 Task: Find connections with filter location Kortenberg with filter topic #indiawith filter profile language Potuguese with filter current company Teladoc Health with filter school St. Joseph's Boys' Higher Secondary School with filter industry Wholesale Metals and Minerals with filter service category Homeowners Insurance with filter keywords title Courier
Action: Mouse moved to (736, 156)
Screenshot: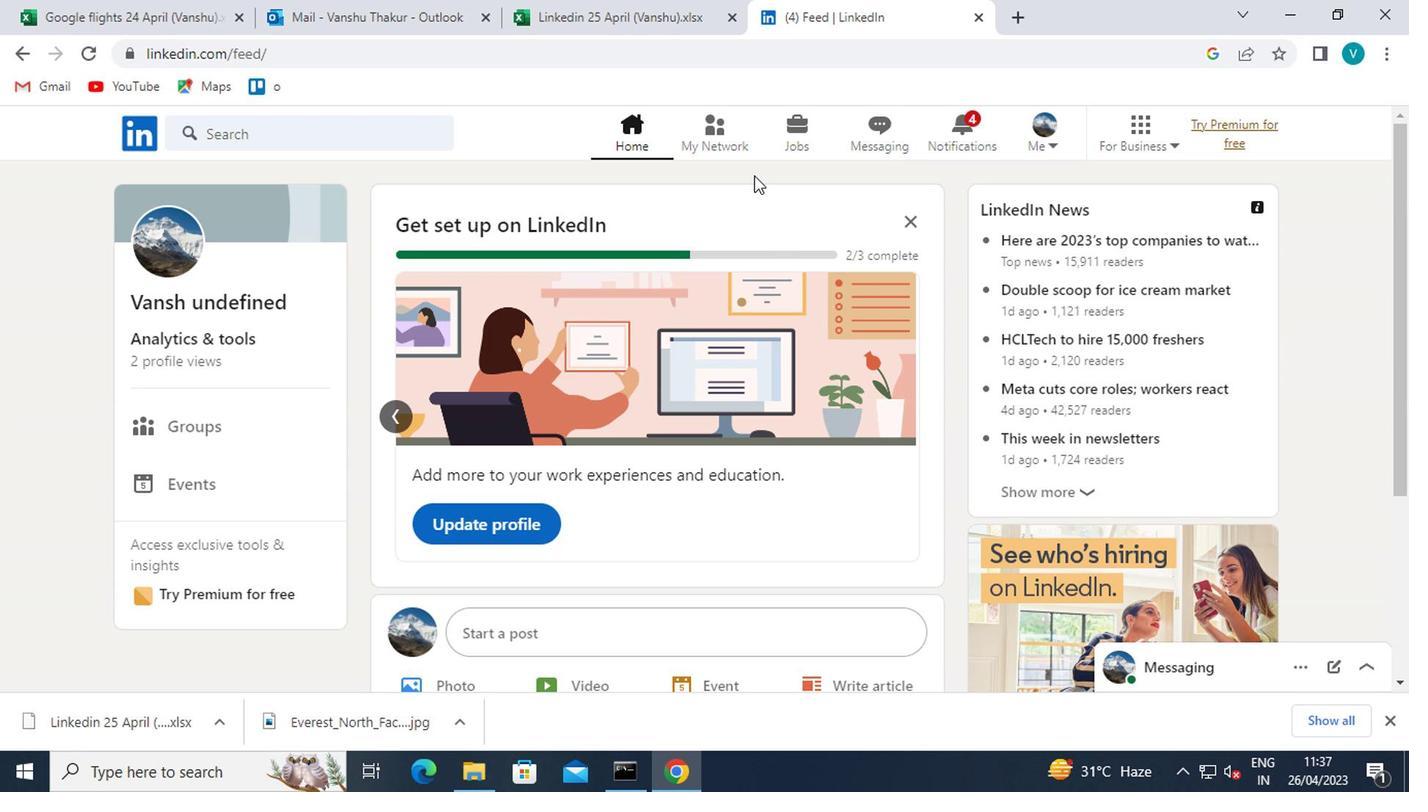 
Action: Mouse pressed left at (736, 156)
Screenshot: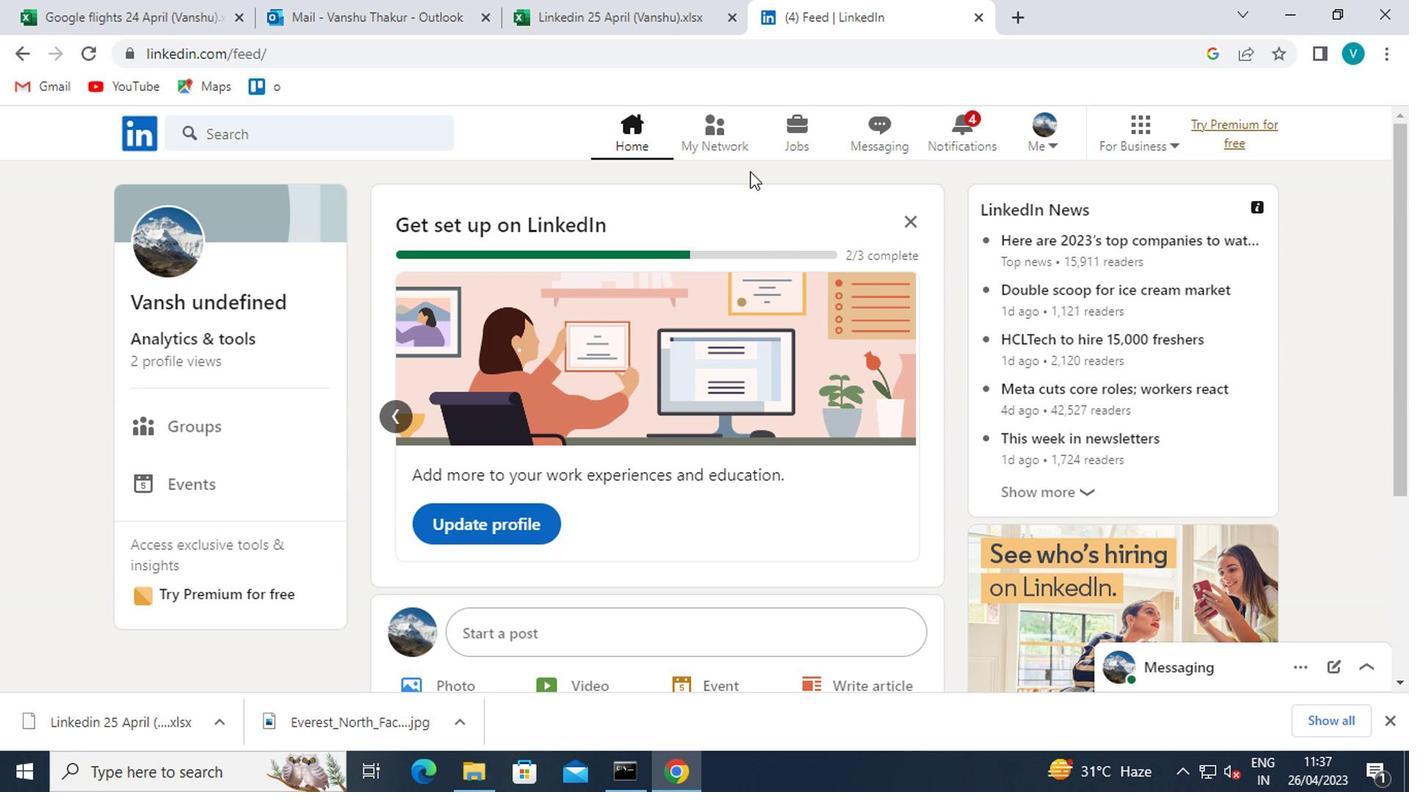 
Action: Mouse moved to (235, 237)
Screenshot: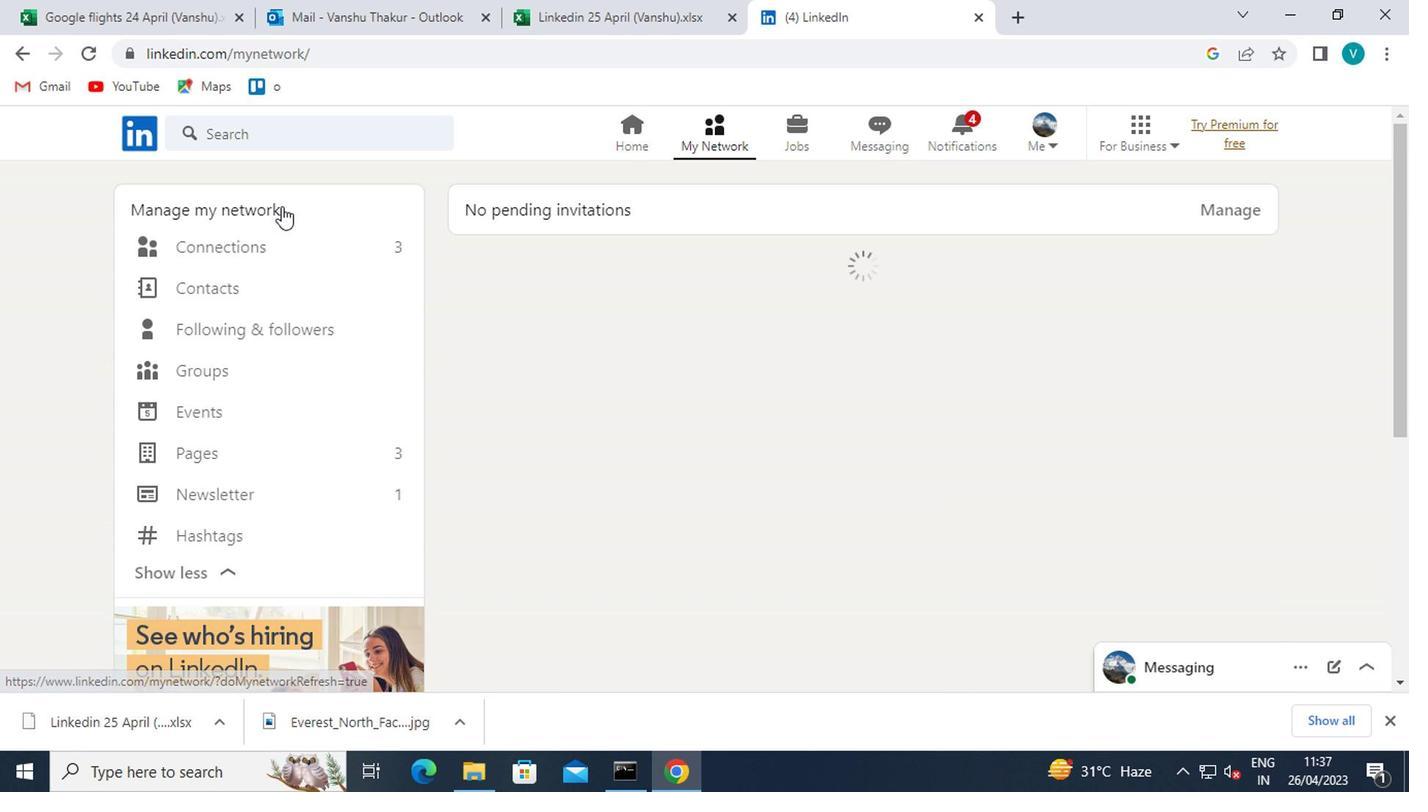
Action: Mouse pressed left at (235, 237)
Screenshot: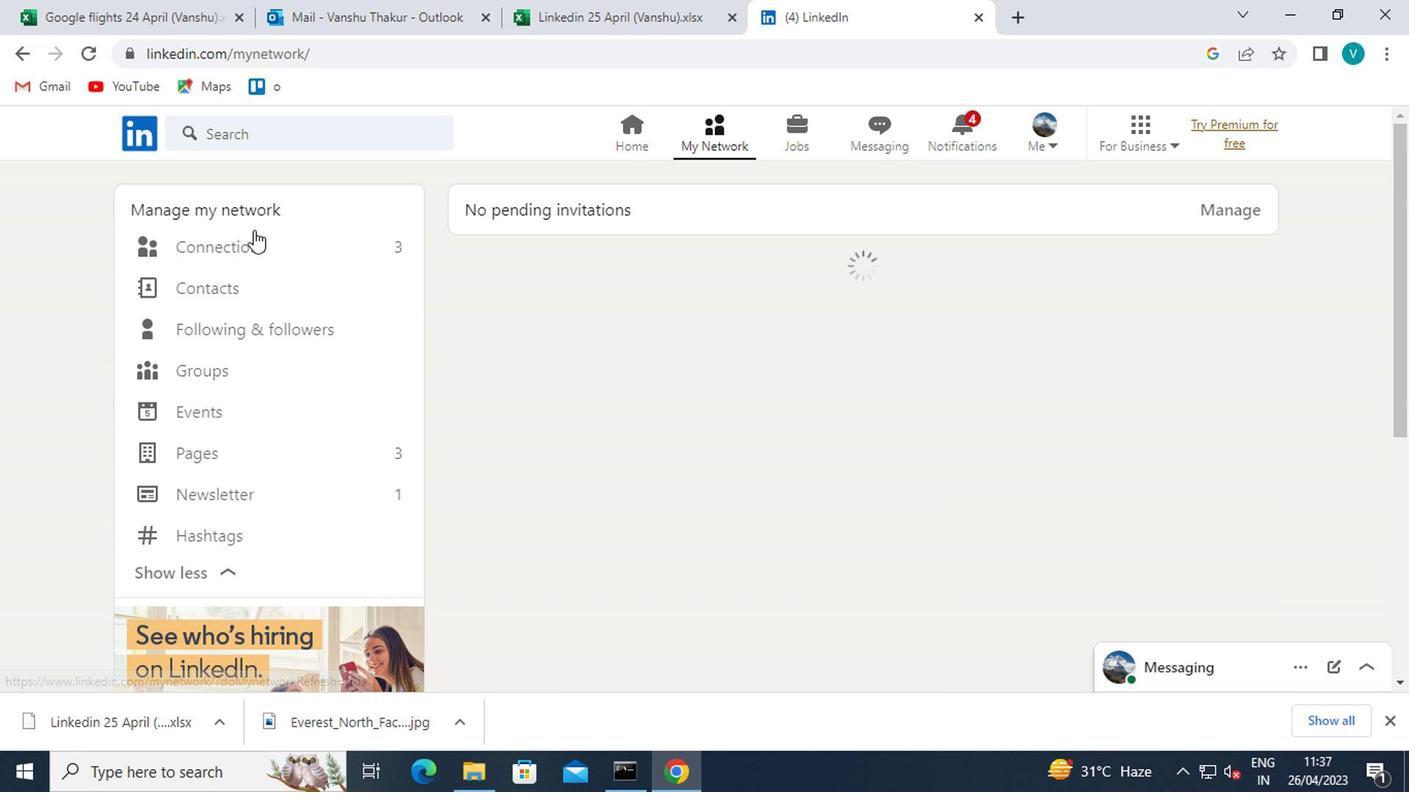 
Action: Mouse scrolled (235, 238) with delta (0, 0)
Screenshot: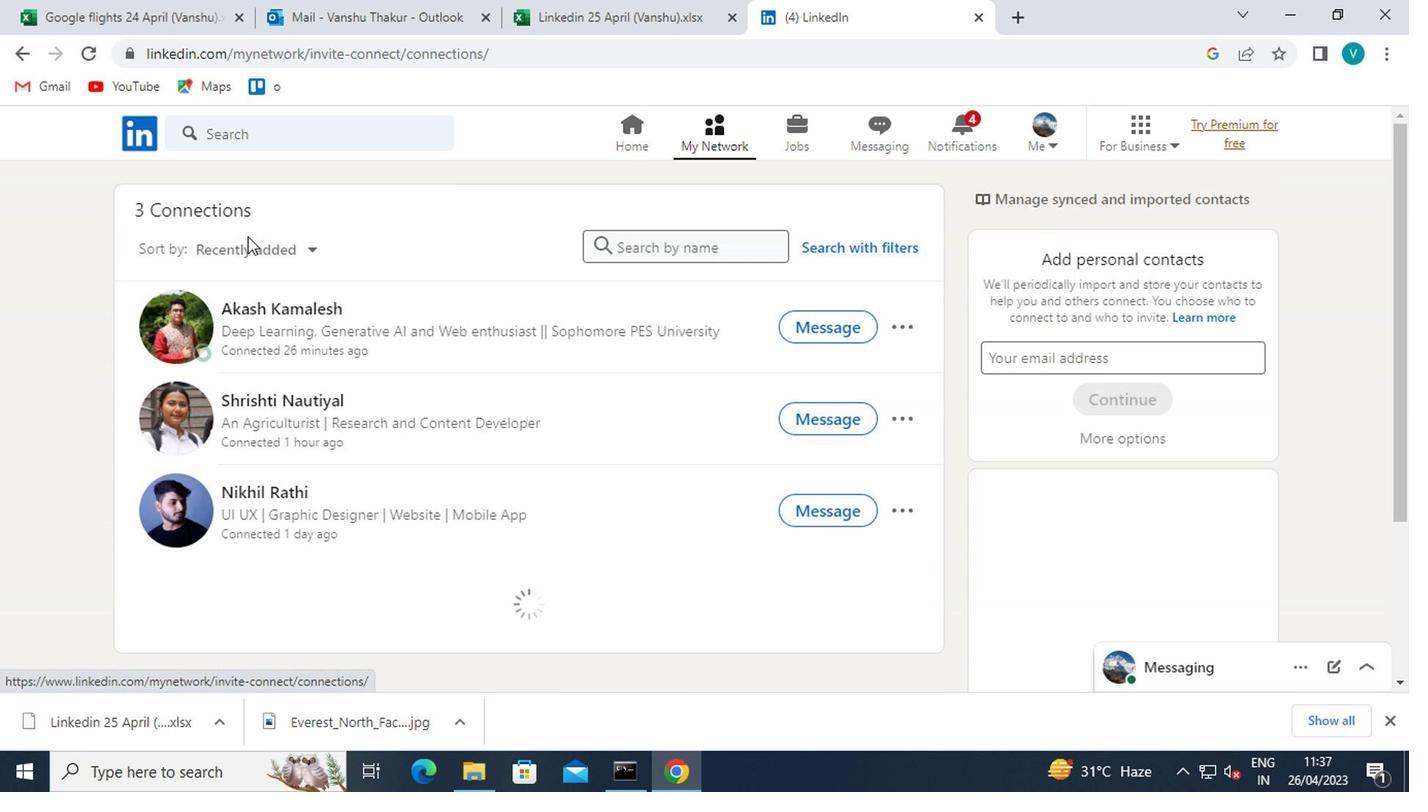 
Action: Mouse moved to (844, 252)
Screenshot: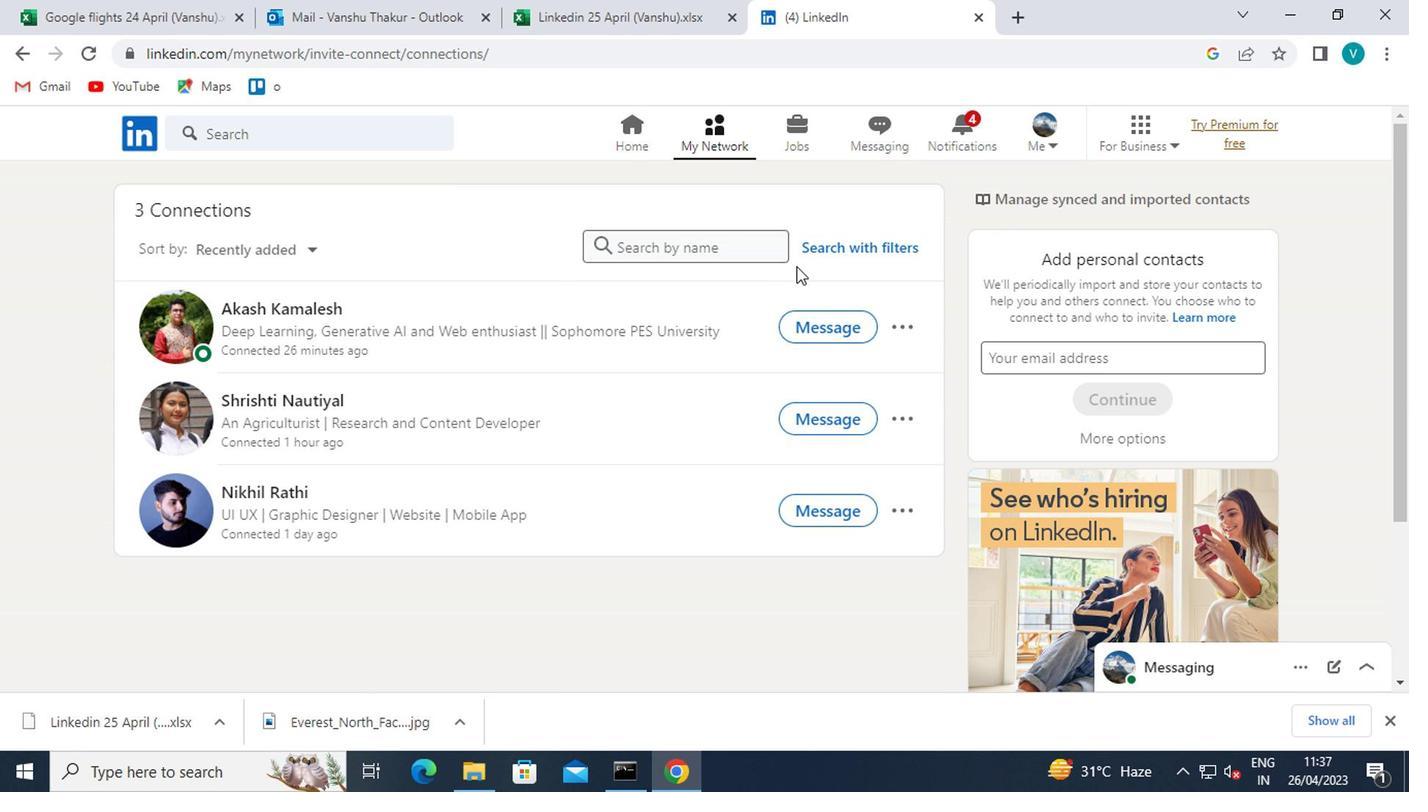 
Action: Mouse pressed left at (844, 252)
Screenshot: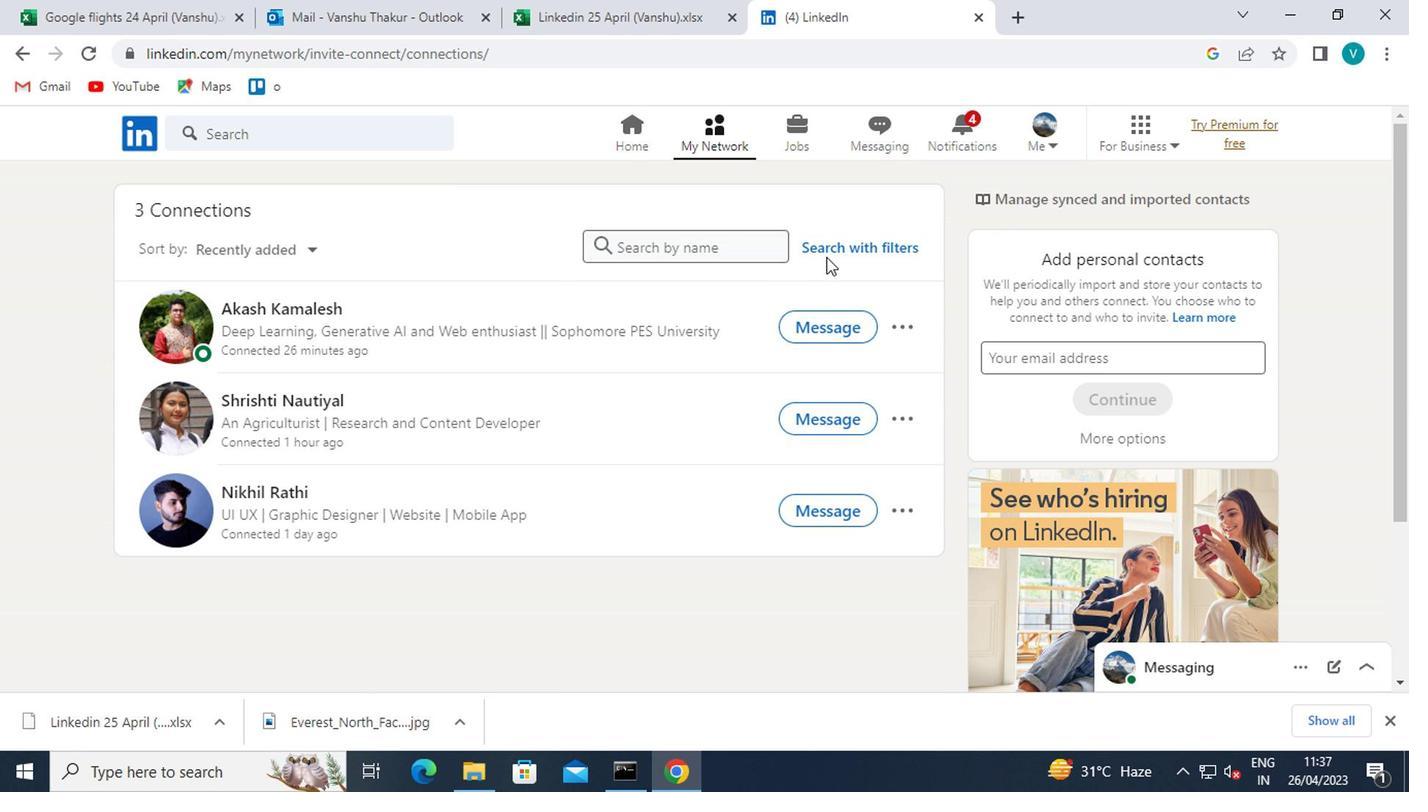 
Action: Mouse moved to (706, 189)
Screenshot: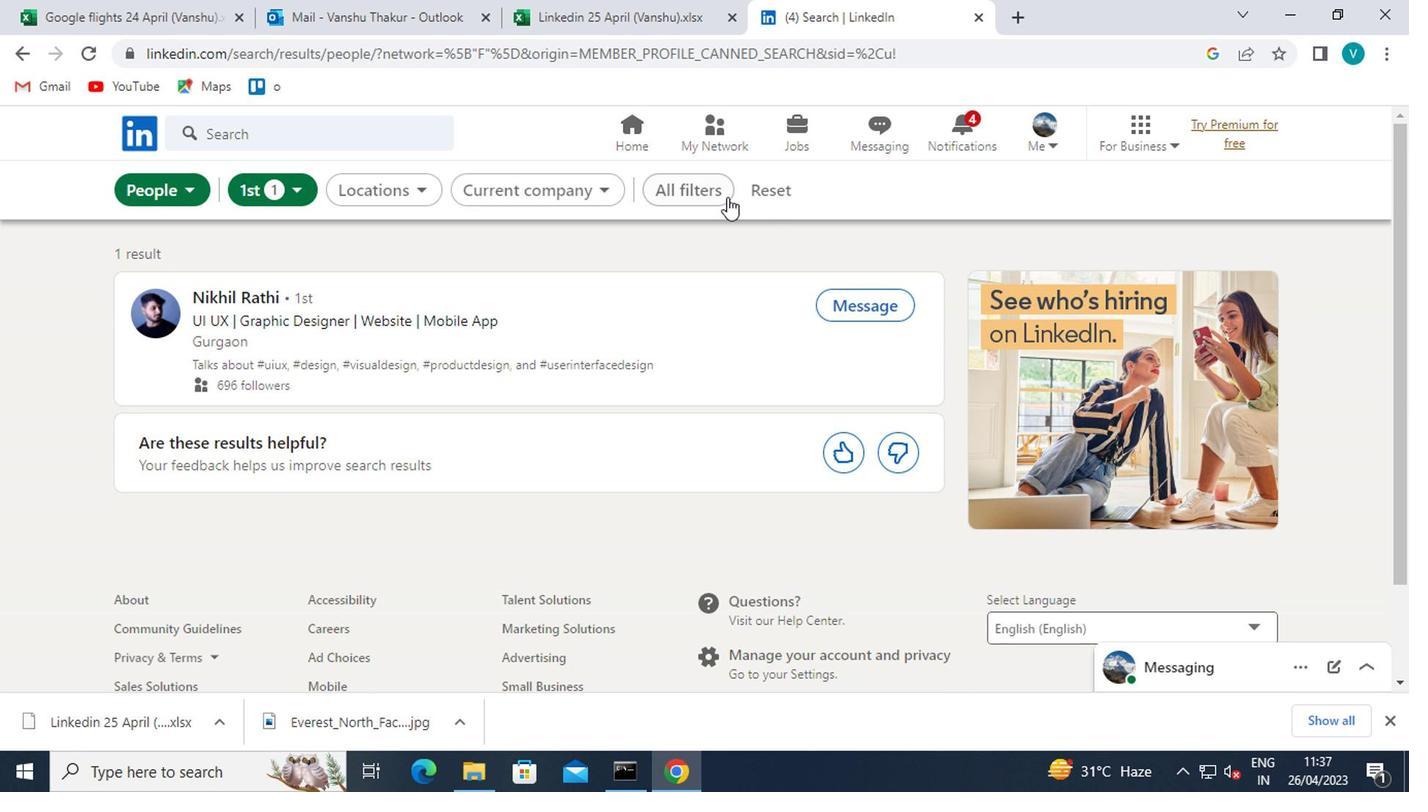 
Action: Mouse pressed left at (706, 189)
Screenshot: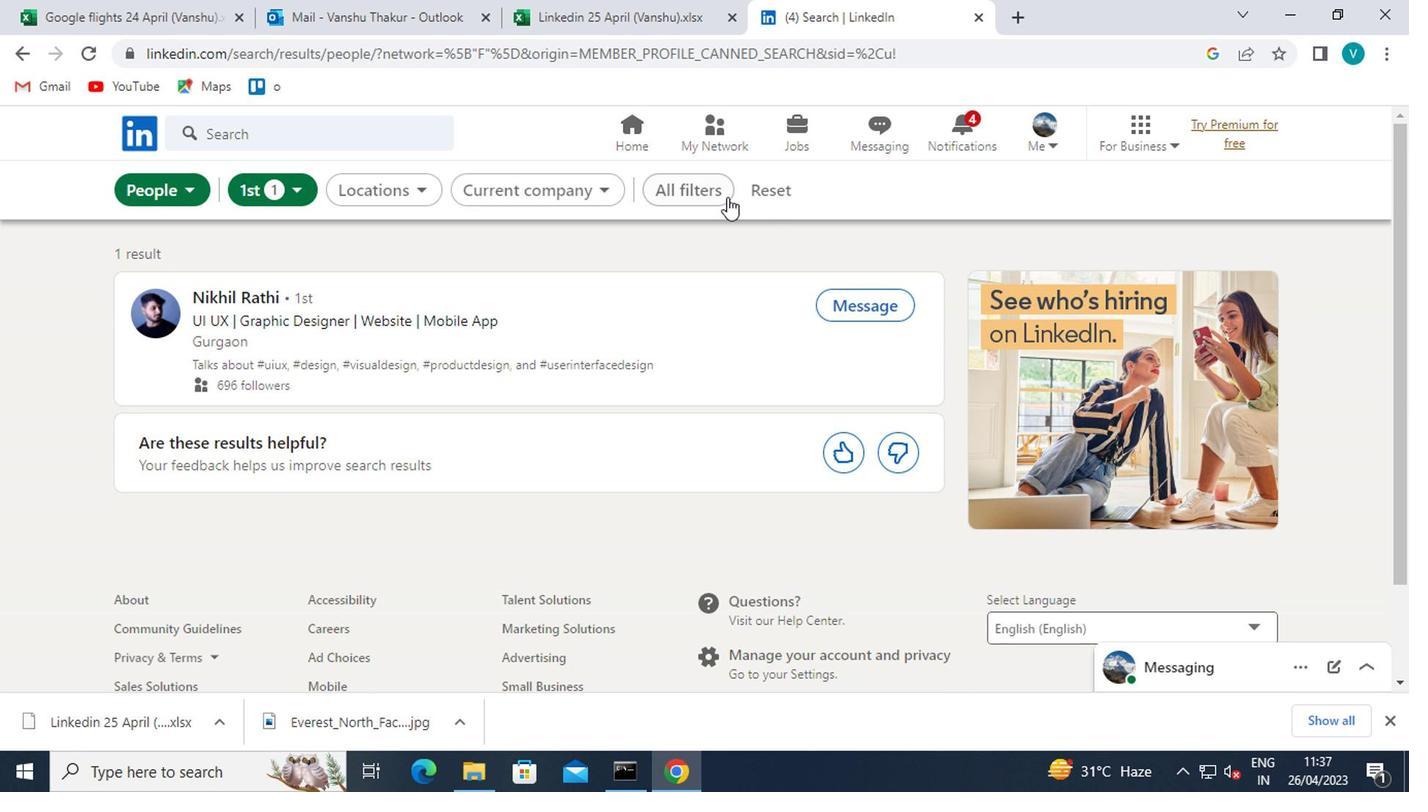 
Action: Mouse moved to (1122, 343)
Screenshot: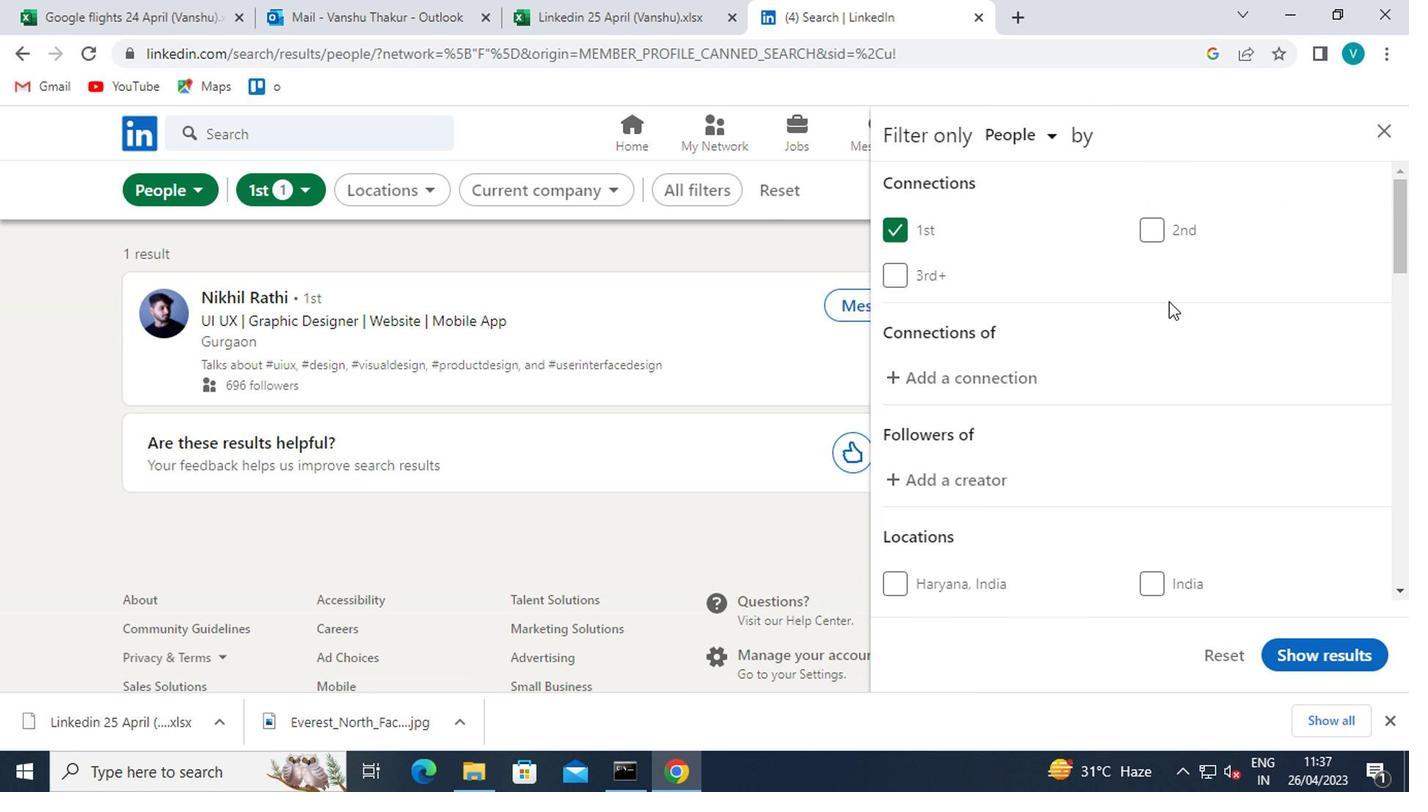 
Action: Mouse scrolled (1122, 342) with delta (0, 0)
Screenshot: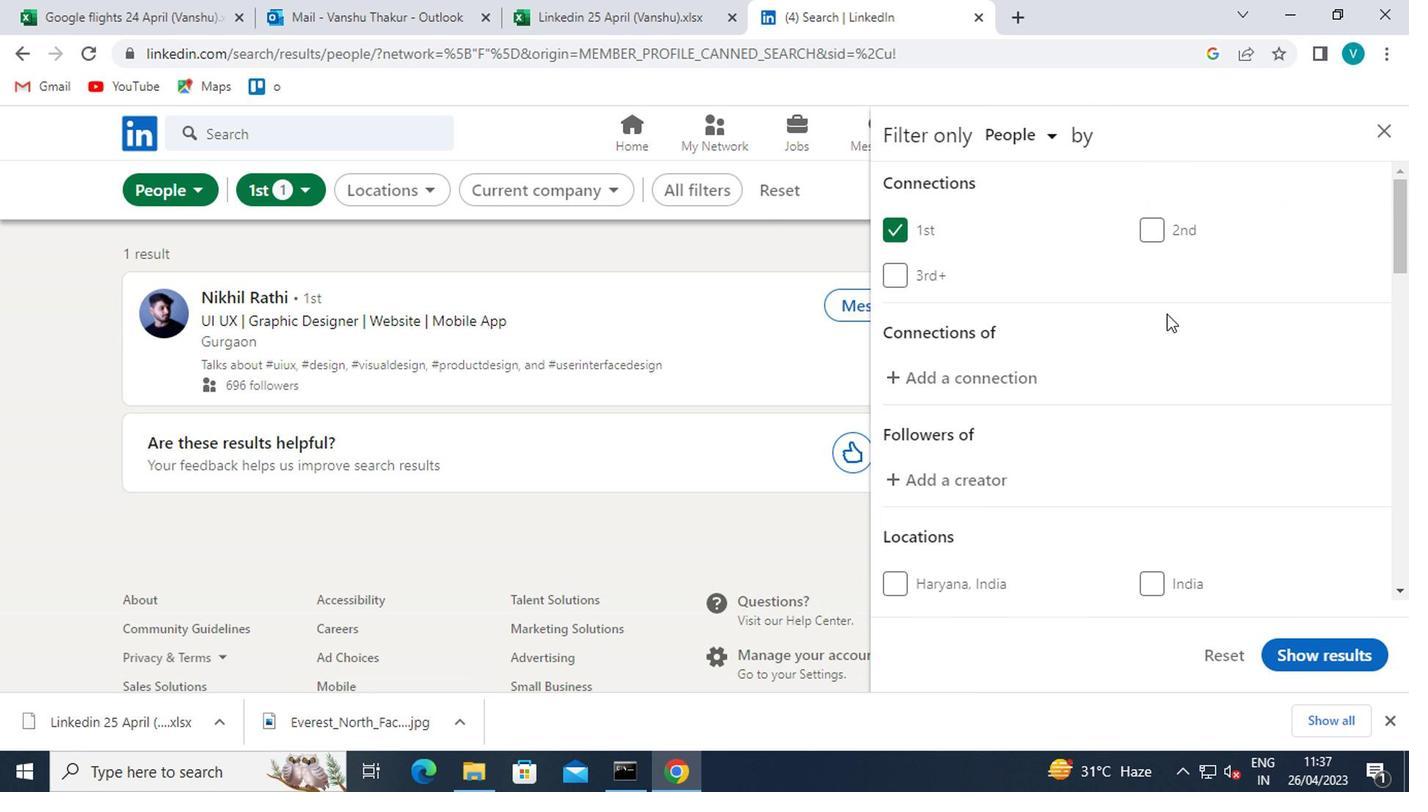 
Action: Mouse scrolled (1122, 342) with delta (0, 0)
Screenshot: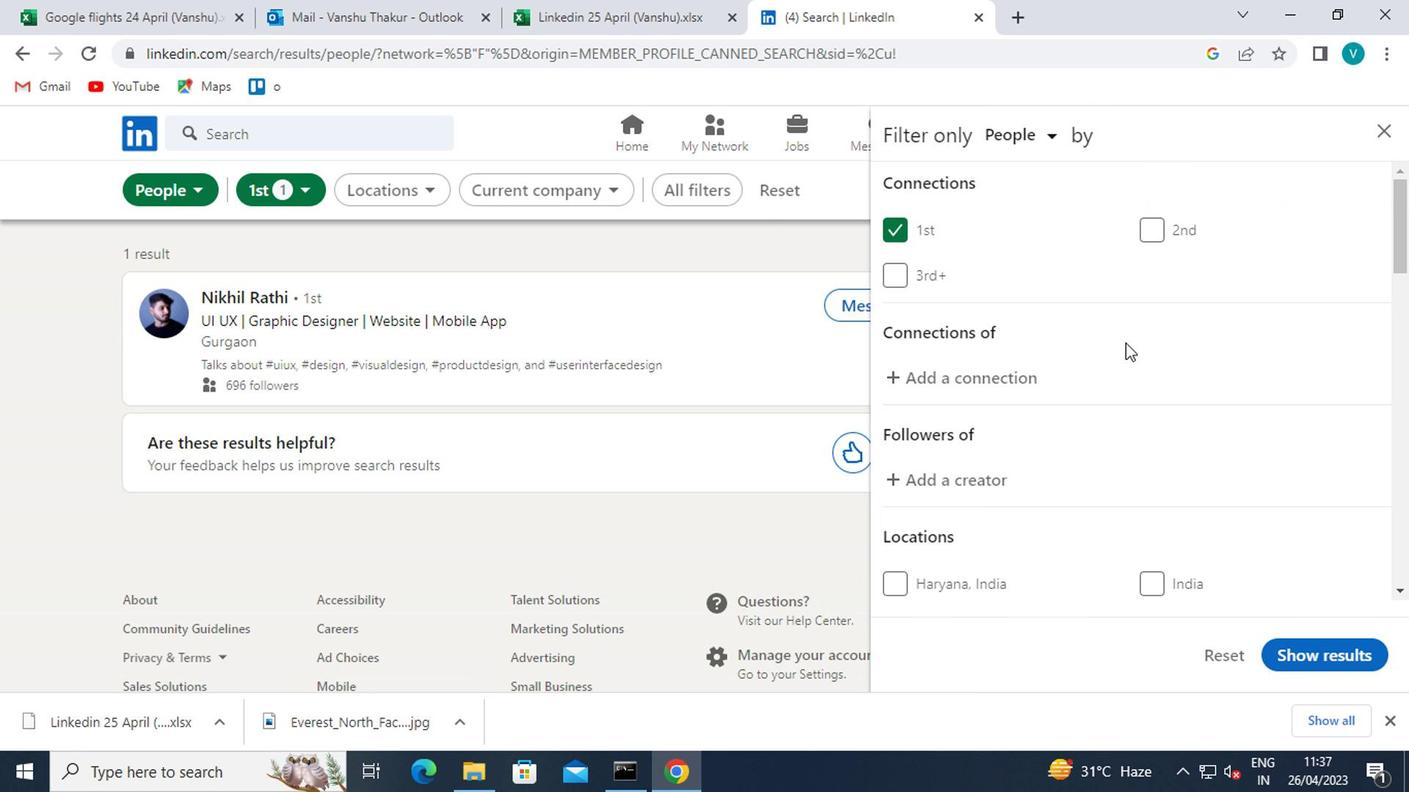 
Action: Mouse moved to (996, 472)
Screenshot: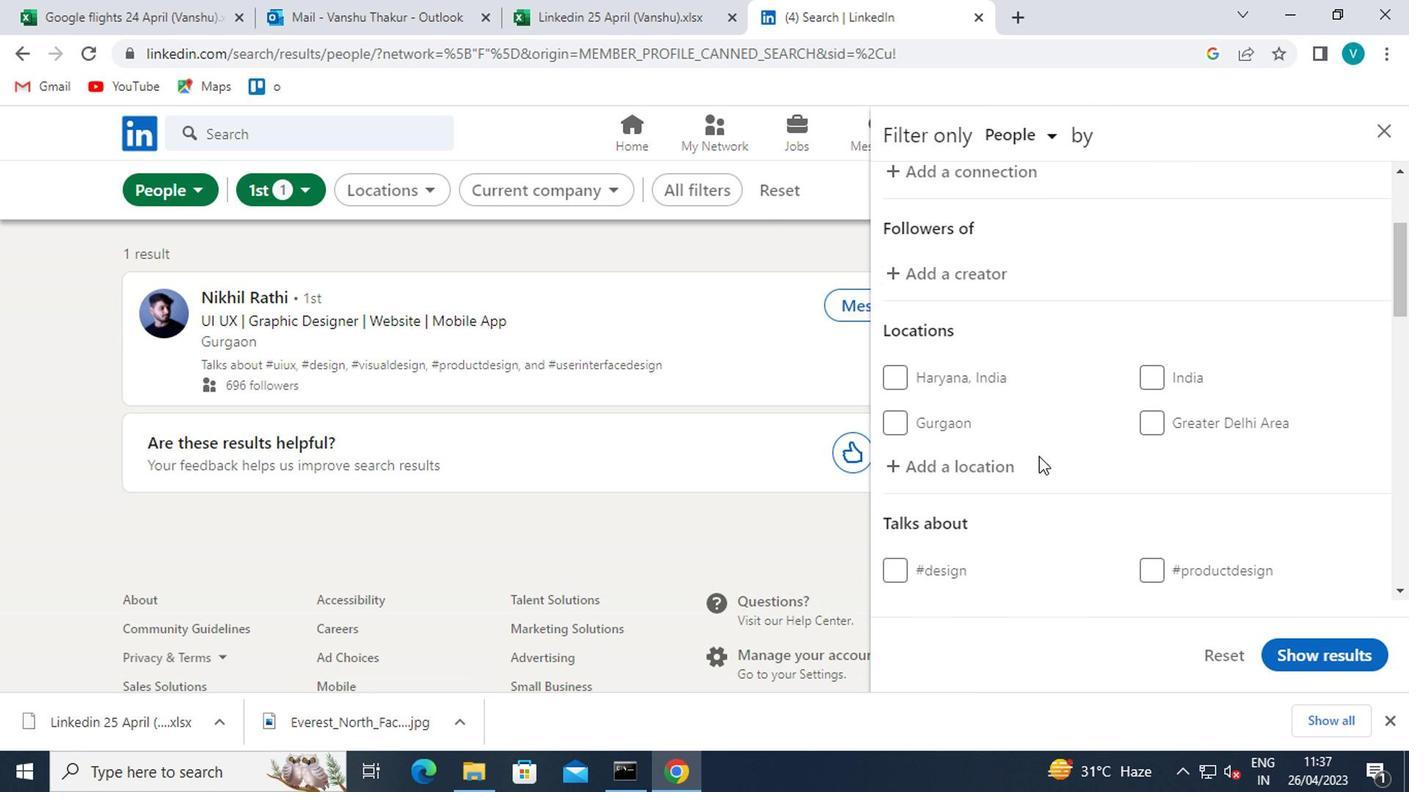
Action: Mouse pressed left at (996, 472)
Screenshot: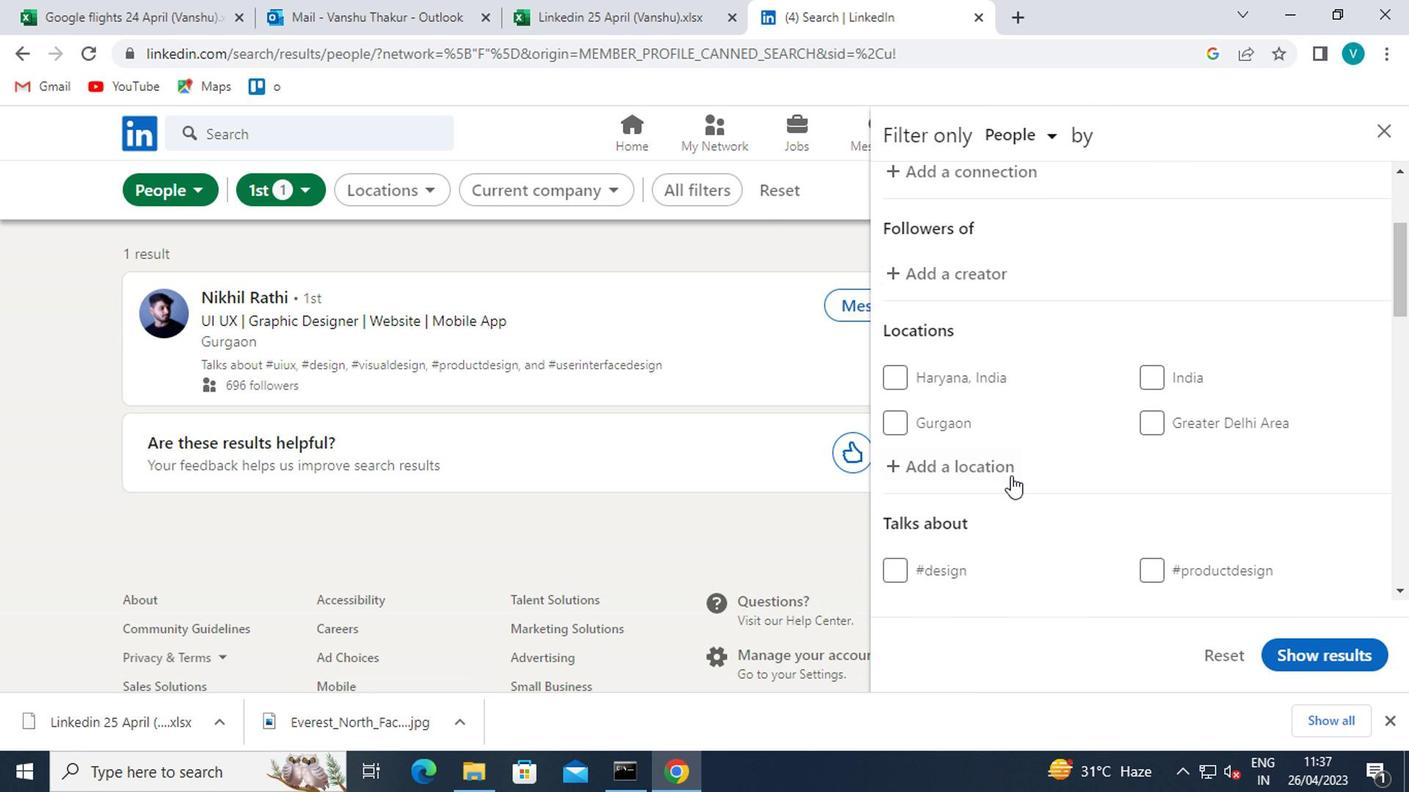 
Action: Mouse moved to (998, 464)
Screenshot: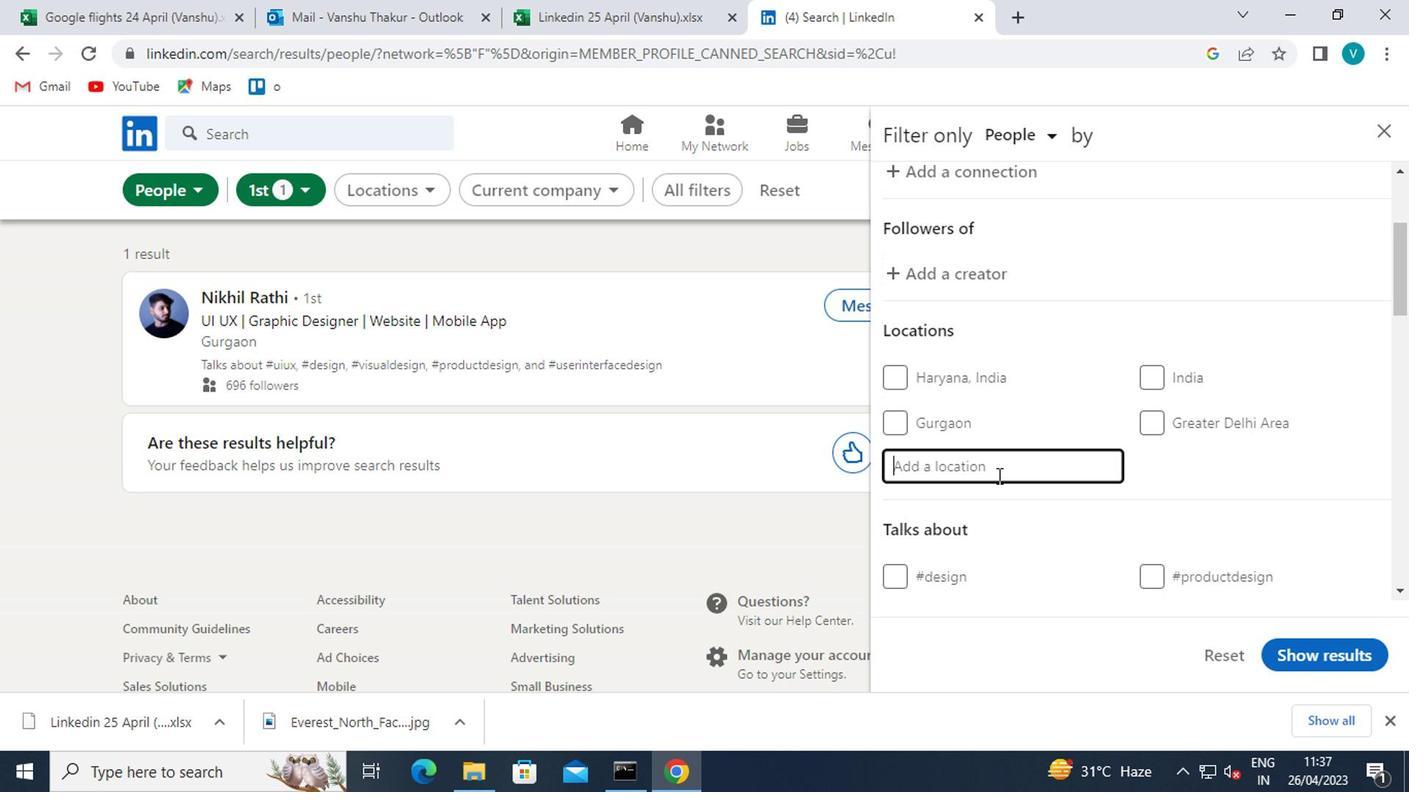 
Action: Key pressed <Key.shift>KORTENBERG<Key.space>
Screenshot: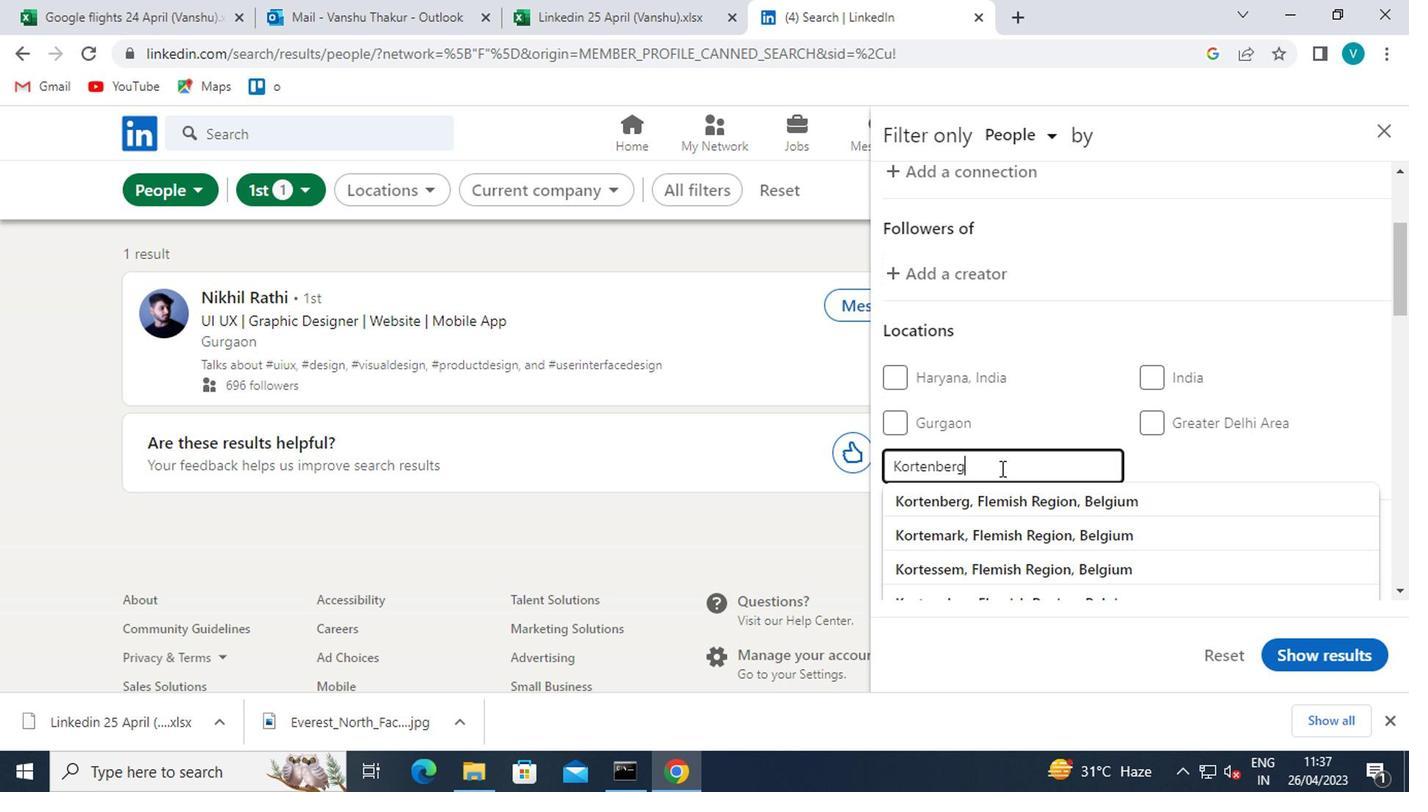 
Action: Mouse moved to (1019, 490)
Screenshot: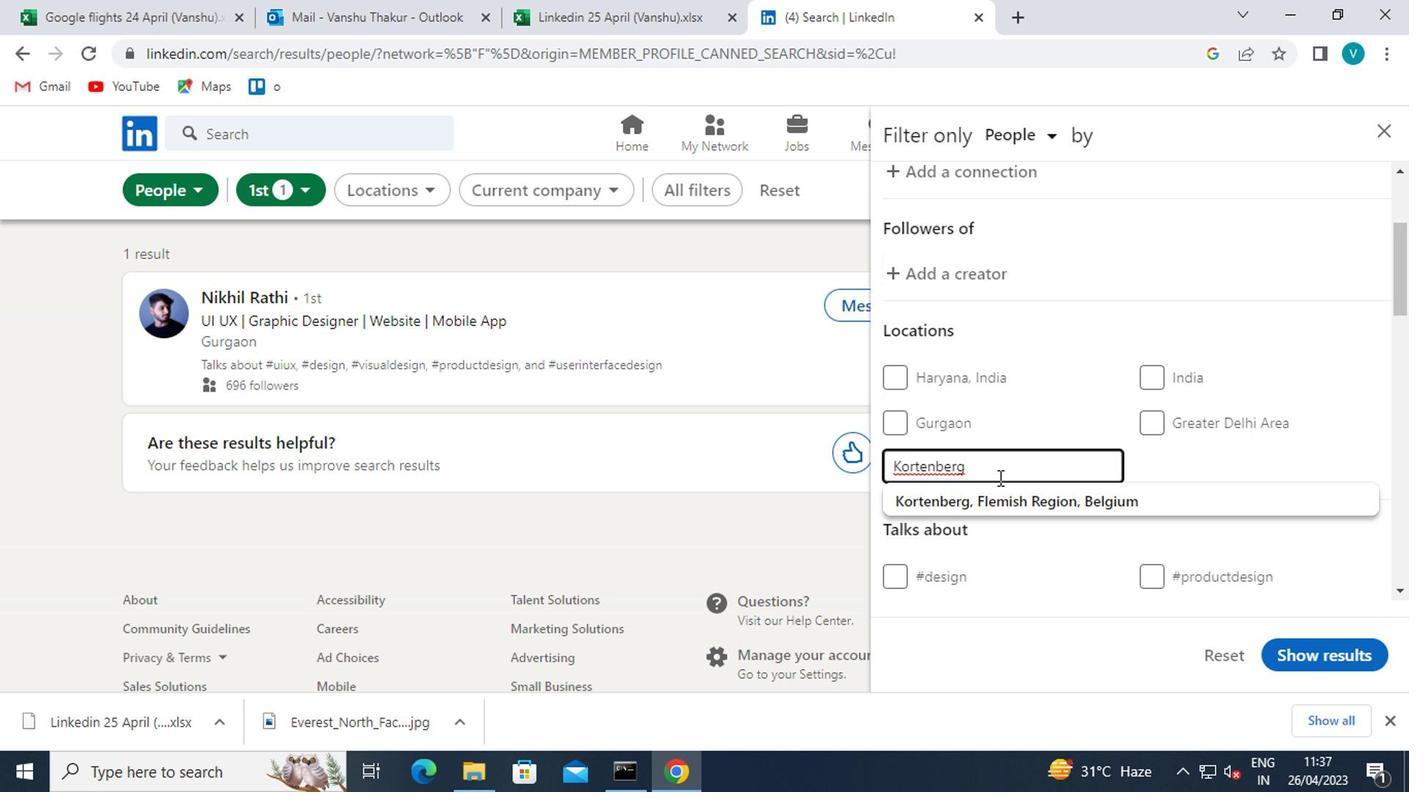 
Action: Mouse pressed left at (1019, 490)
Screenshot: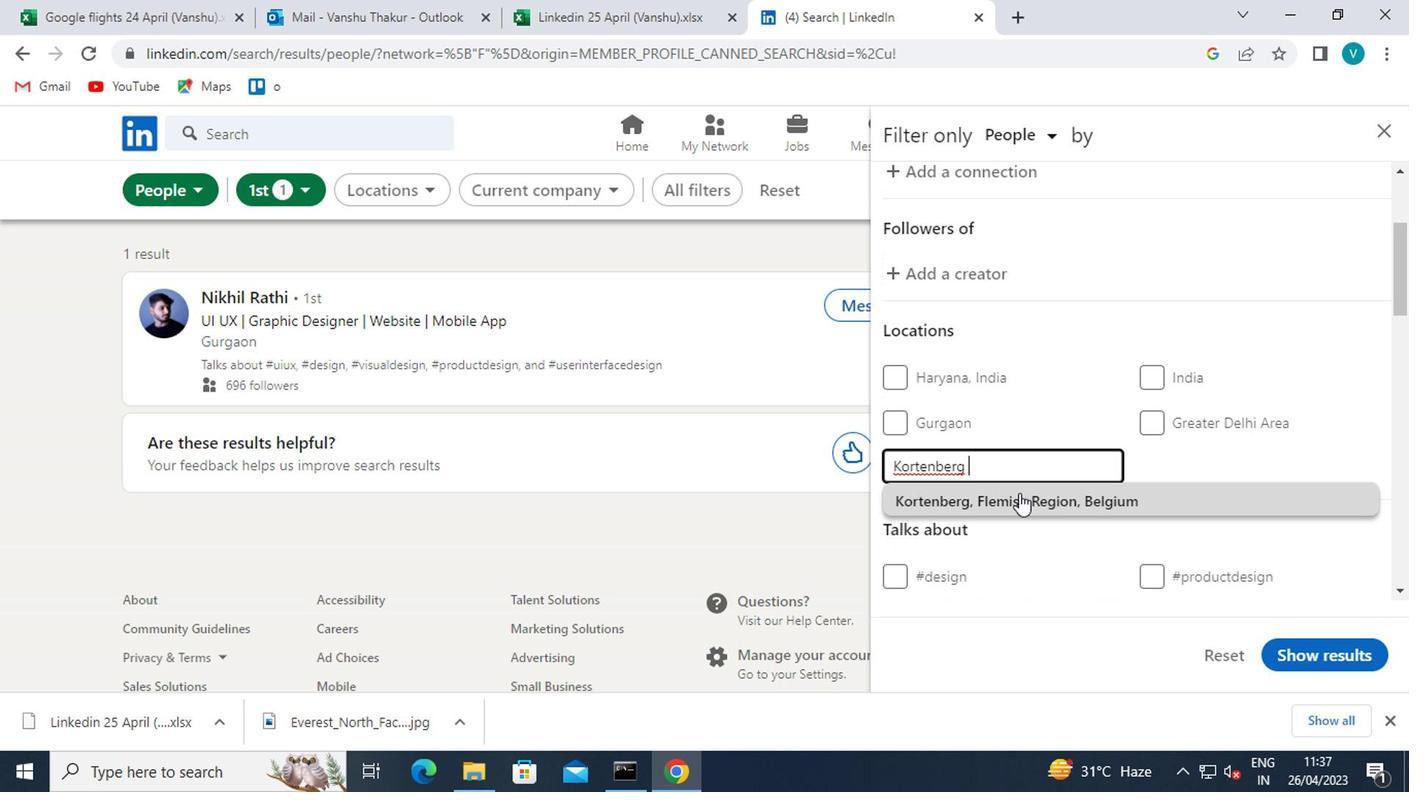 
Action: Mouse scrolled (1019, 489) with delta (0, -1)
Screenshot: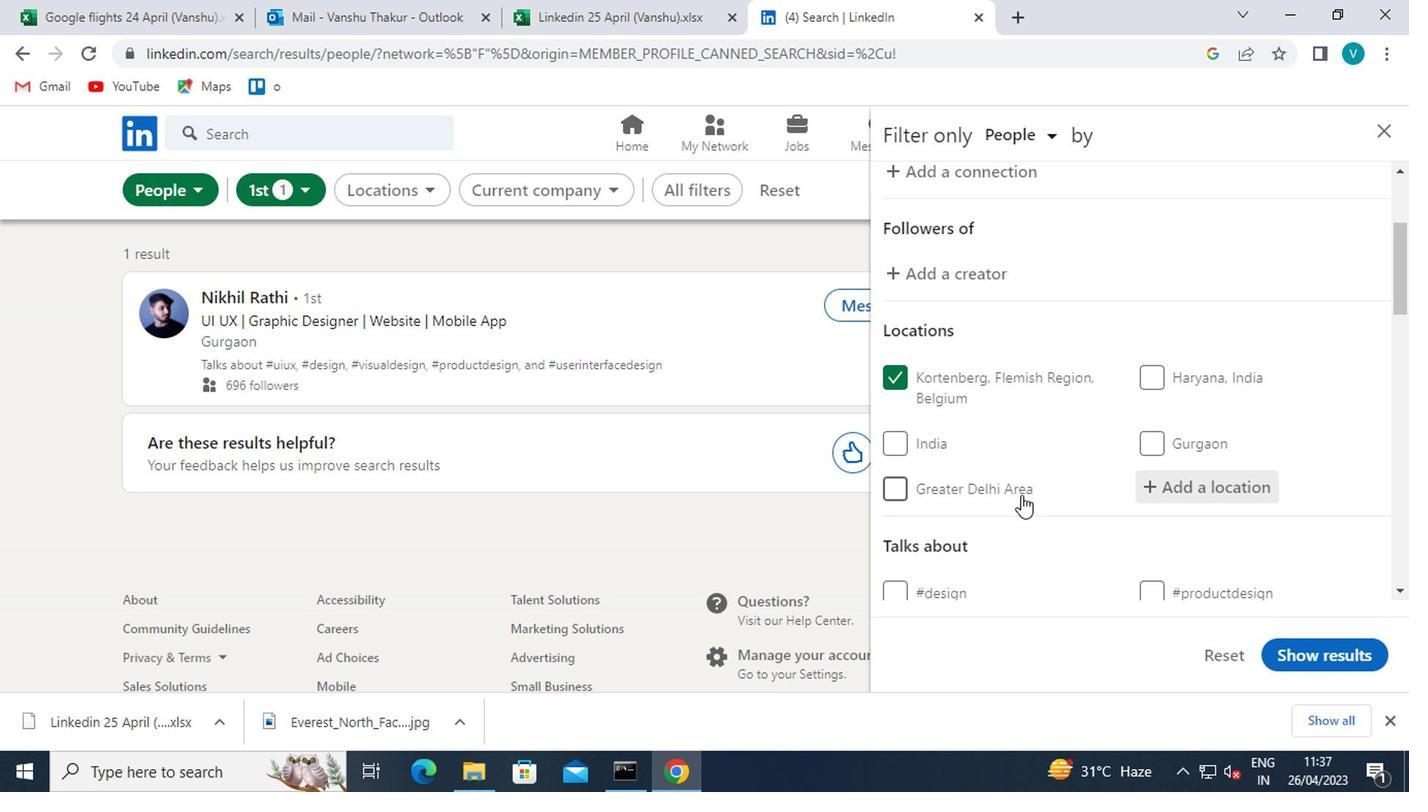
Action: Mouse scrolled (1019, 489) with delta (0, -1)
Screenshot: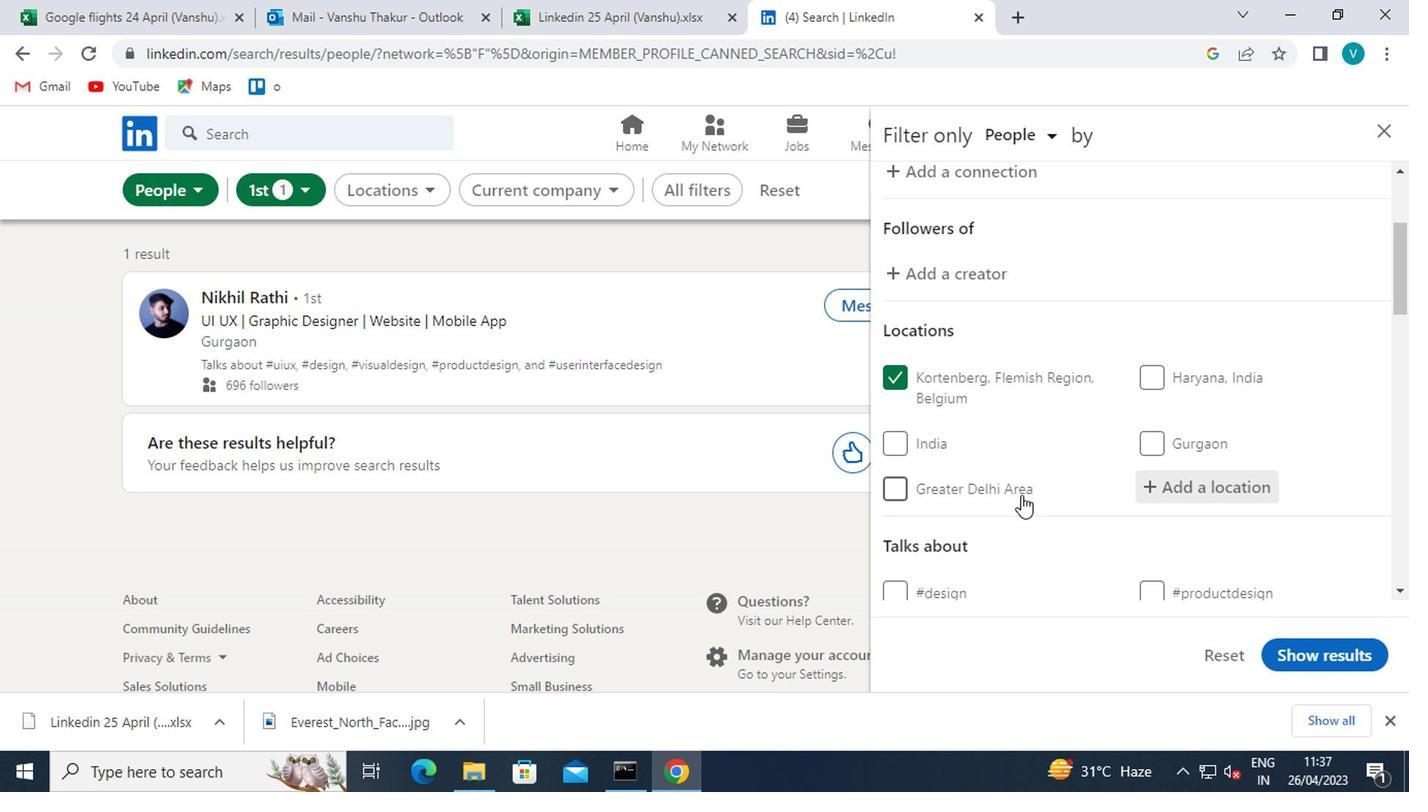 
Action: Mouse moved to (1166, 469)
Screenshot: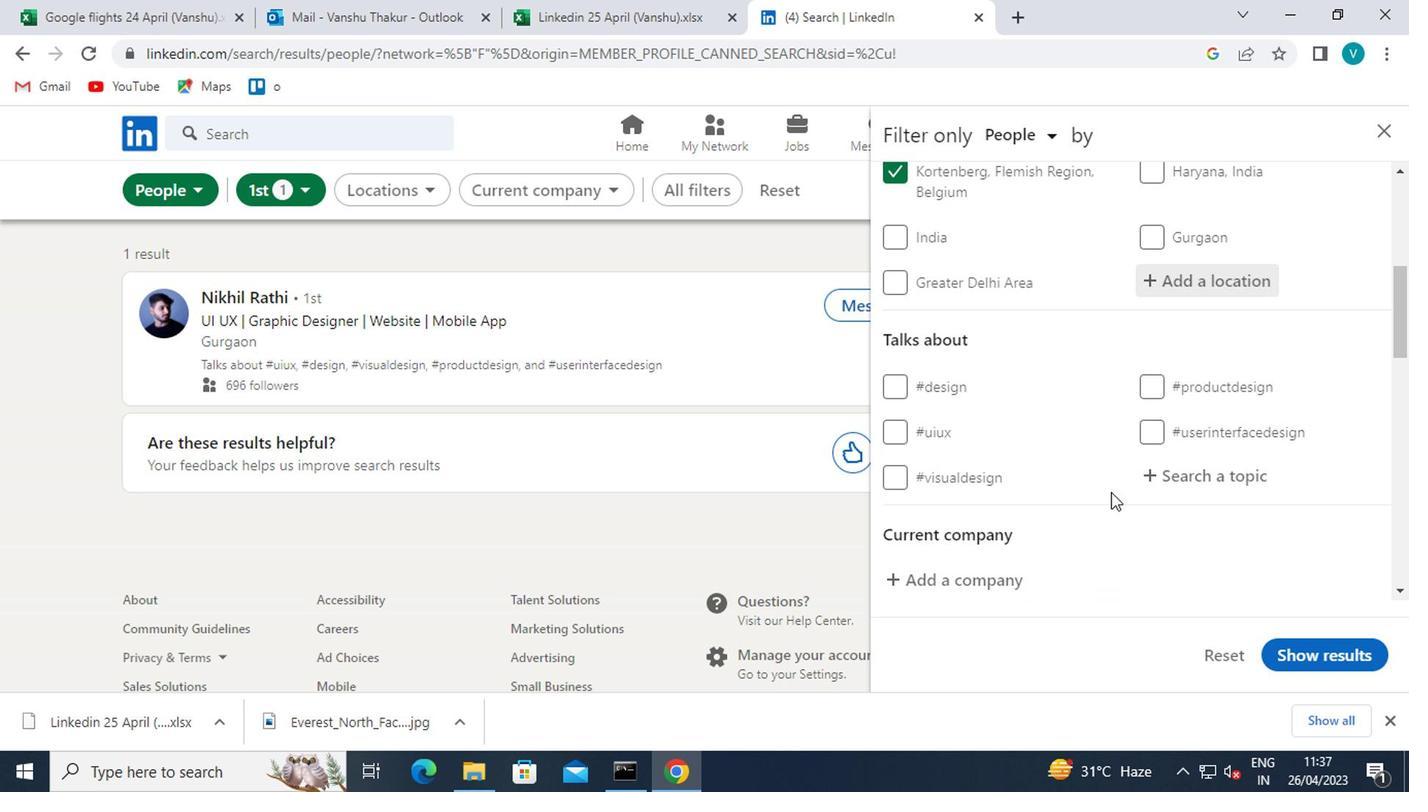 
Action: Mouse pressed left at (1166, 469)
Screenshot: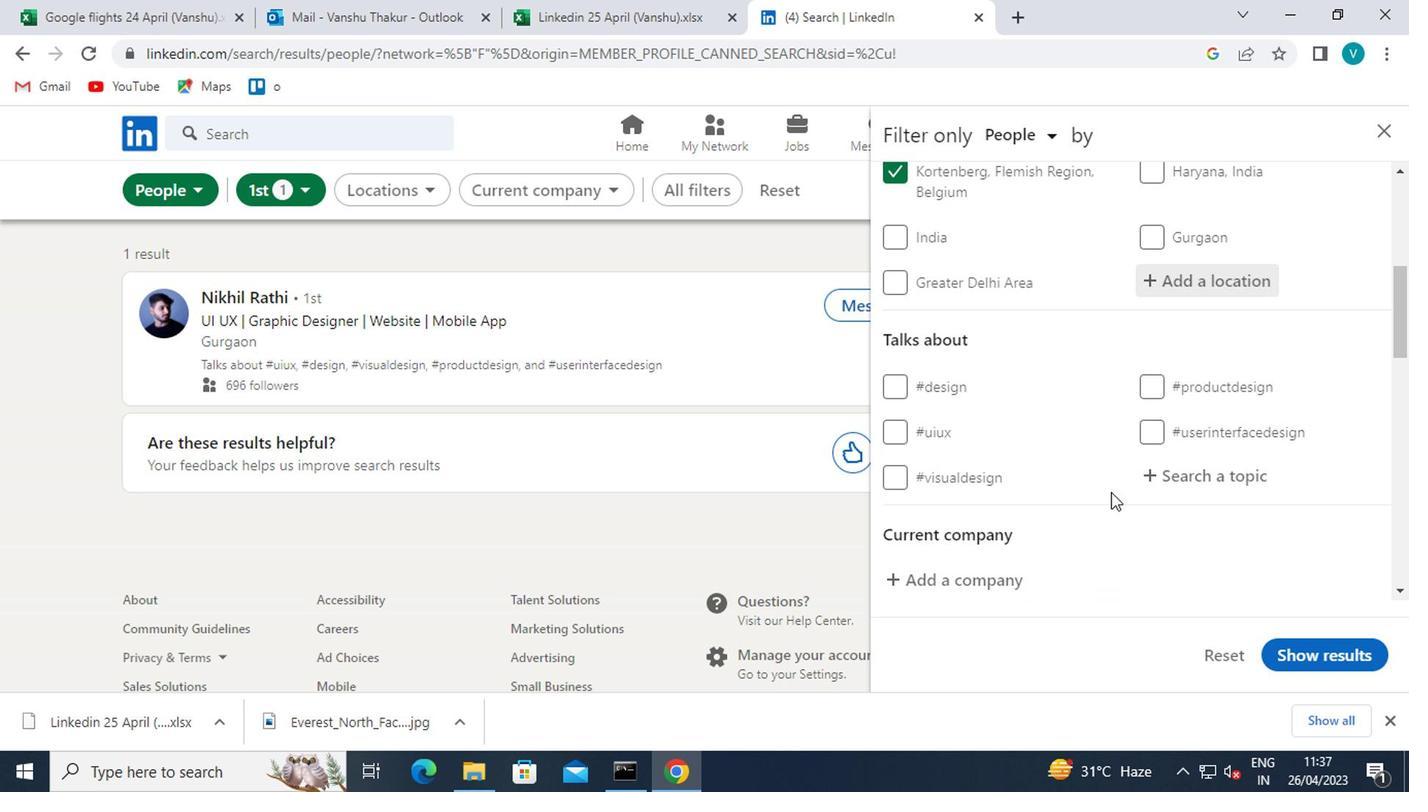 
Action: Key pressed <Key.shift>#INDIA
Screenshot: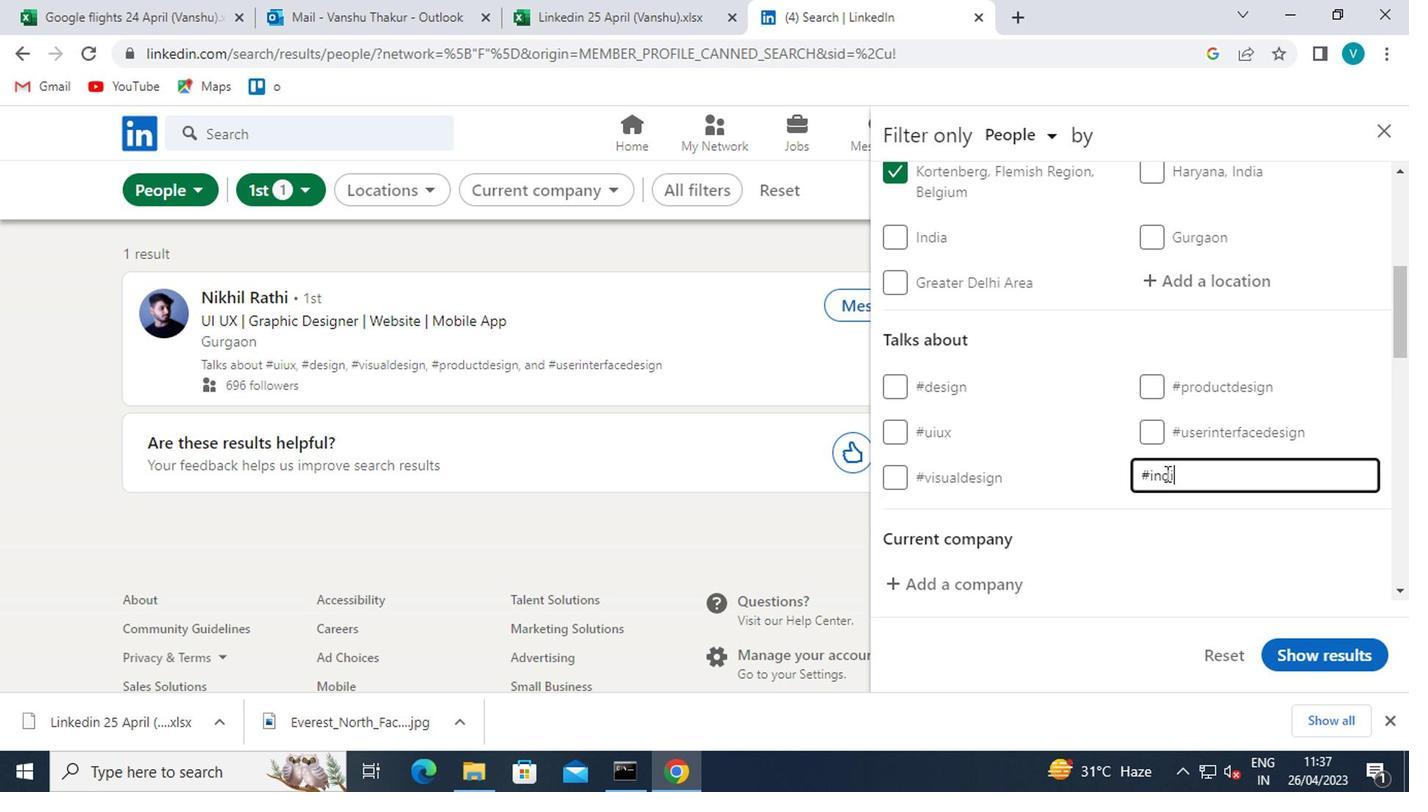
Action: Mouse scrolled (1166, 470) with delta (0, 0)
Screenshot: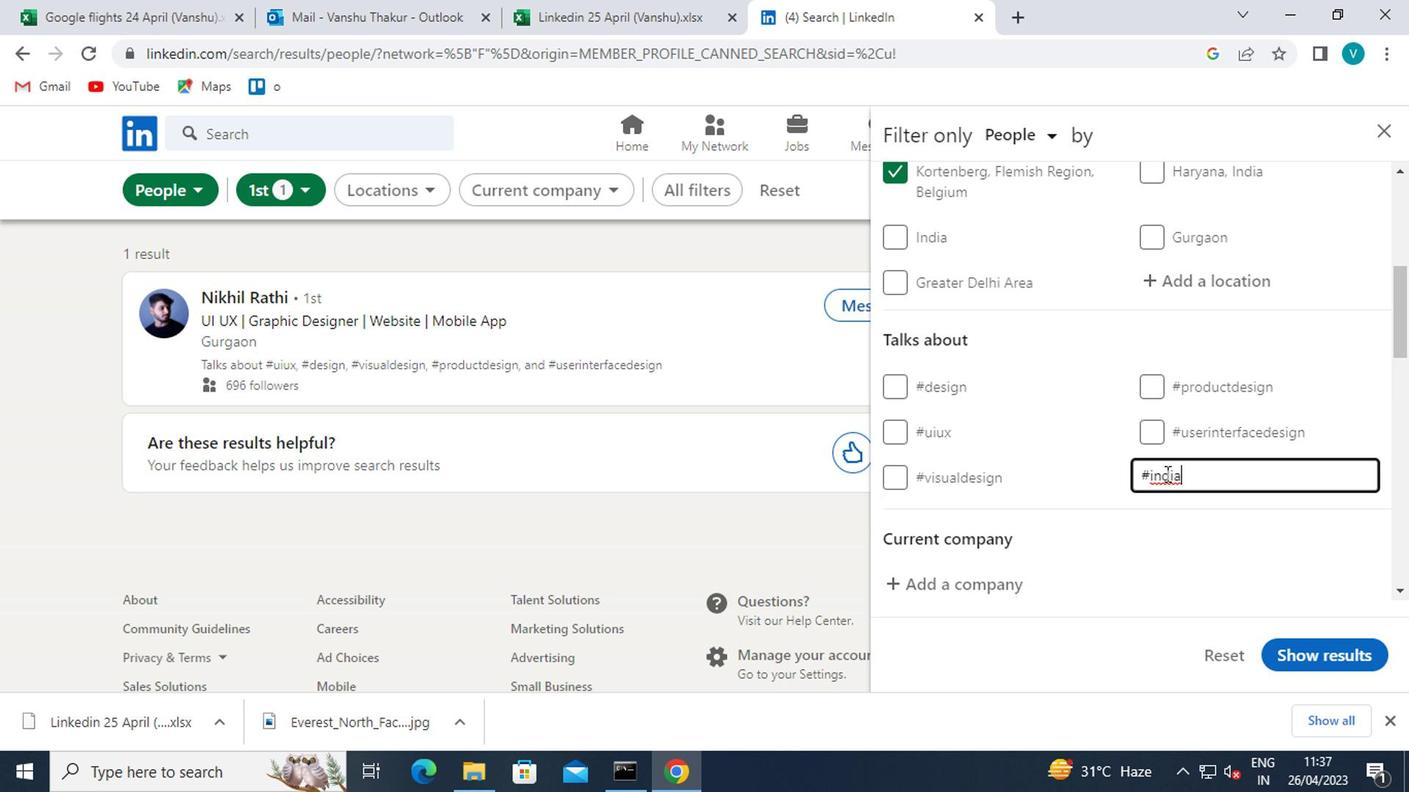 
Action: Mouse moved to (1206, 511)
Screenshot: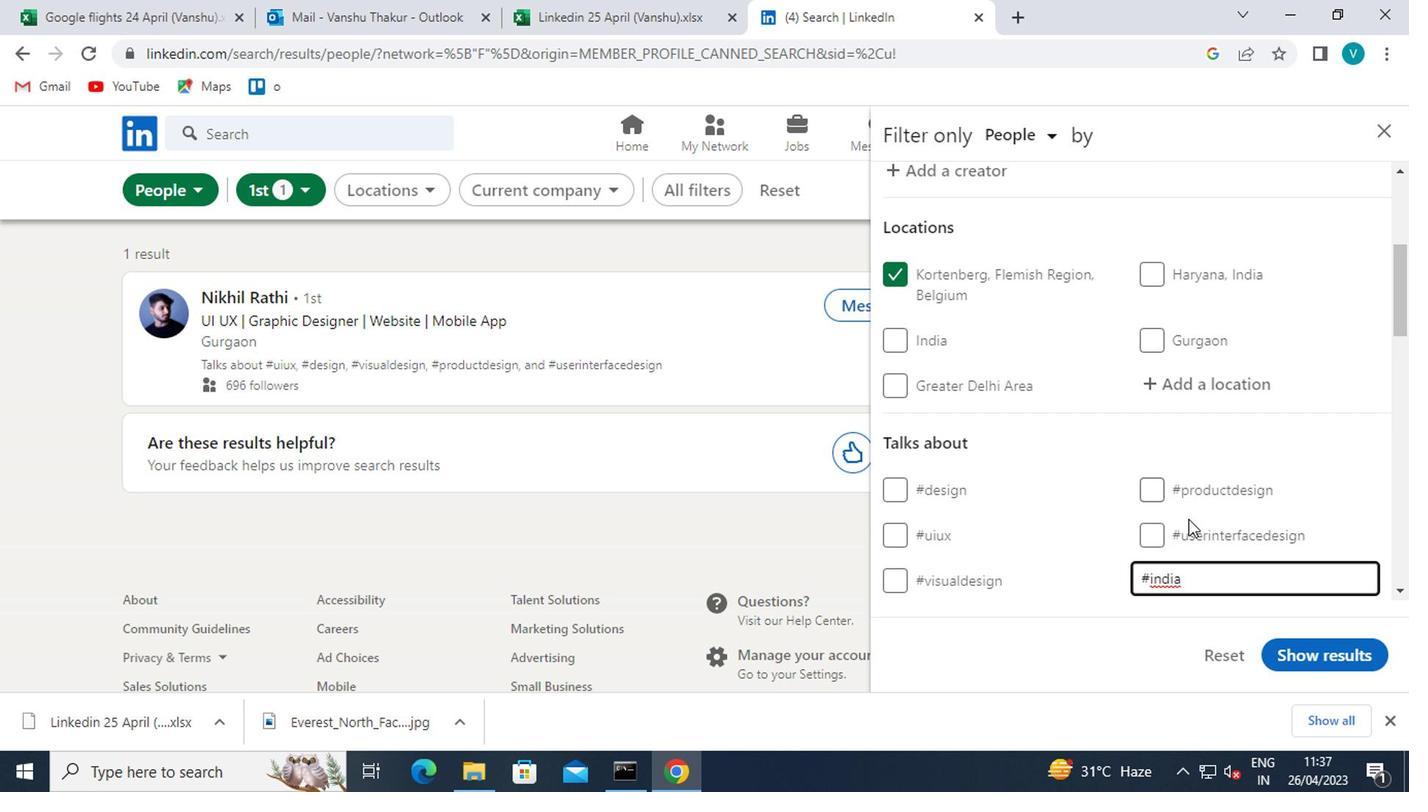 
Action: Mouse scrolled (1206, 510) with delta (0, 0)
Screenshot: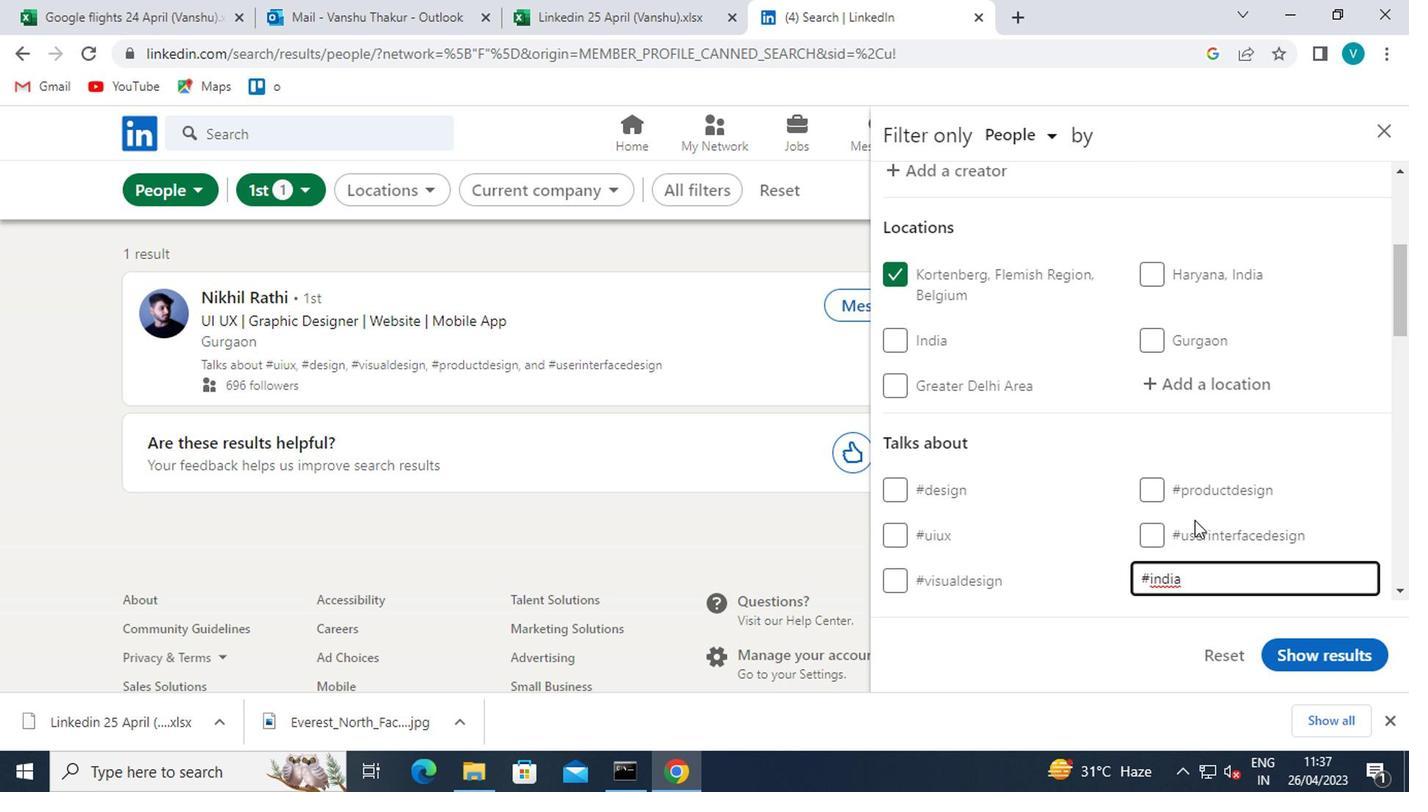 
Action: Mouse scrolled (1206, 510) with delta (0, 0)
Screenshot: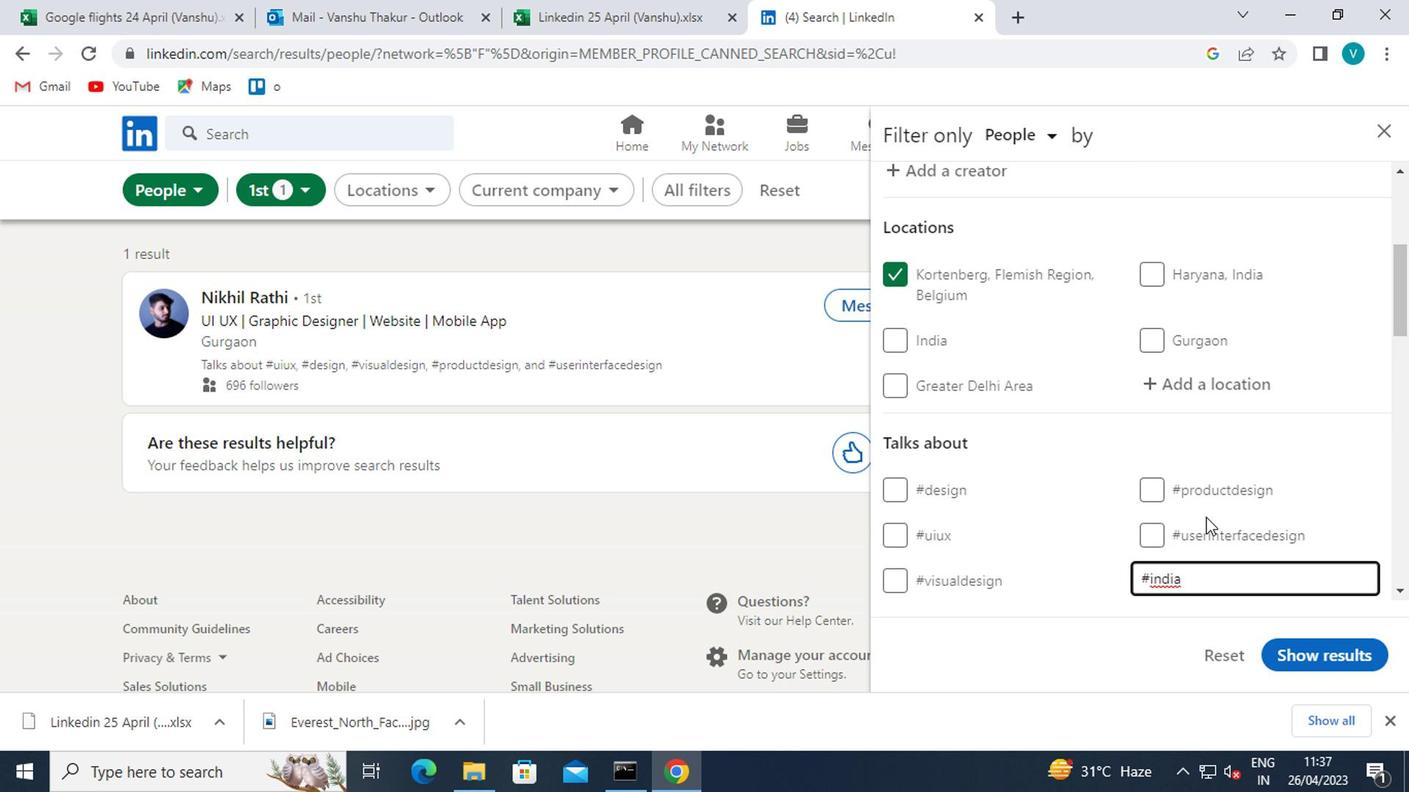 
Action: Mouse moved to (1188, 462)
Screenshot: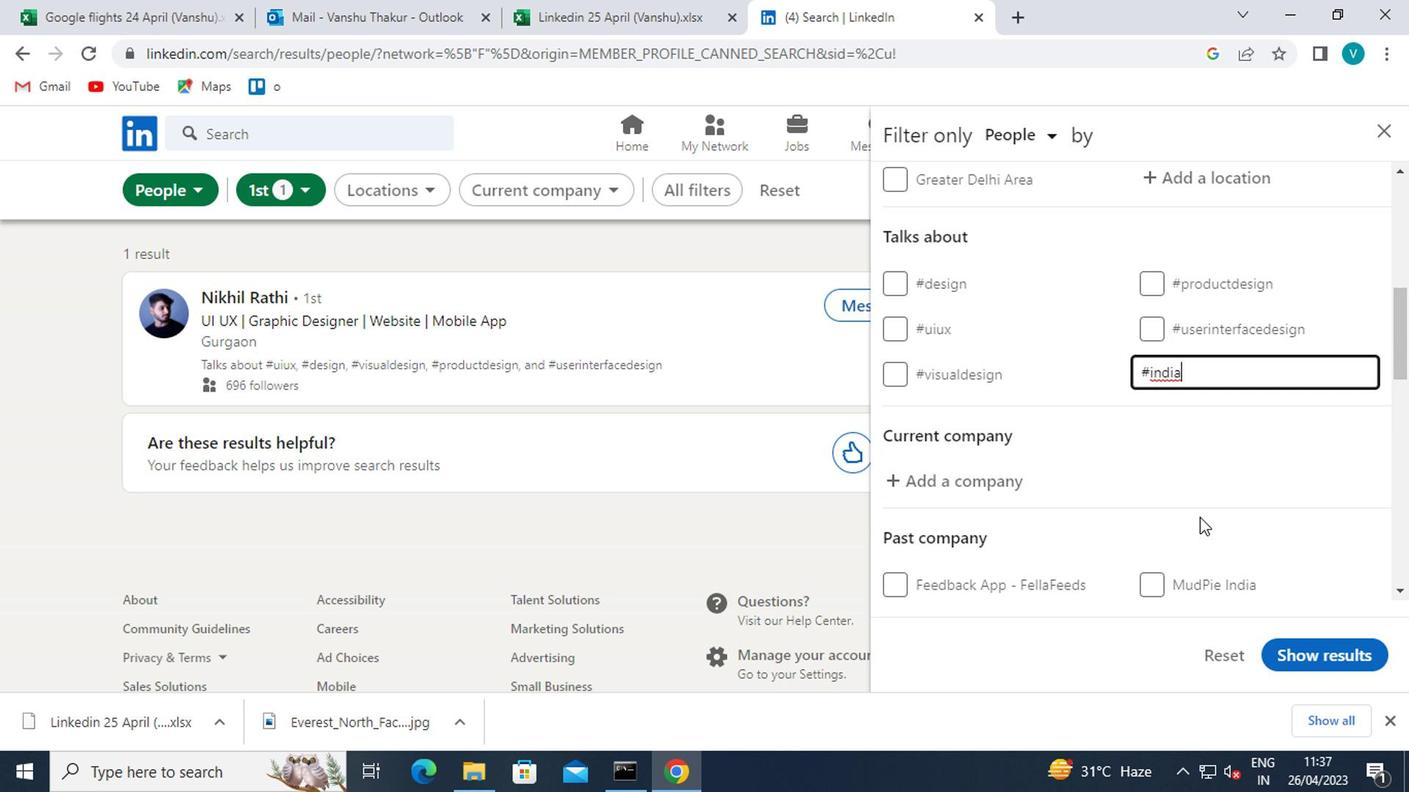
Action: Mouse pressed left at (1188, 462)
Screenshot: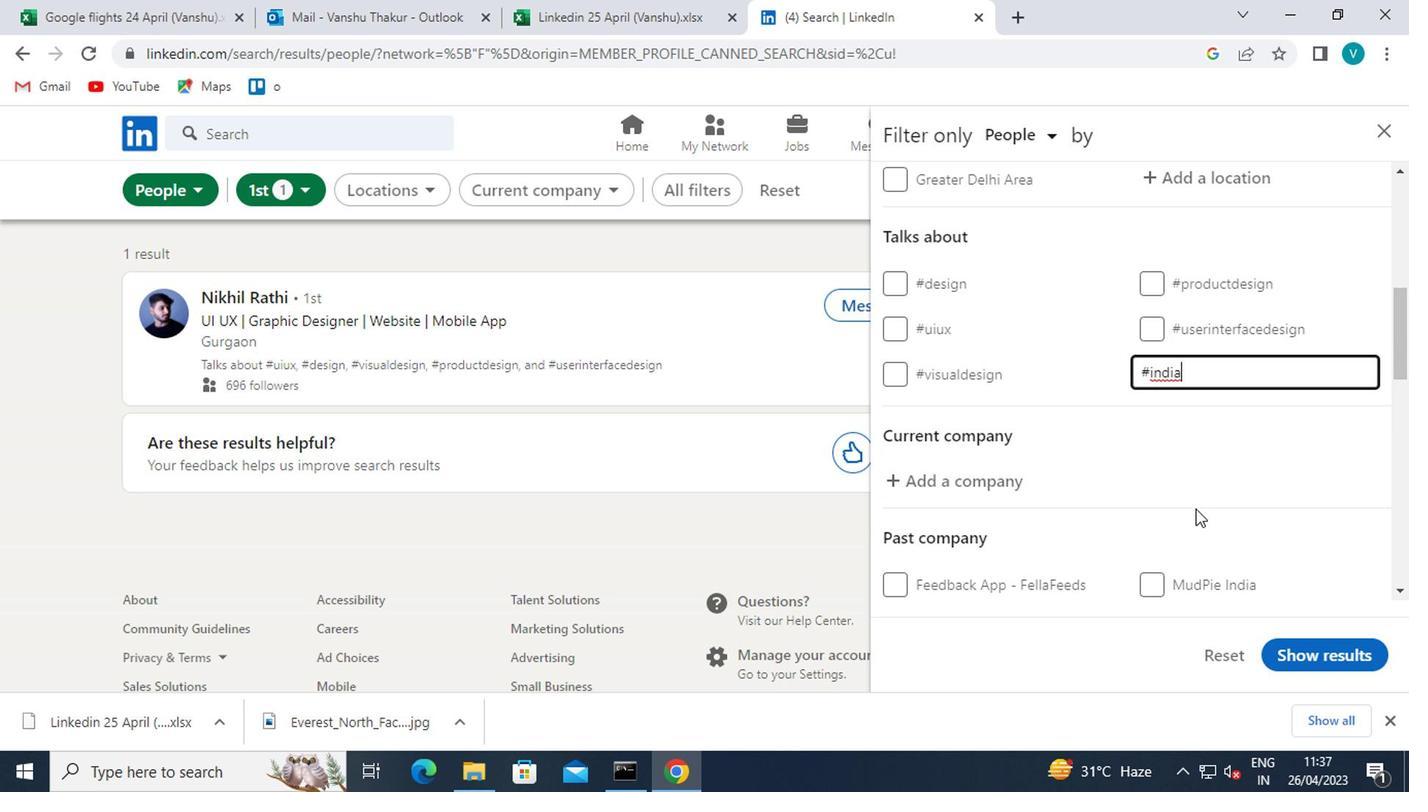
Action: Mouse scrolled (1188, 461) with delta (0, 0)
Screenshot: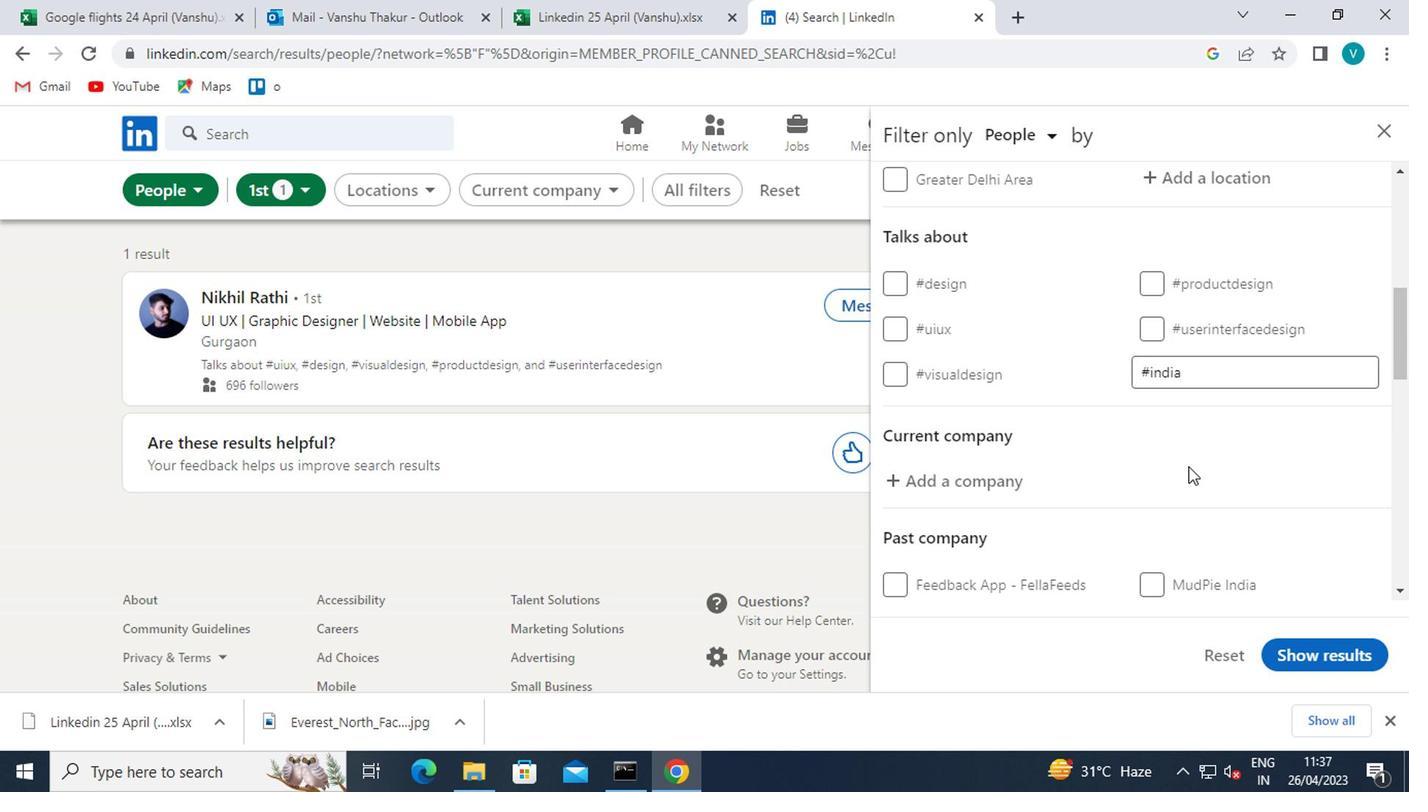 
Action: Mouse moved to (975, 384)
Screenshot: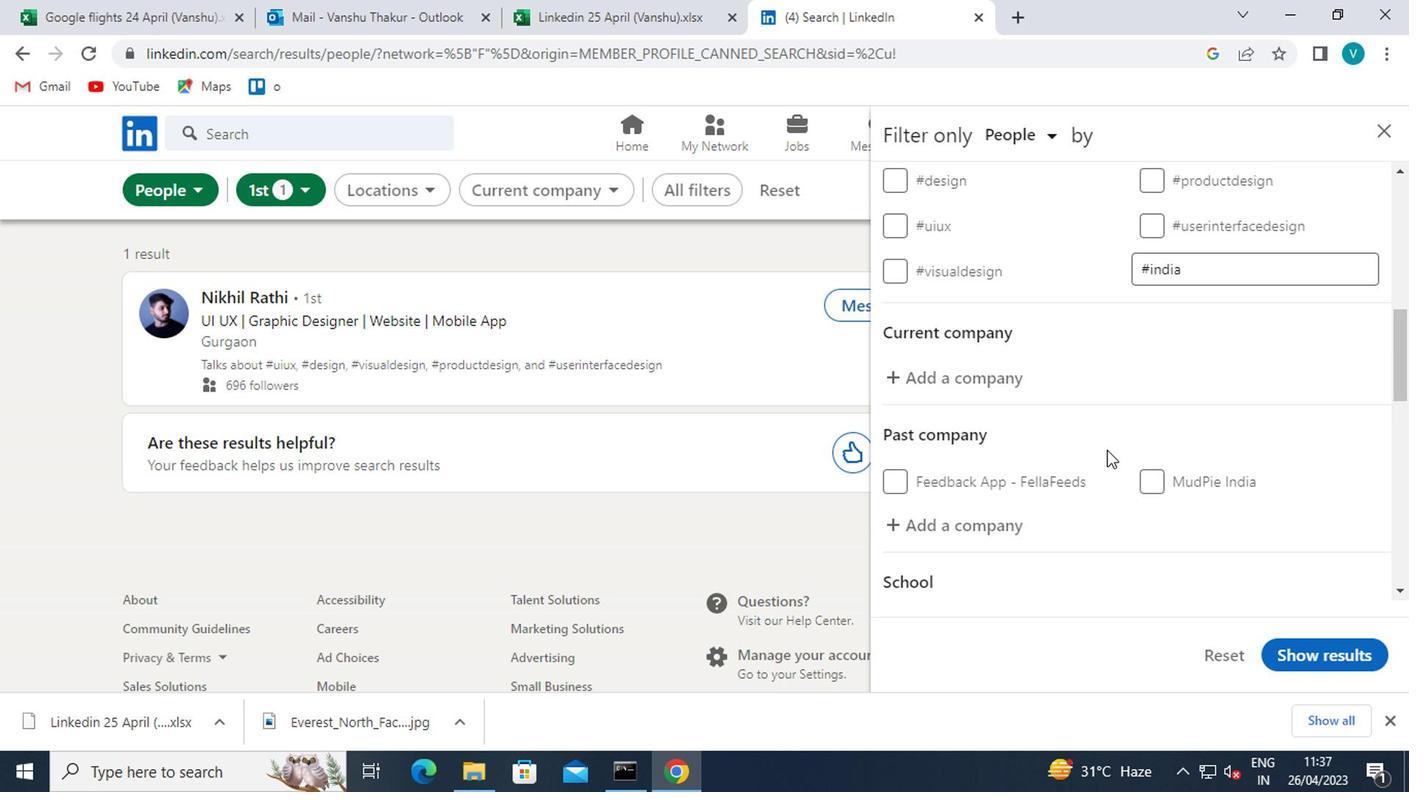 
Action: Mouse pressed left at (975, 384)
Screenshot: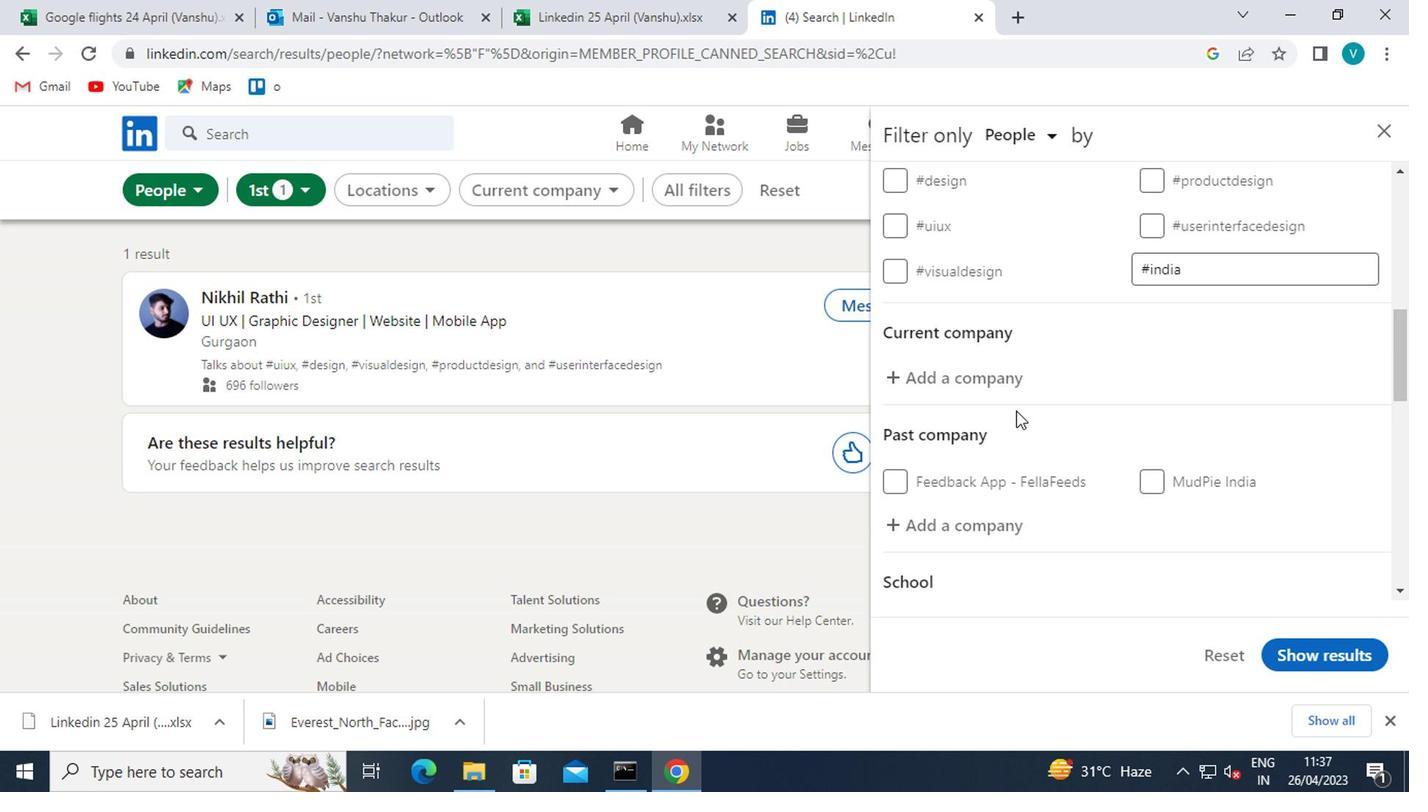 
Action: Key pressed <Key.shift>TELADOC<Key.space><Key.shift>HEALTH<Key.space>
Screenshot: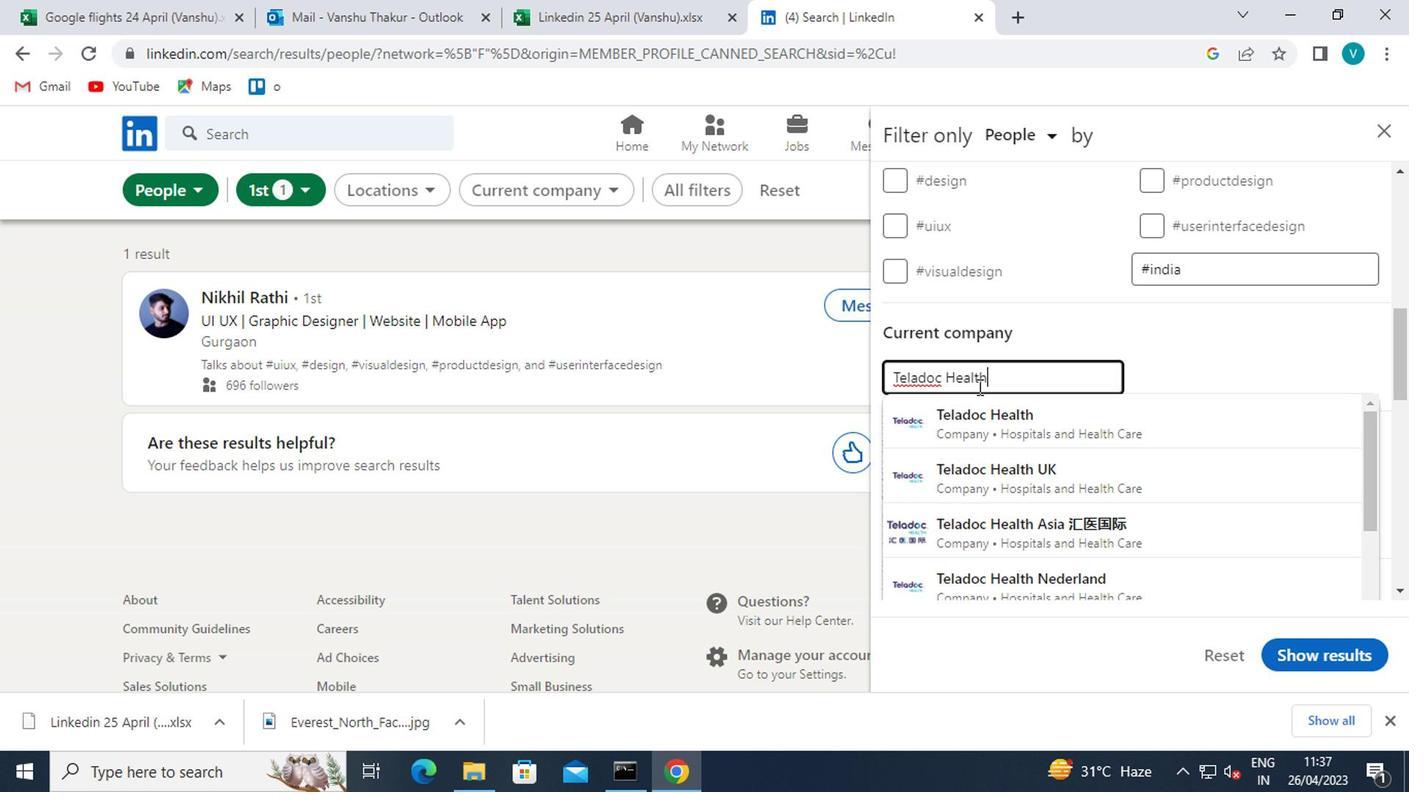 
Action: Mouse moved to (1018, 424)
Screenshot: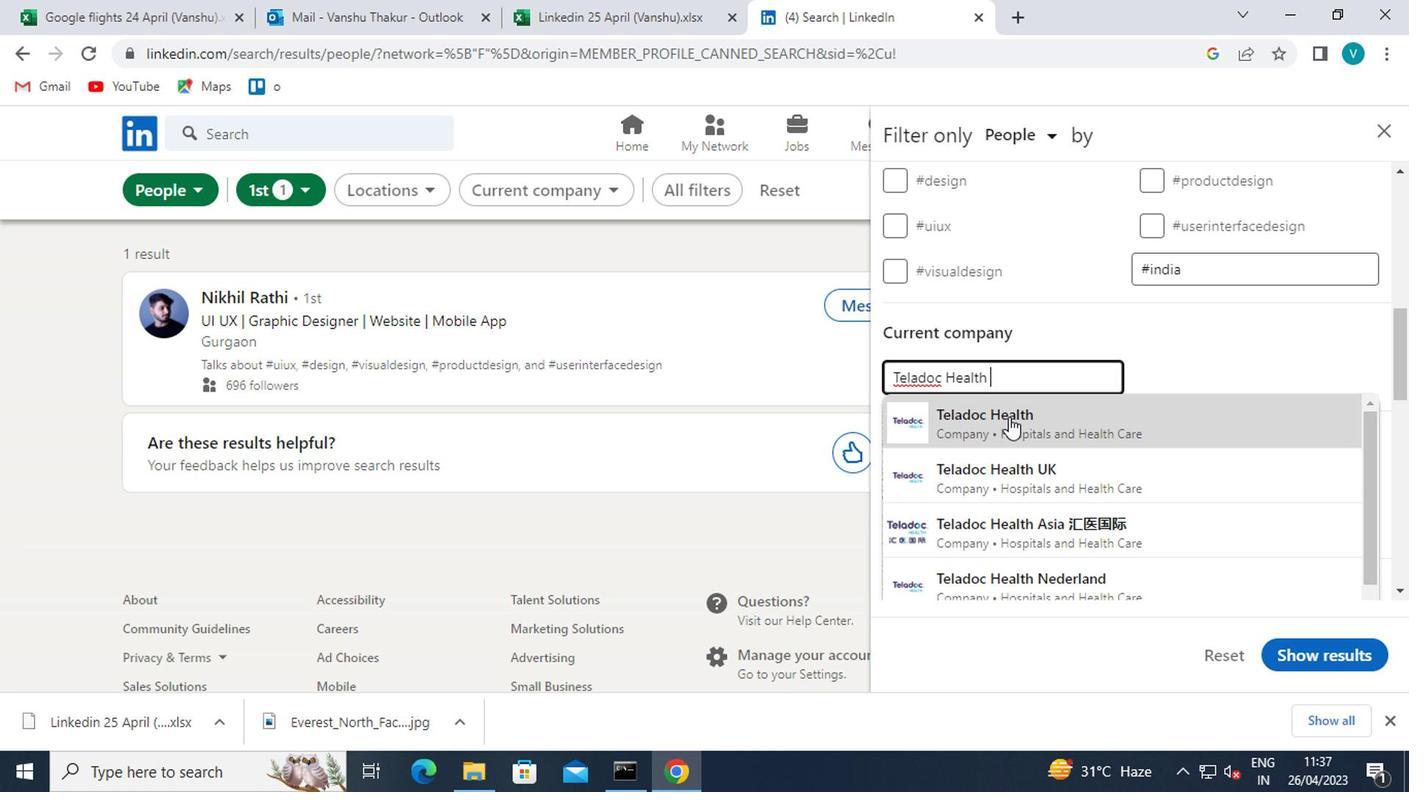 
Action: Mouse pressed left at (1018, 424)
Screenshot: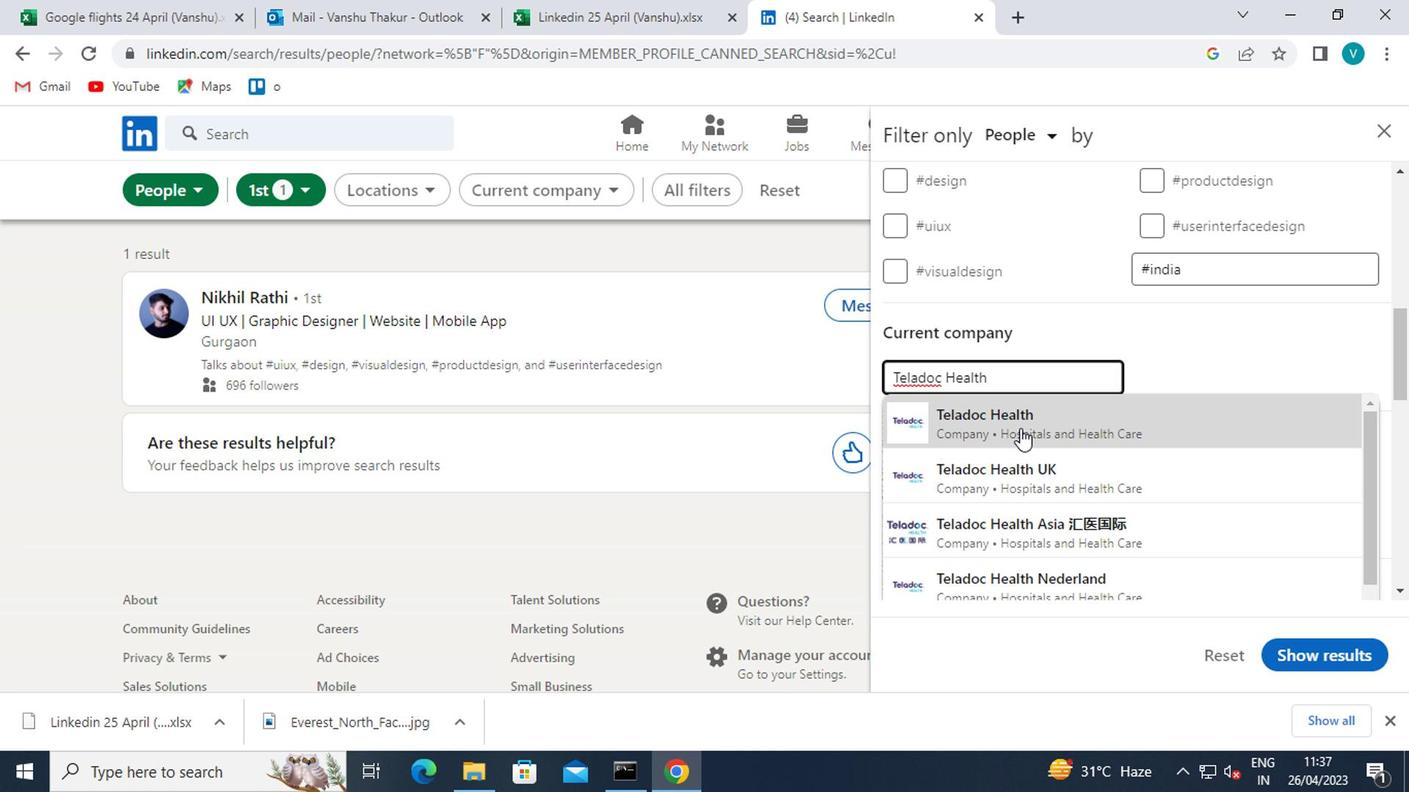 
Action: Mouse scrolled (1018, 424) with delta (0, 0)
Screenshot: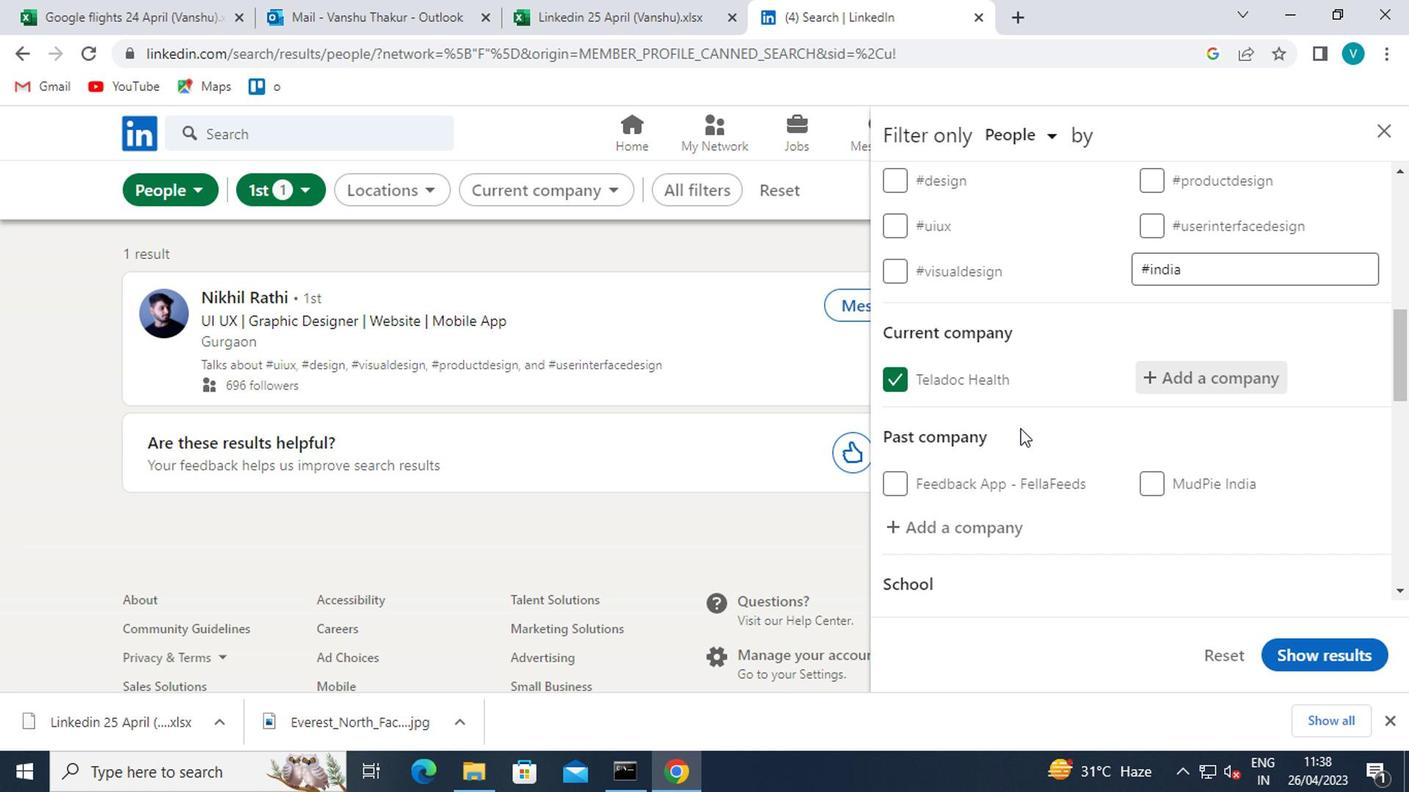 
Action: Mouse scrolled (1018, 424) with delta (0, 0)
Screenshot: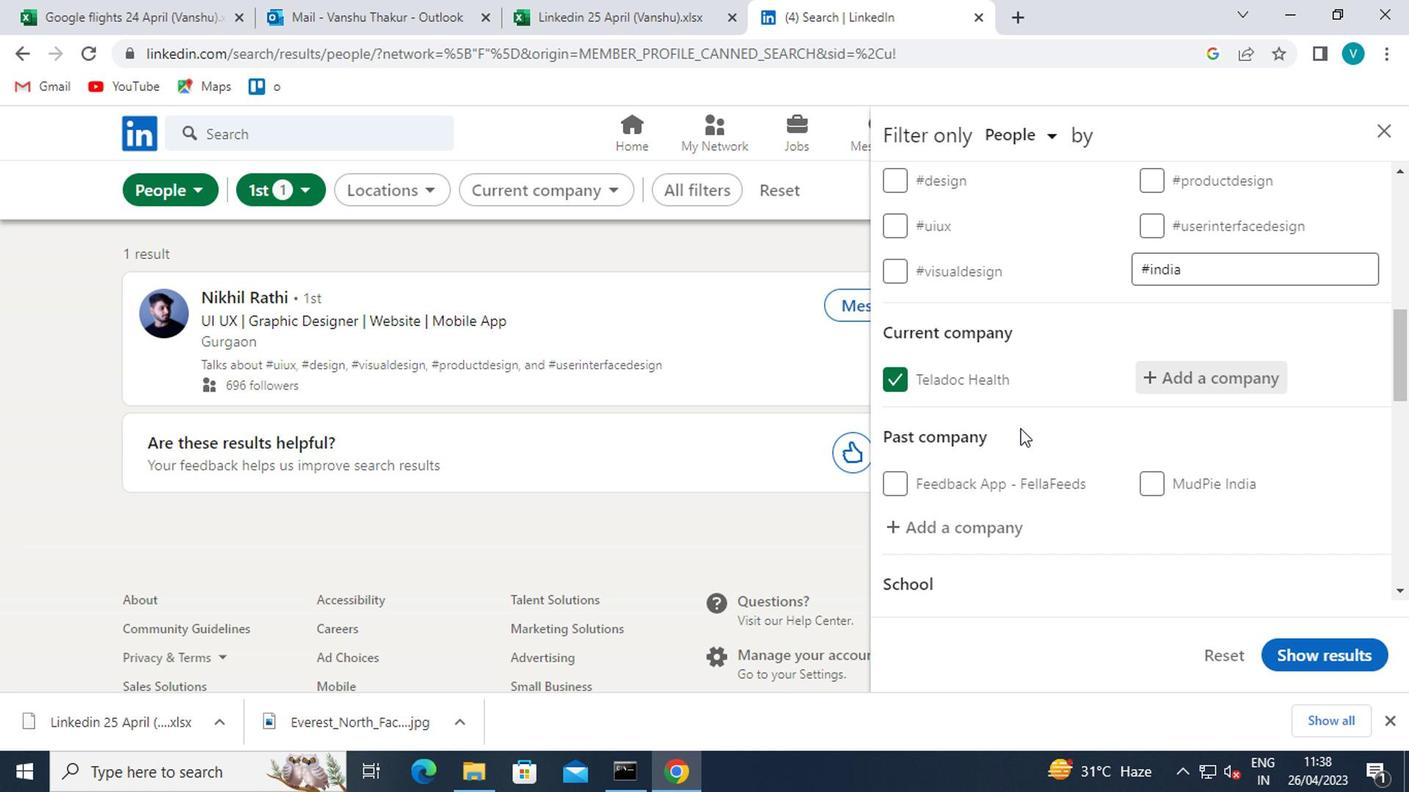 
Action: Mouse moved to (967, 481)
Screenshot: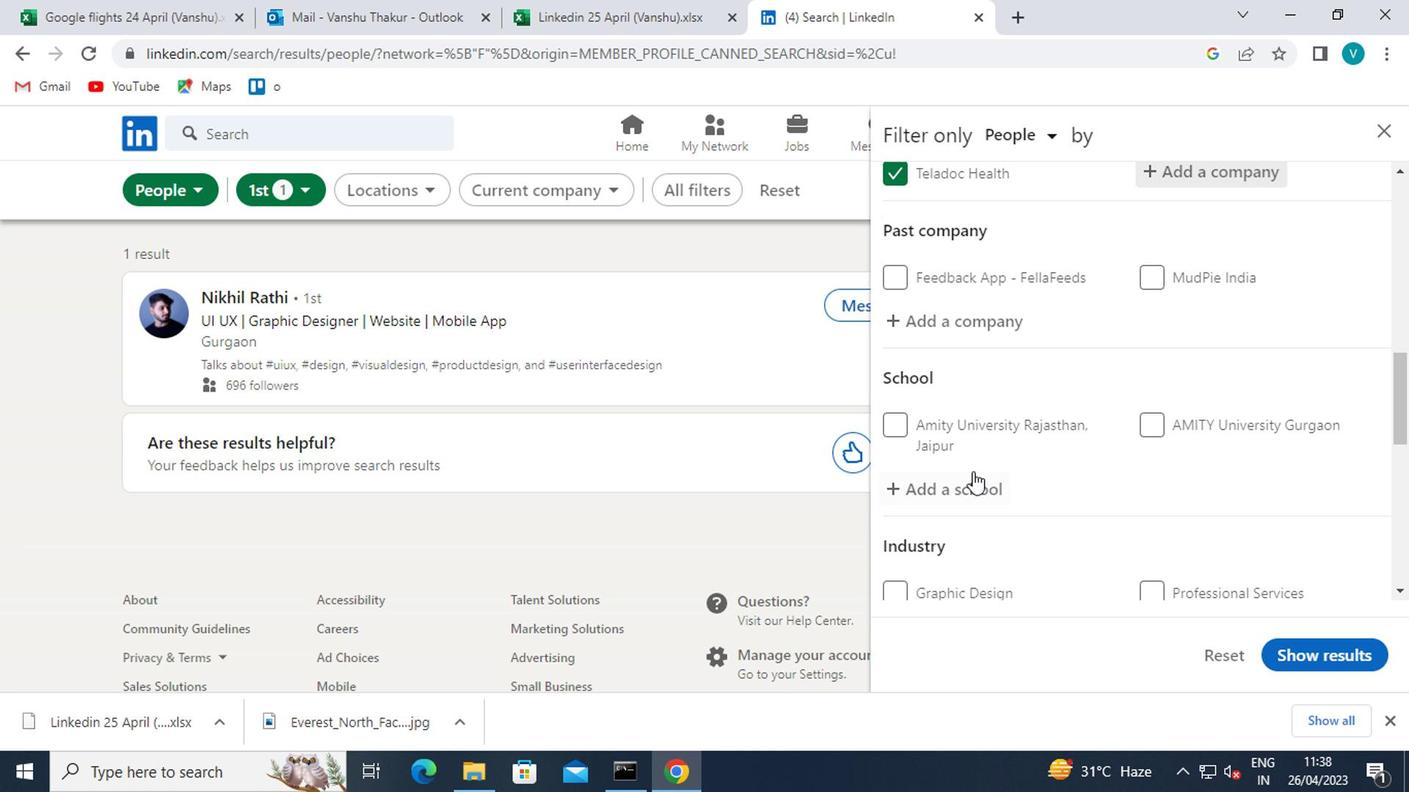
Action: Mouse pressed left at (967, 481)
Screenshot: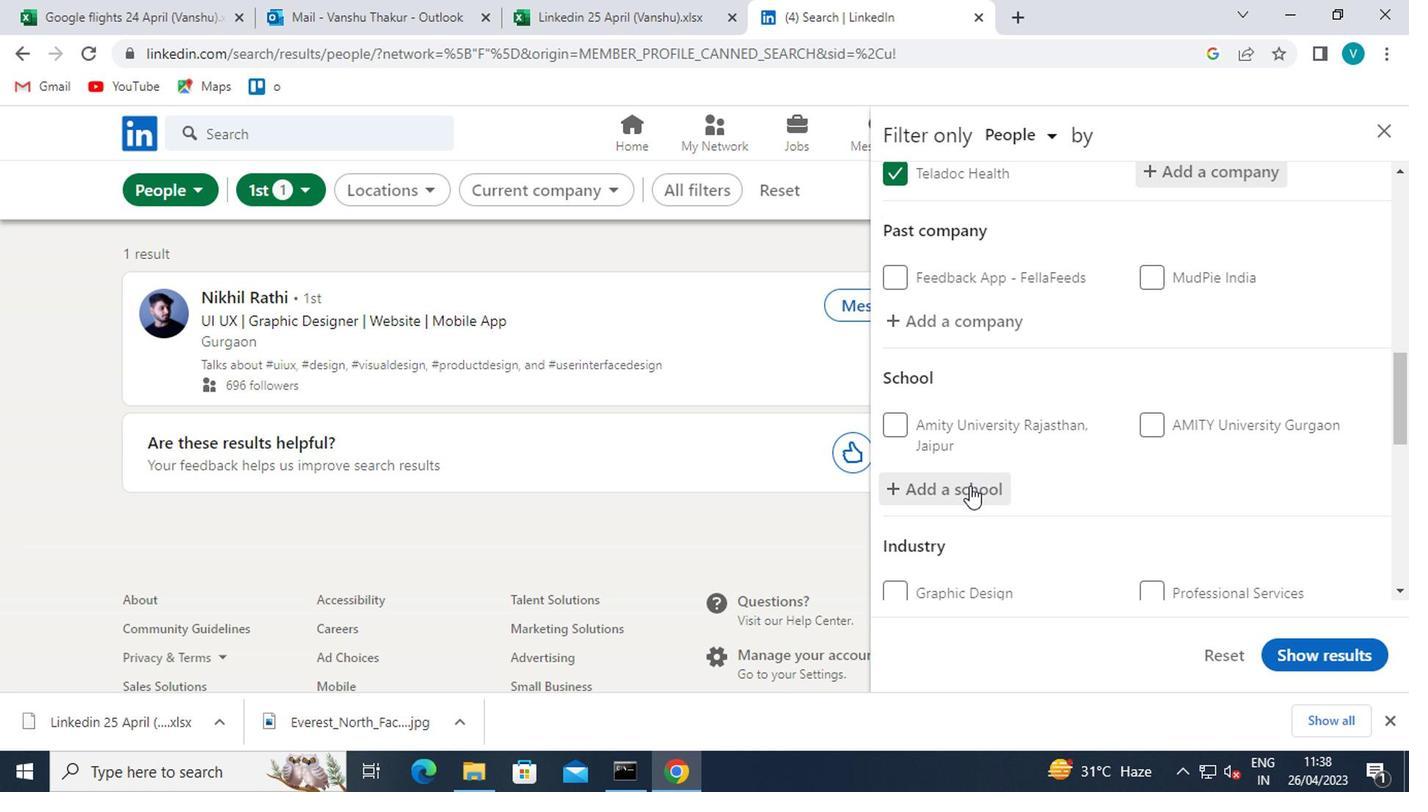 
Action: Key pressed <Key.shift>ST.<Key.space><Key.shift>JOSEPH
Screenshot: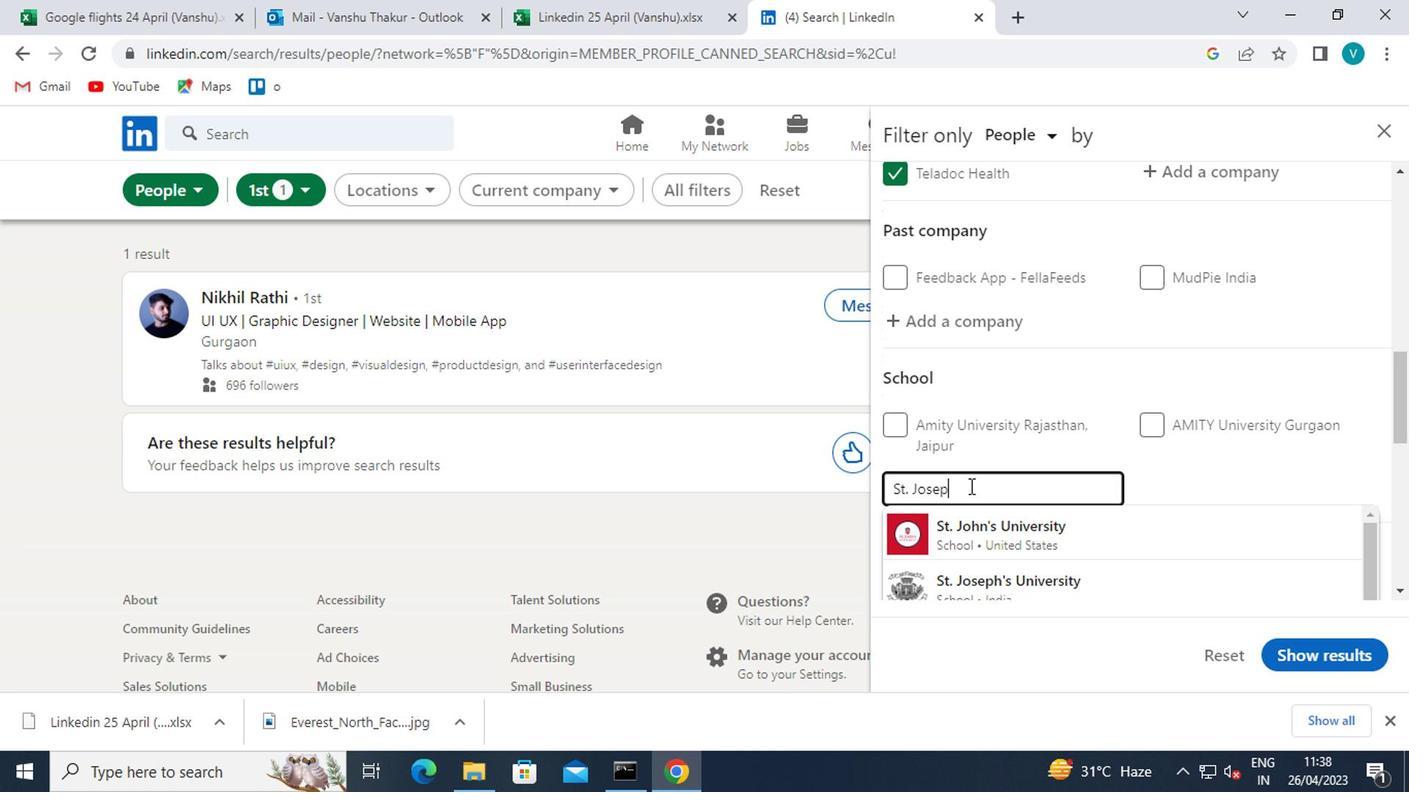 
Action: Mouse moved to (1070, 540)
Screenshot: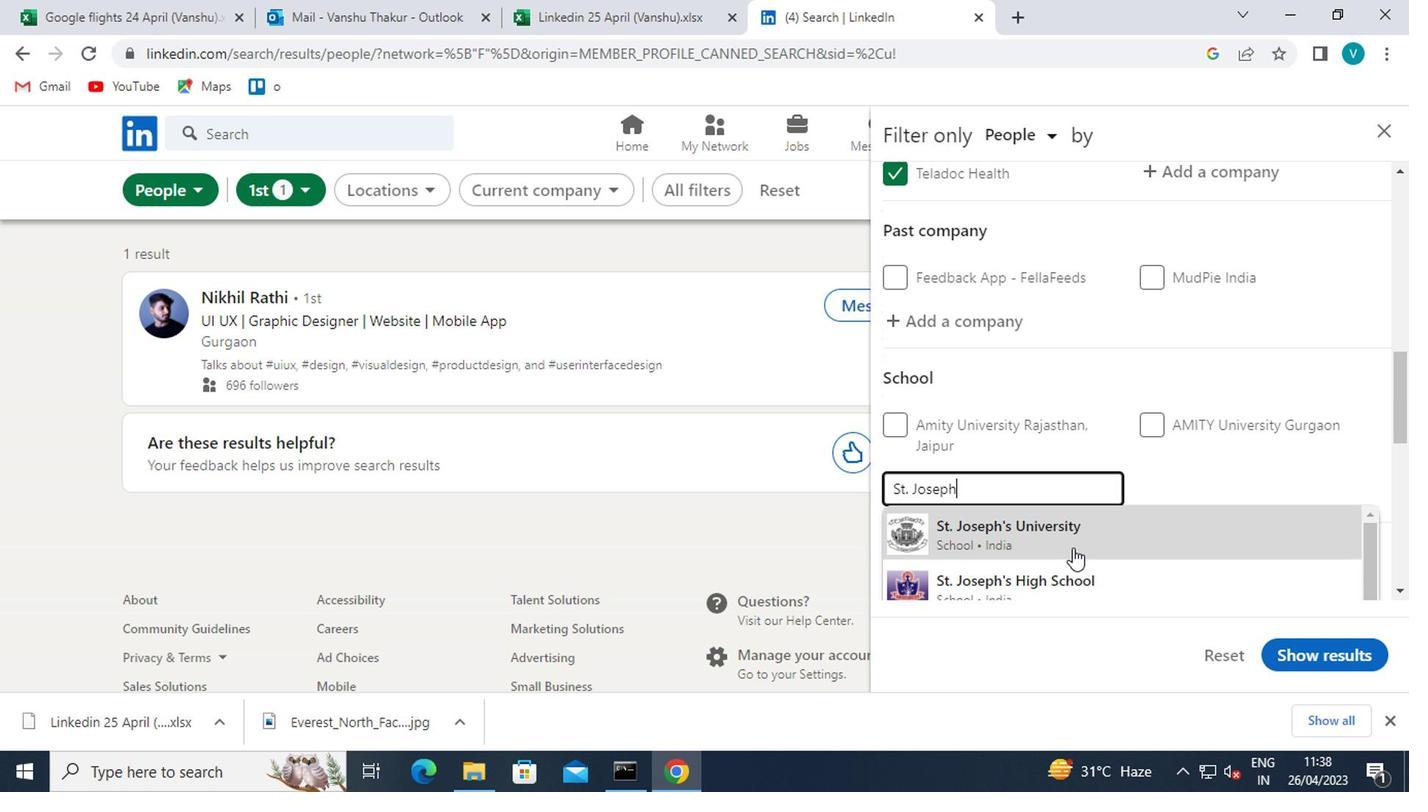 
Action: Key pressed S<Key.space><Key.shift>HIGH<Key.space><Key.shift>SECON
Screenshot: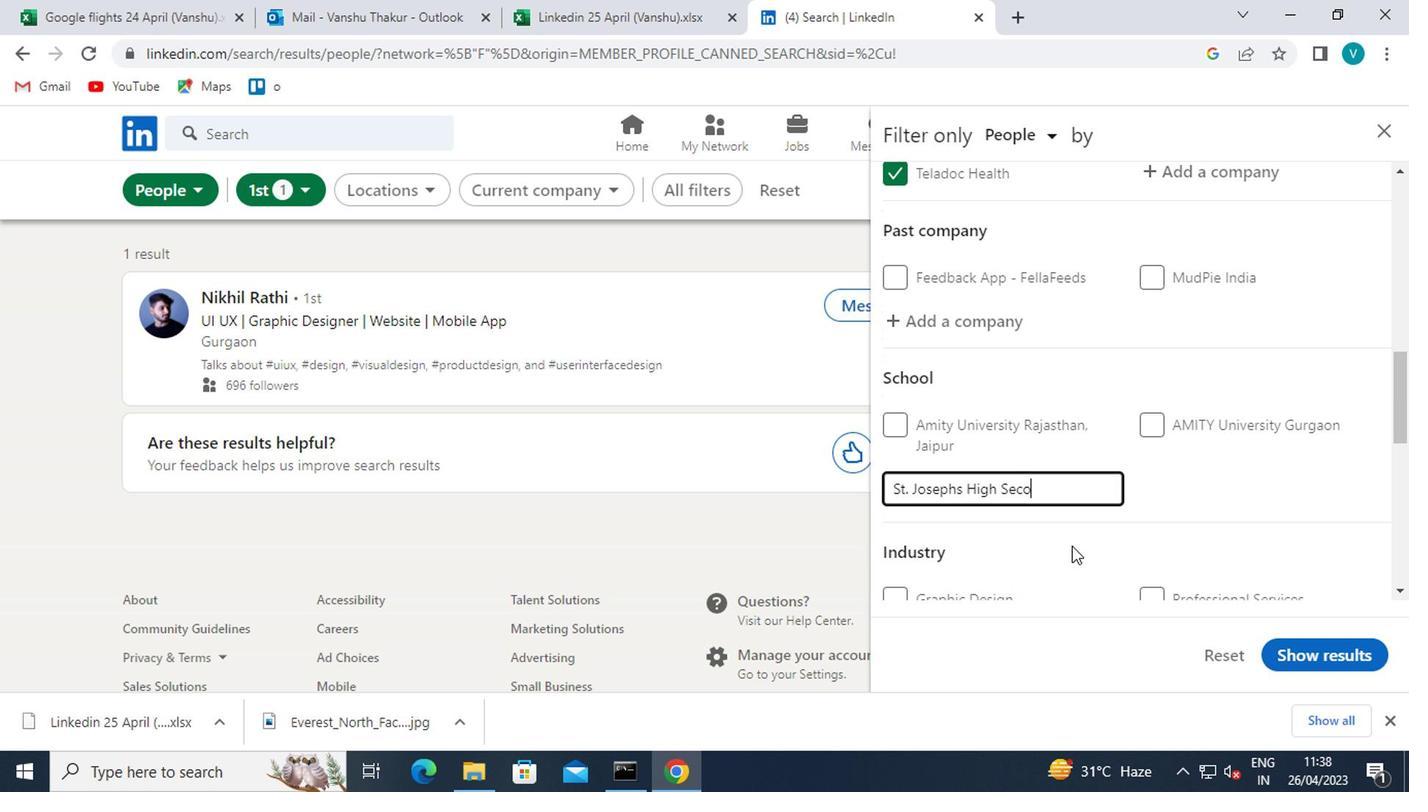 
Action: Mouse moved to (1070, 540)
Screenshot: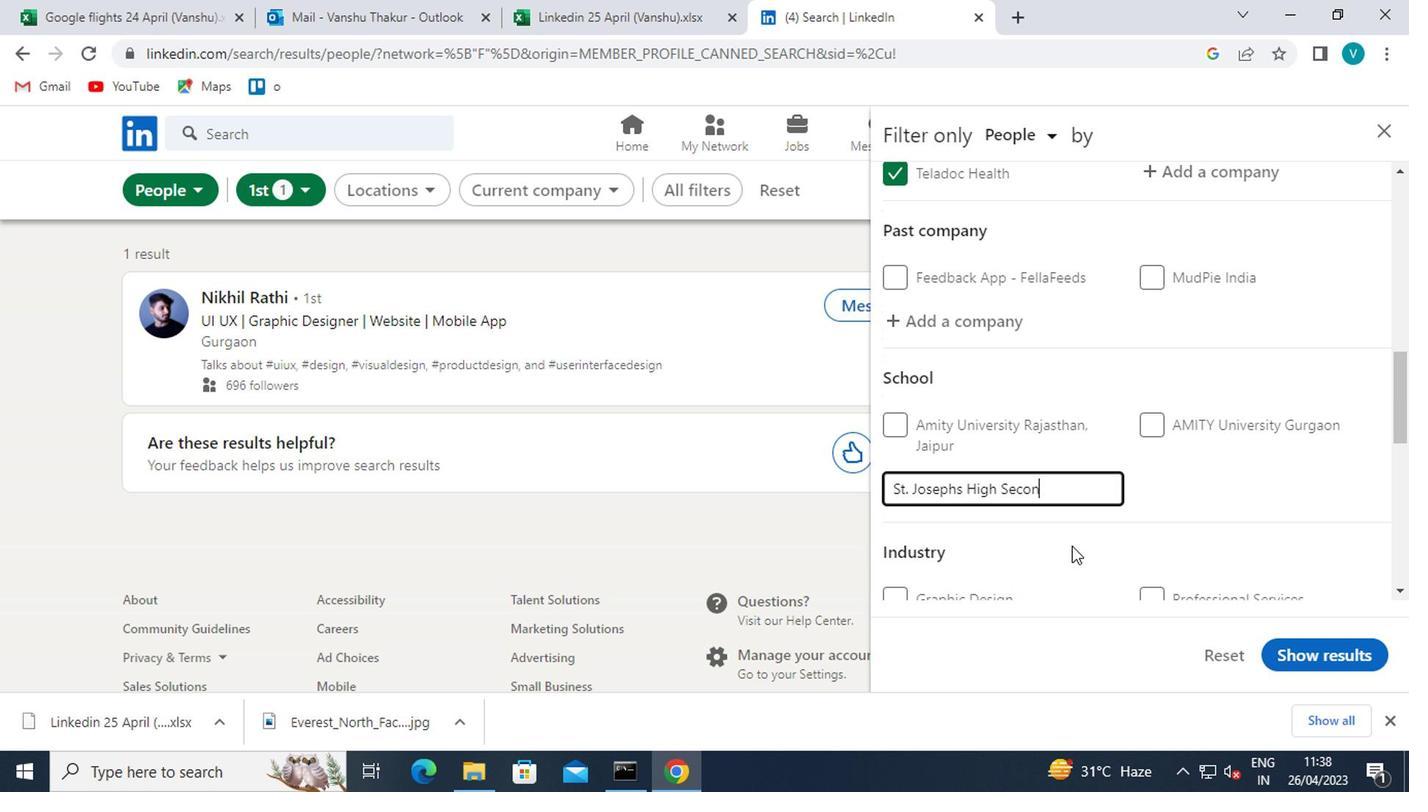 
Action: Key pressed DARY<Key.space><Key.shift>SCHOOL
Screenshot: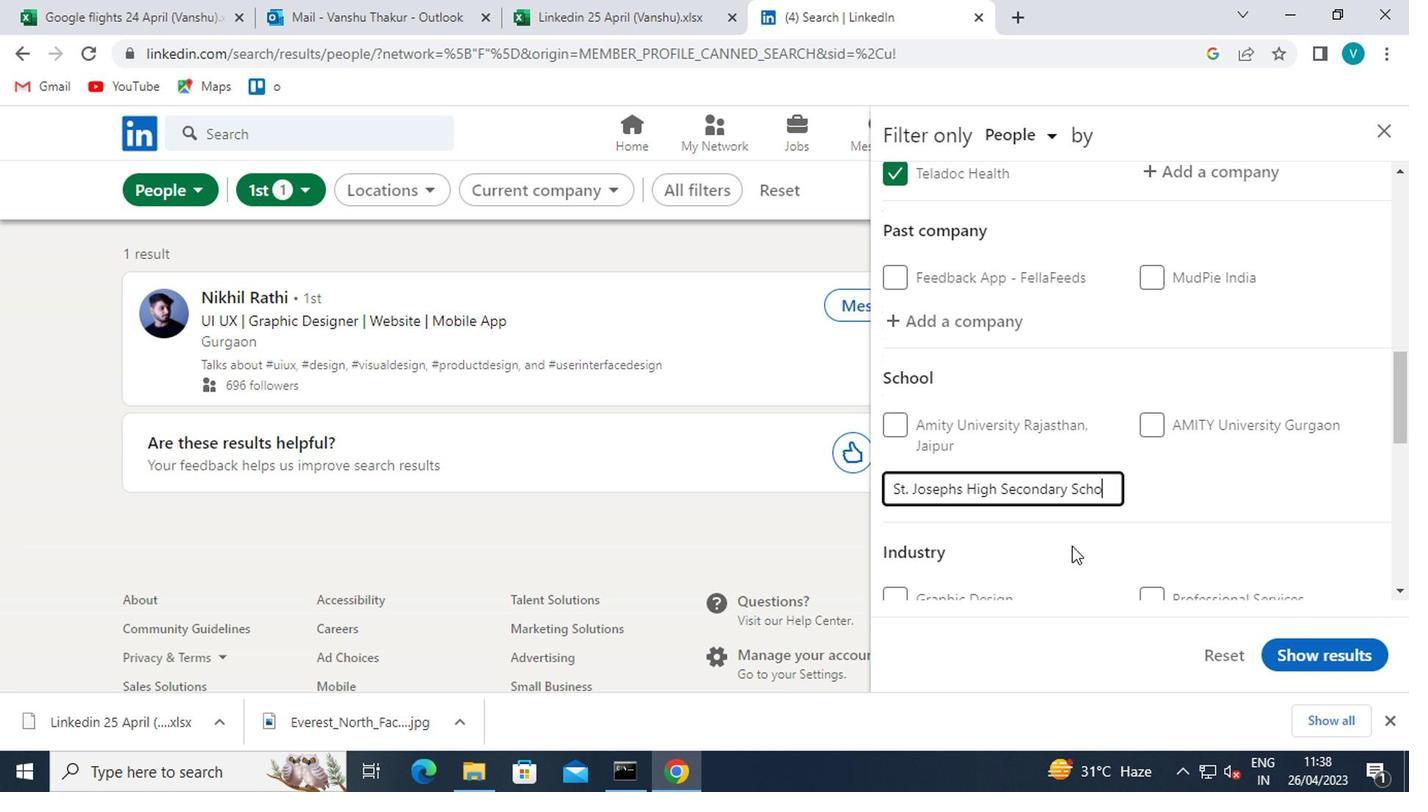 
Action: Mouse scrolled (1070, 538) with delta (0, -1)
Screenshot: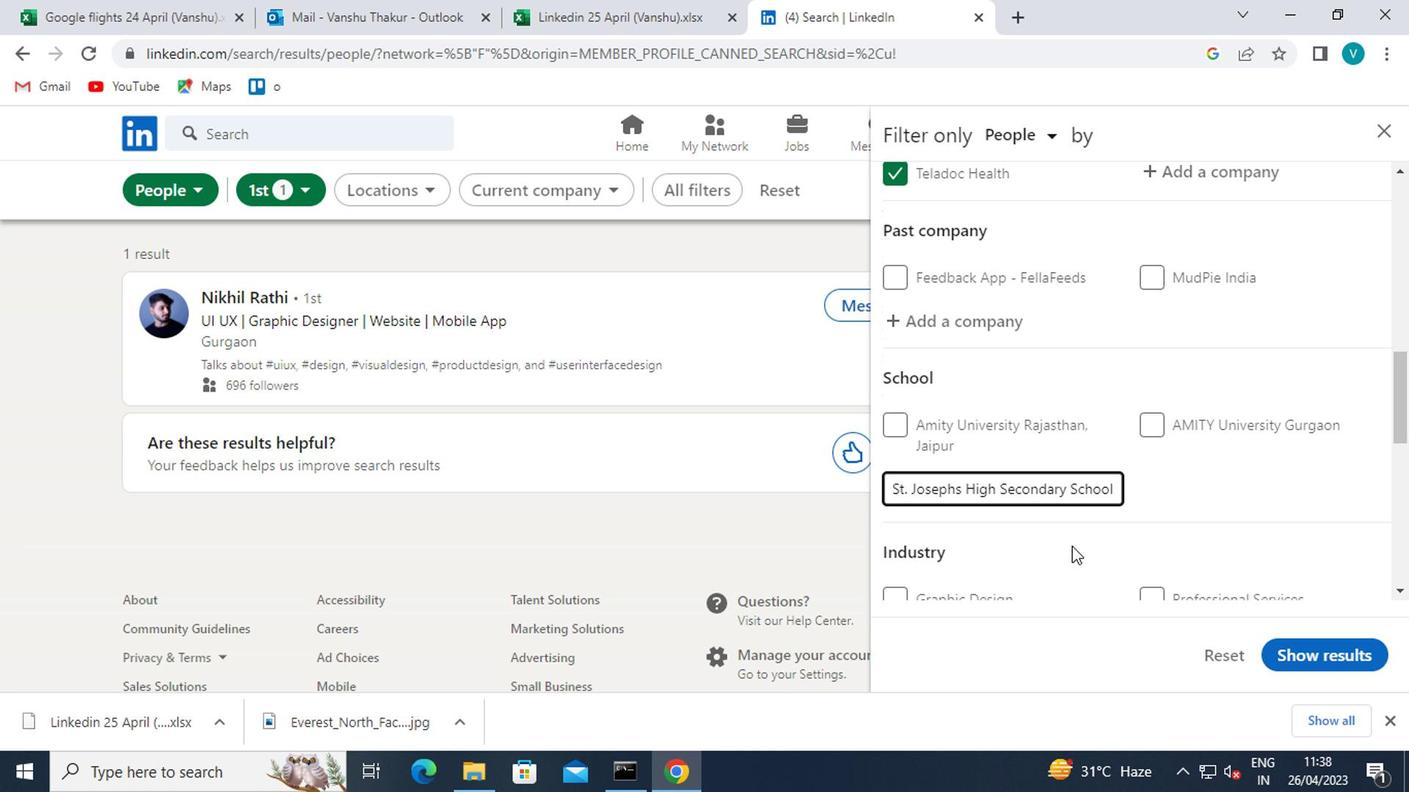 
Action: Mouse scrolled (1070, 538) with delta (0, -1)
Screenshot: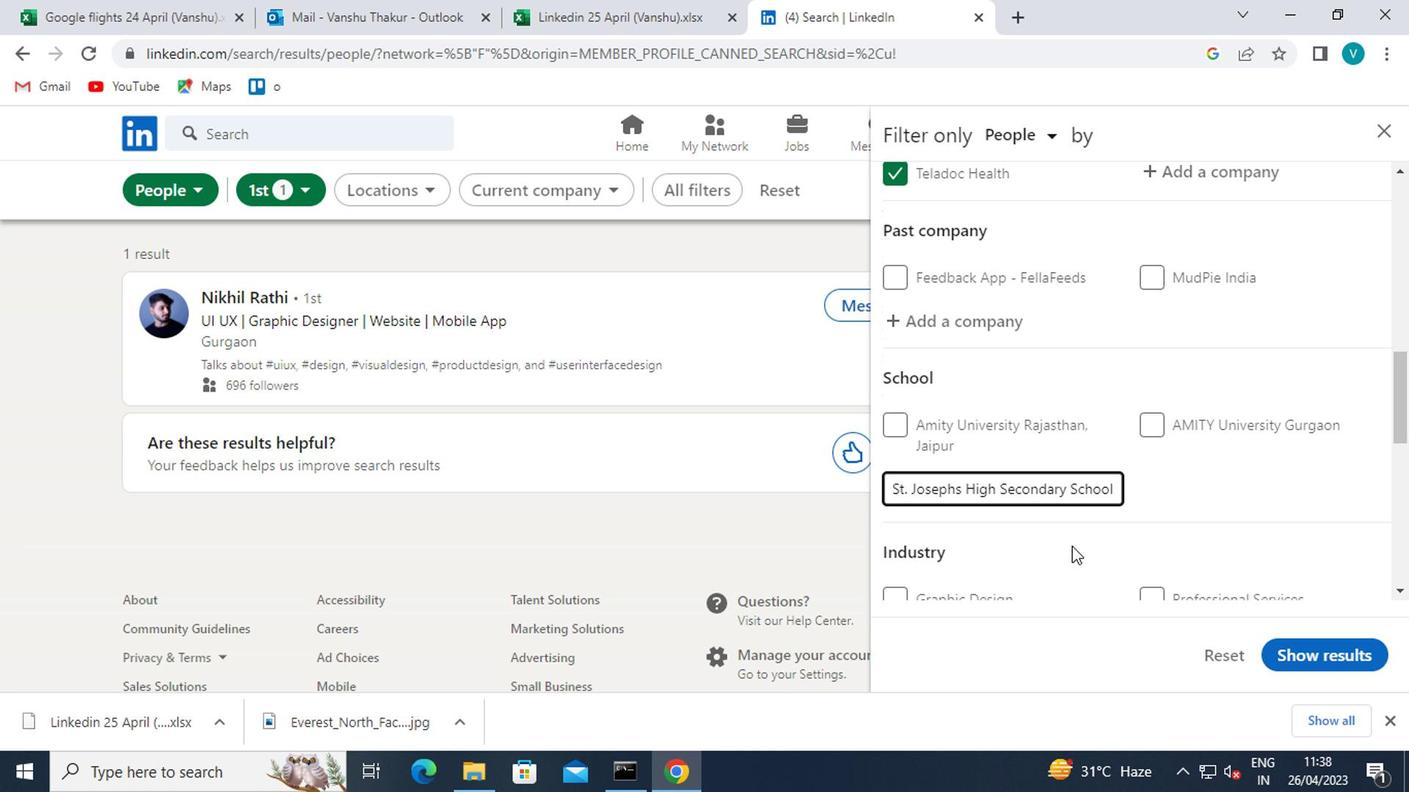 
Action: Mouse moved to (1210, 430)
Screenshot: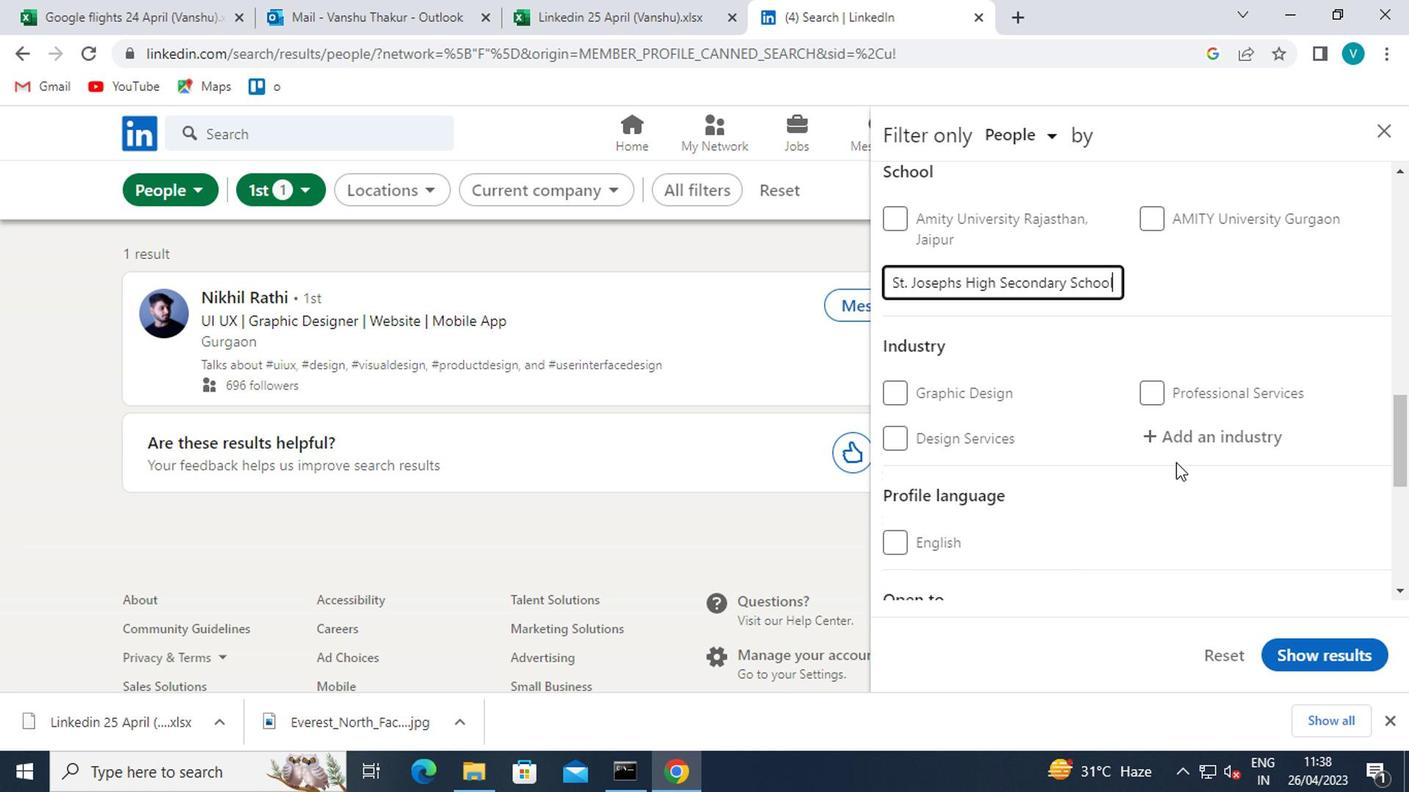 
Action: Mouse pressed left at (1210, 430)
Screenshot: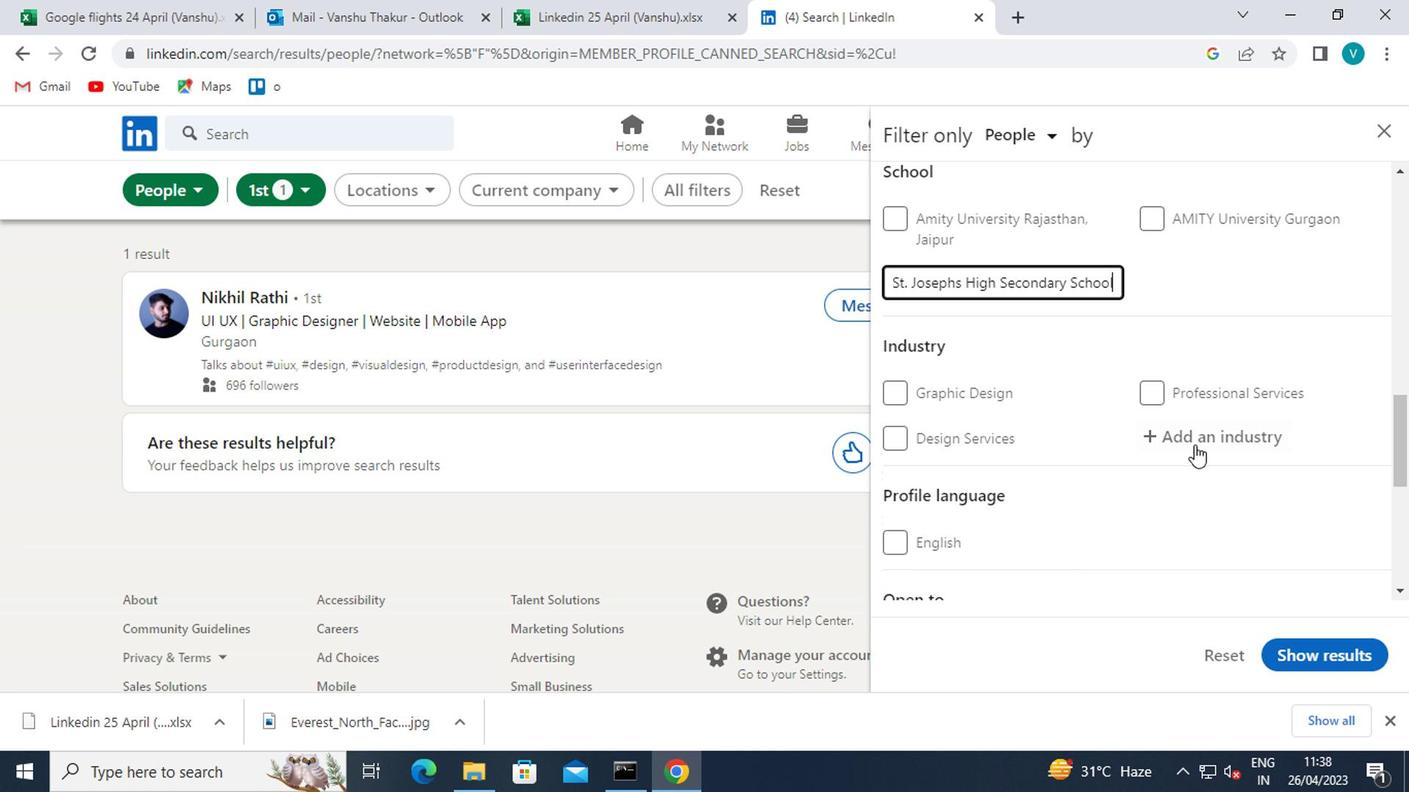 
Action: Key pressed <Key.shift>WHOLESALE<Key.space>
Screenshot: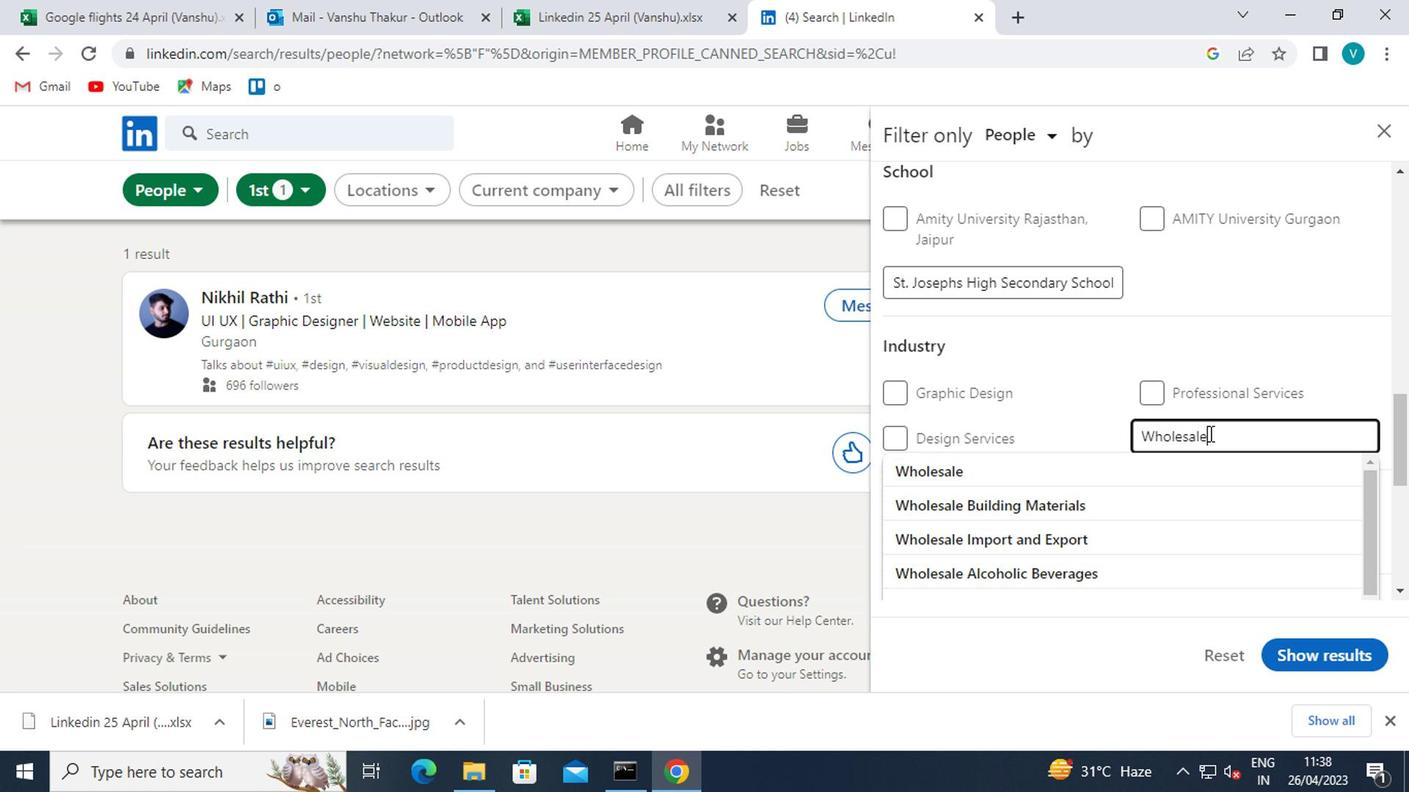 
Action: Mouse moved to (1191, 472)
Screenshot: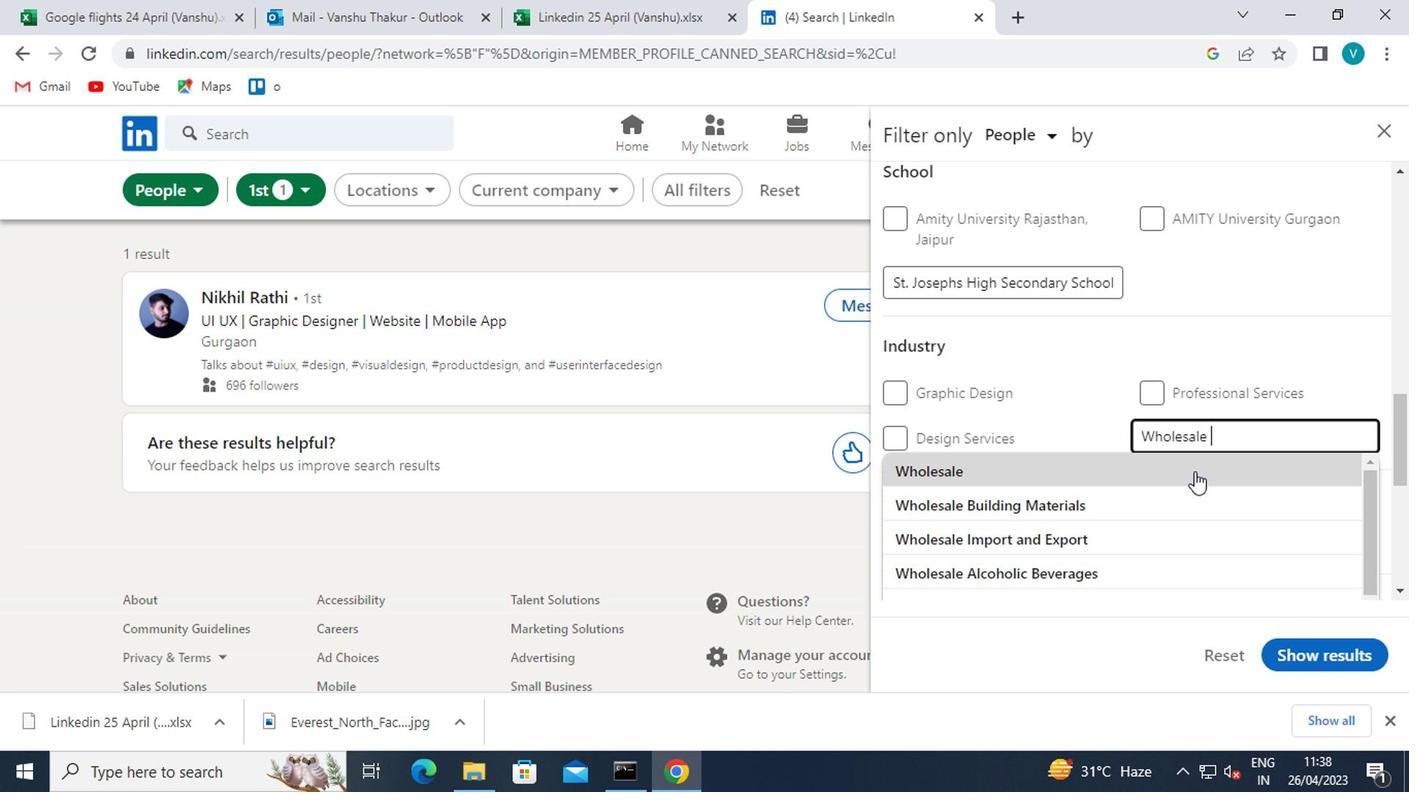 
Action: Key pressed <Key.shift>METALS<Key.space>
Screenshot: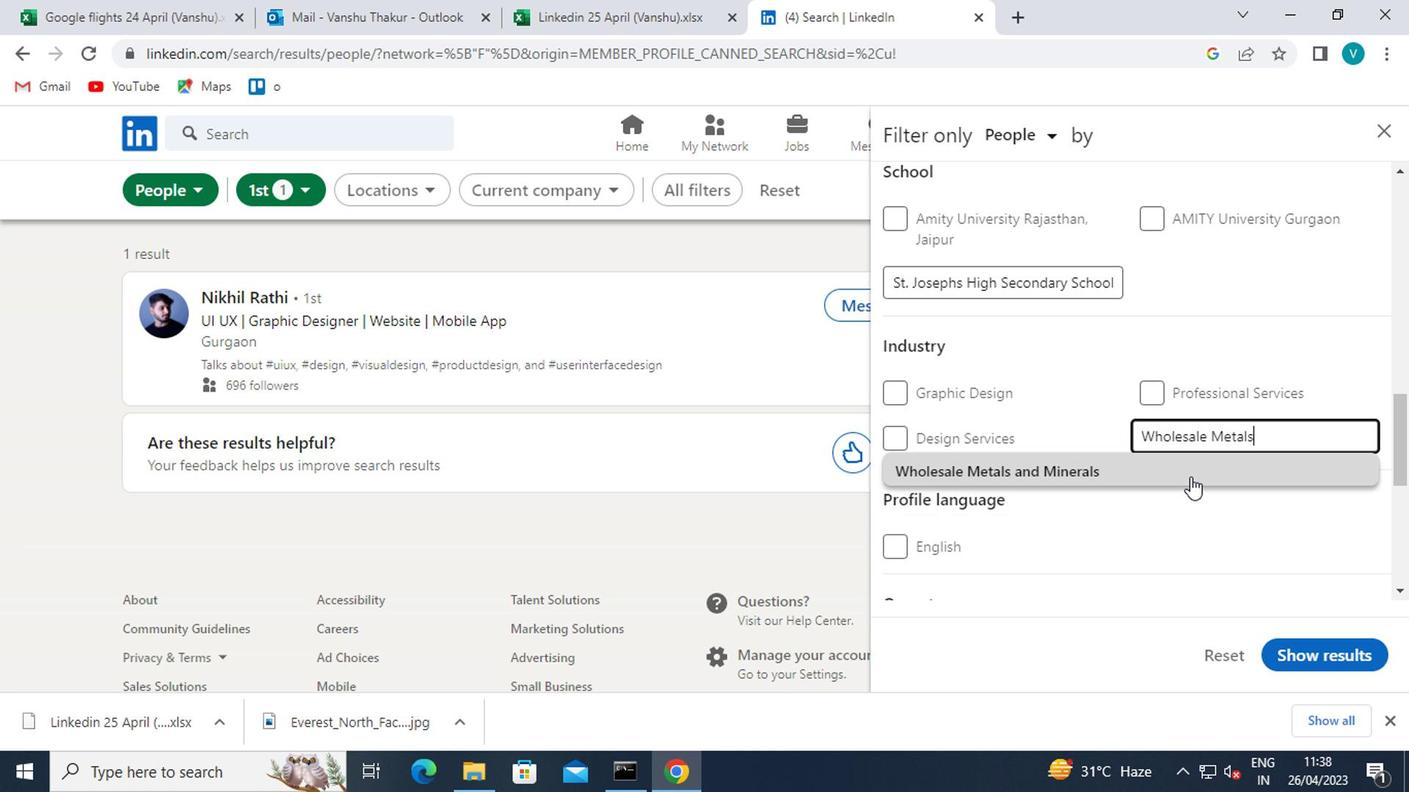 
Action: Mouse pressed left at (1191, 472)
Screenshot: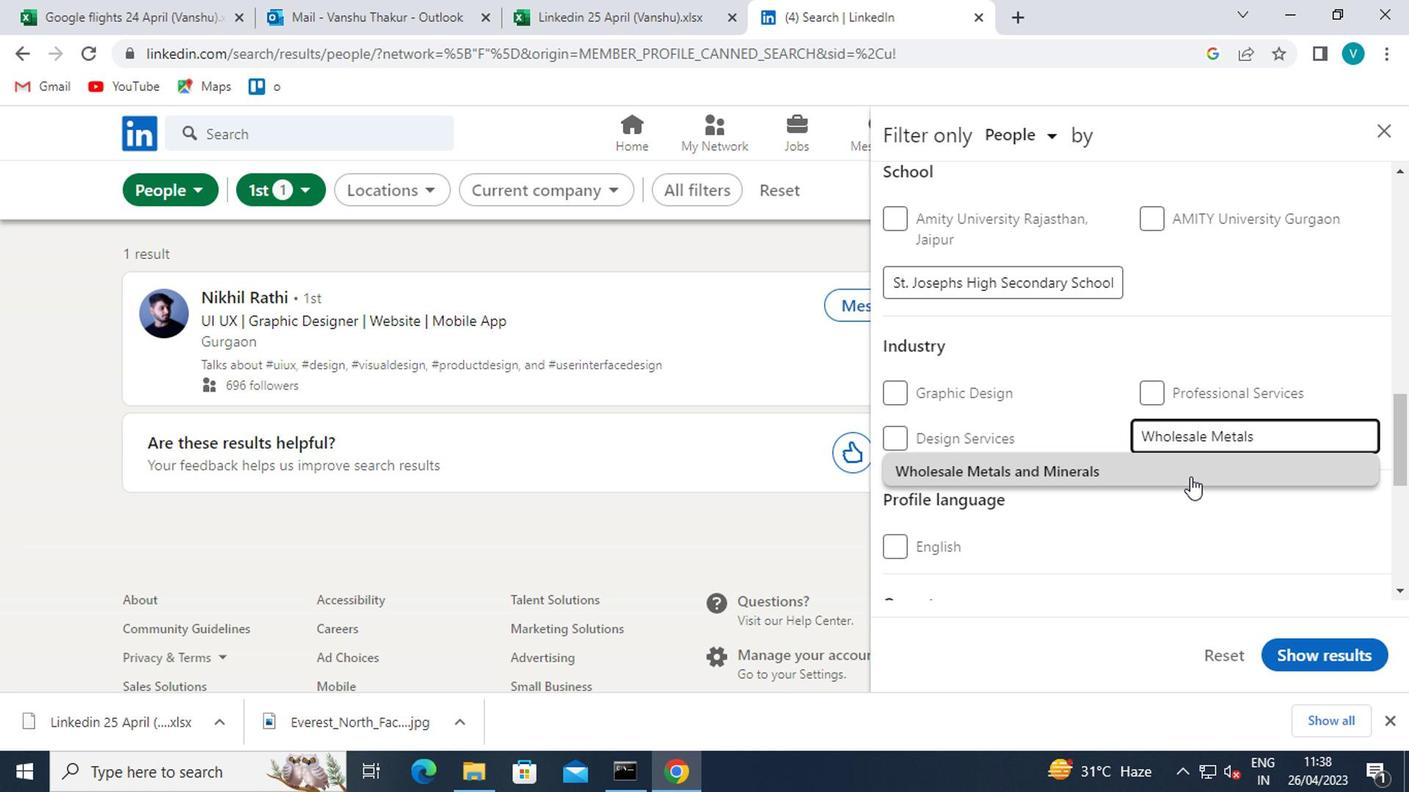 
Action: Mouse scrolled (1191, 471) with delta (0, -1)
Screenshot: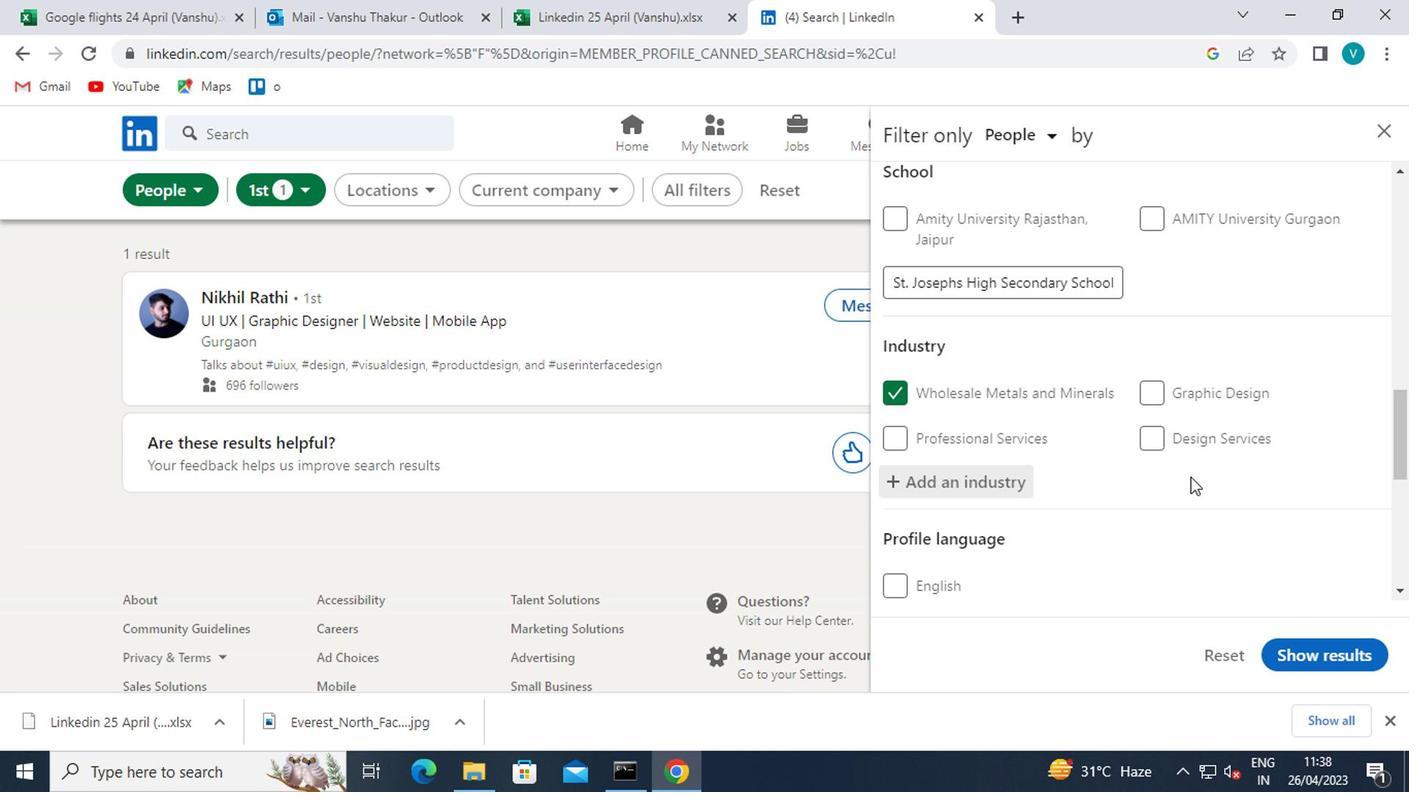 
Action: Mouse scrolled (1191, 471) with delta (0, -1)
Screenshot: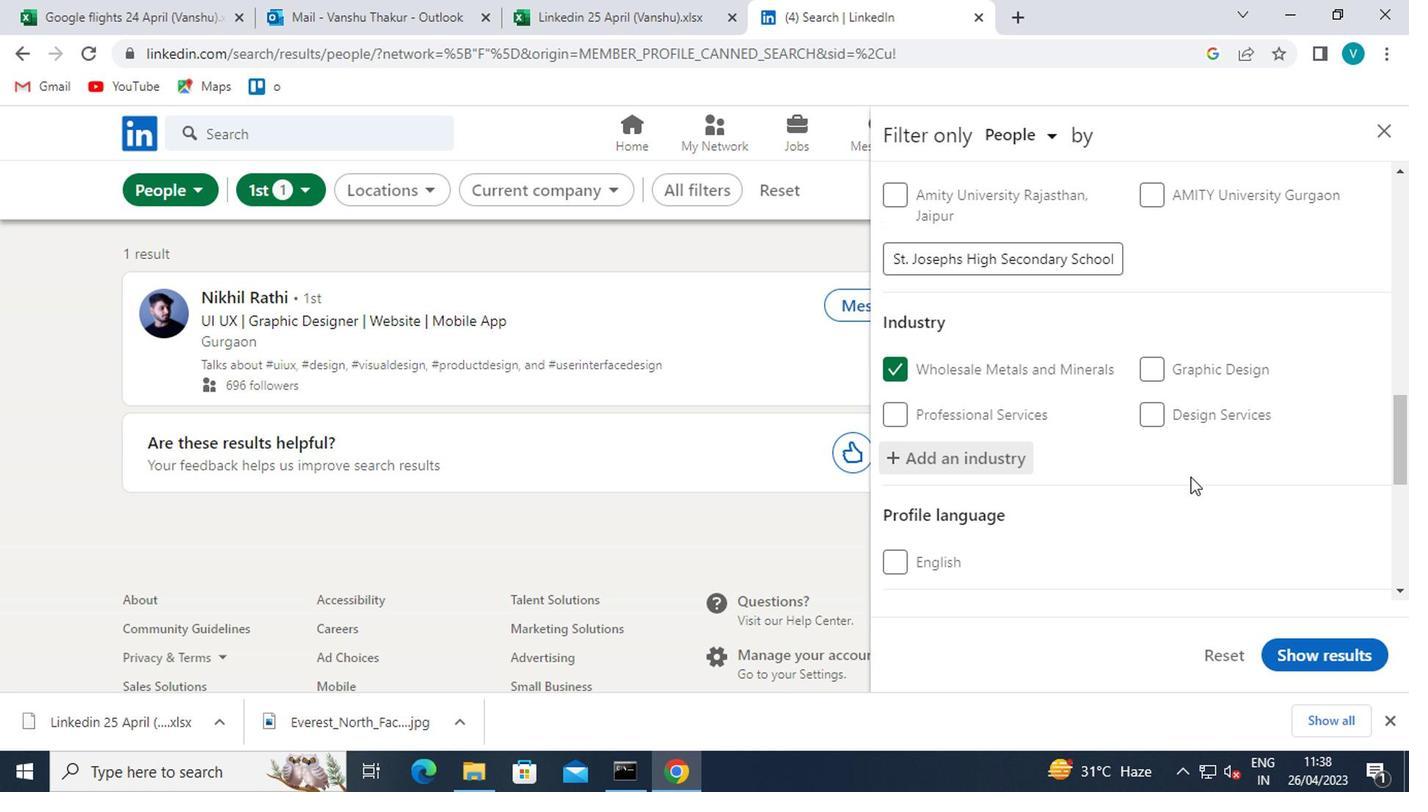 
Action: Mouse scrolled (1191, 471) with delta (0, -1)
Screenshot: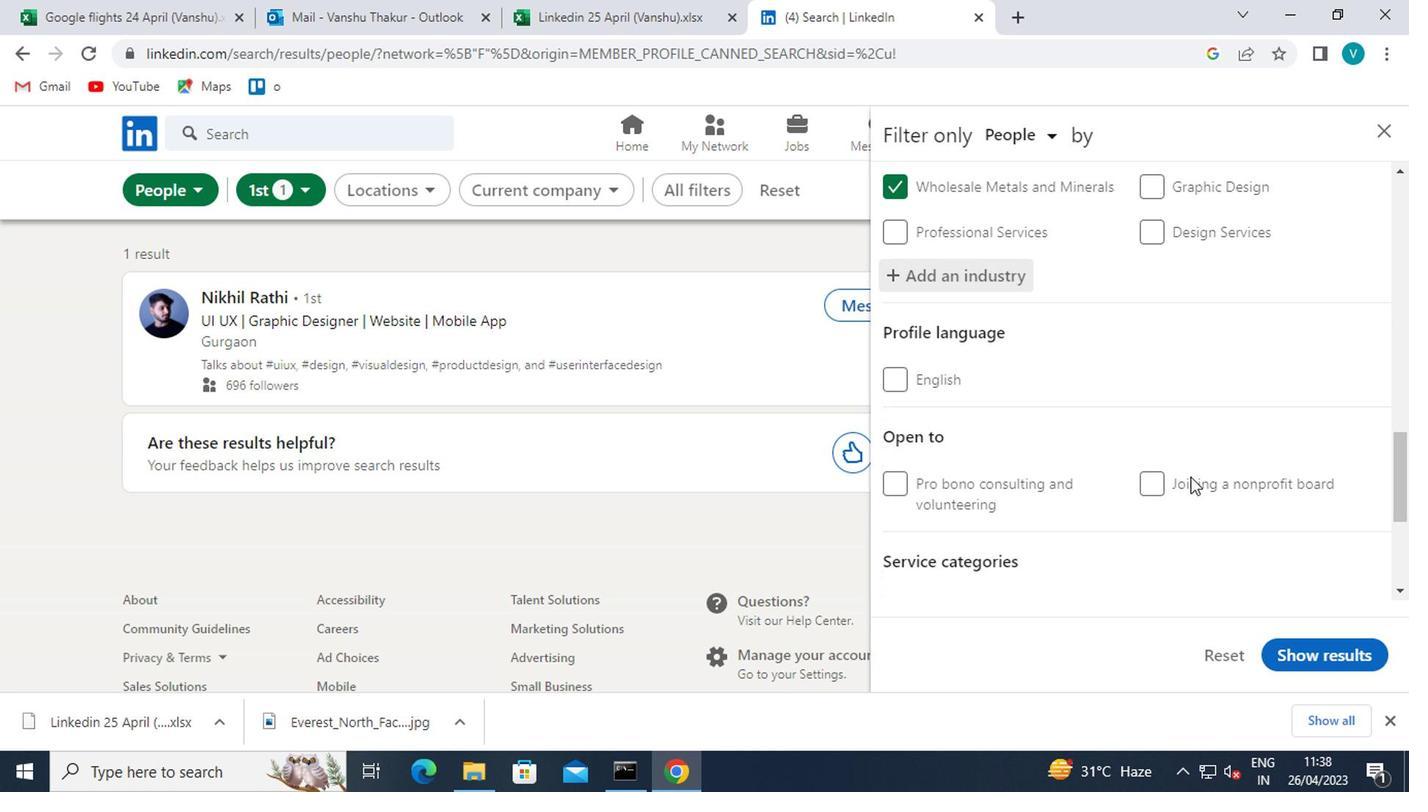 
Action: Mouse moved to (1100, 413)
Screenshot: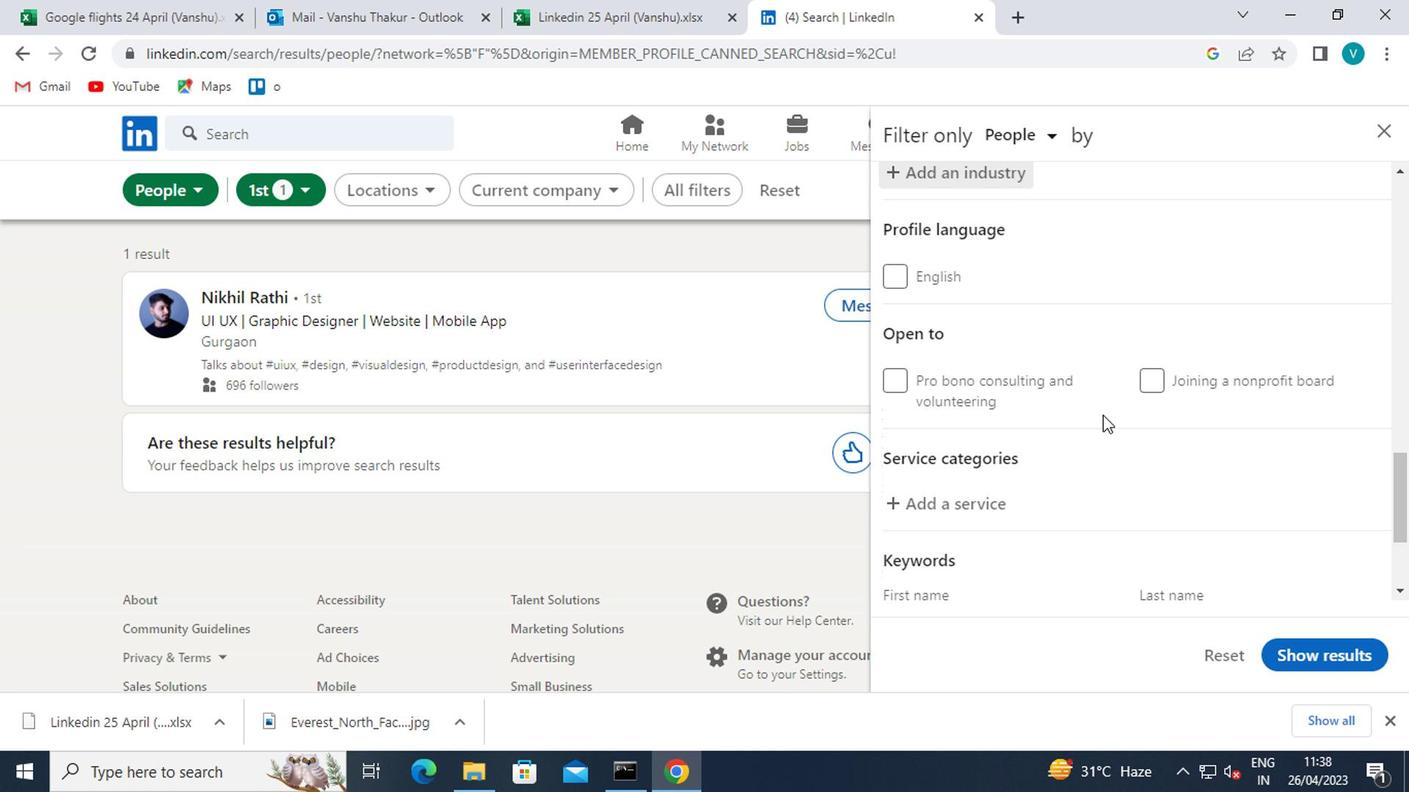 
Action: Mouse scrolled (1100, 413) with delta (0, 0)
Screenshot: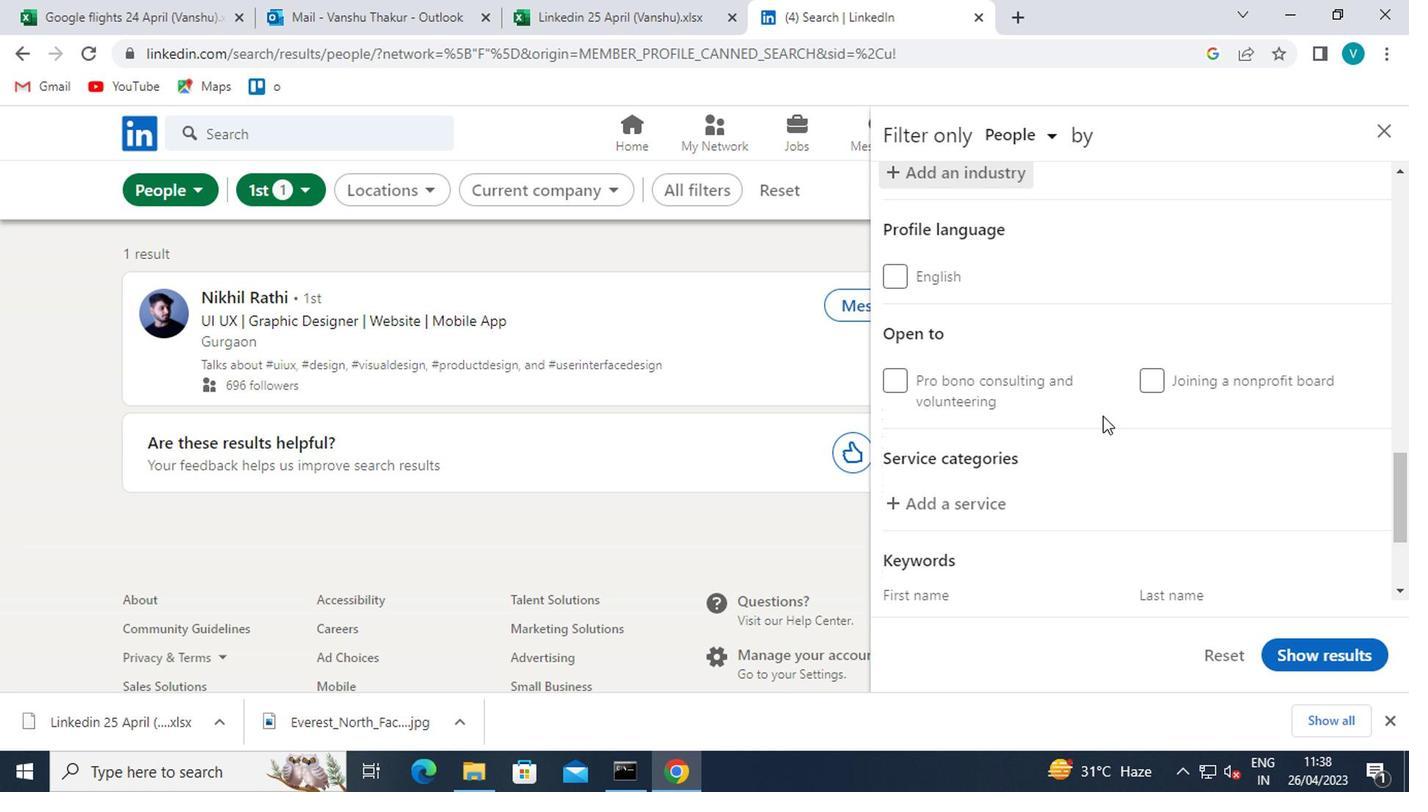 
Action: Mouse moved to (984, 391)
Screenshot: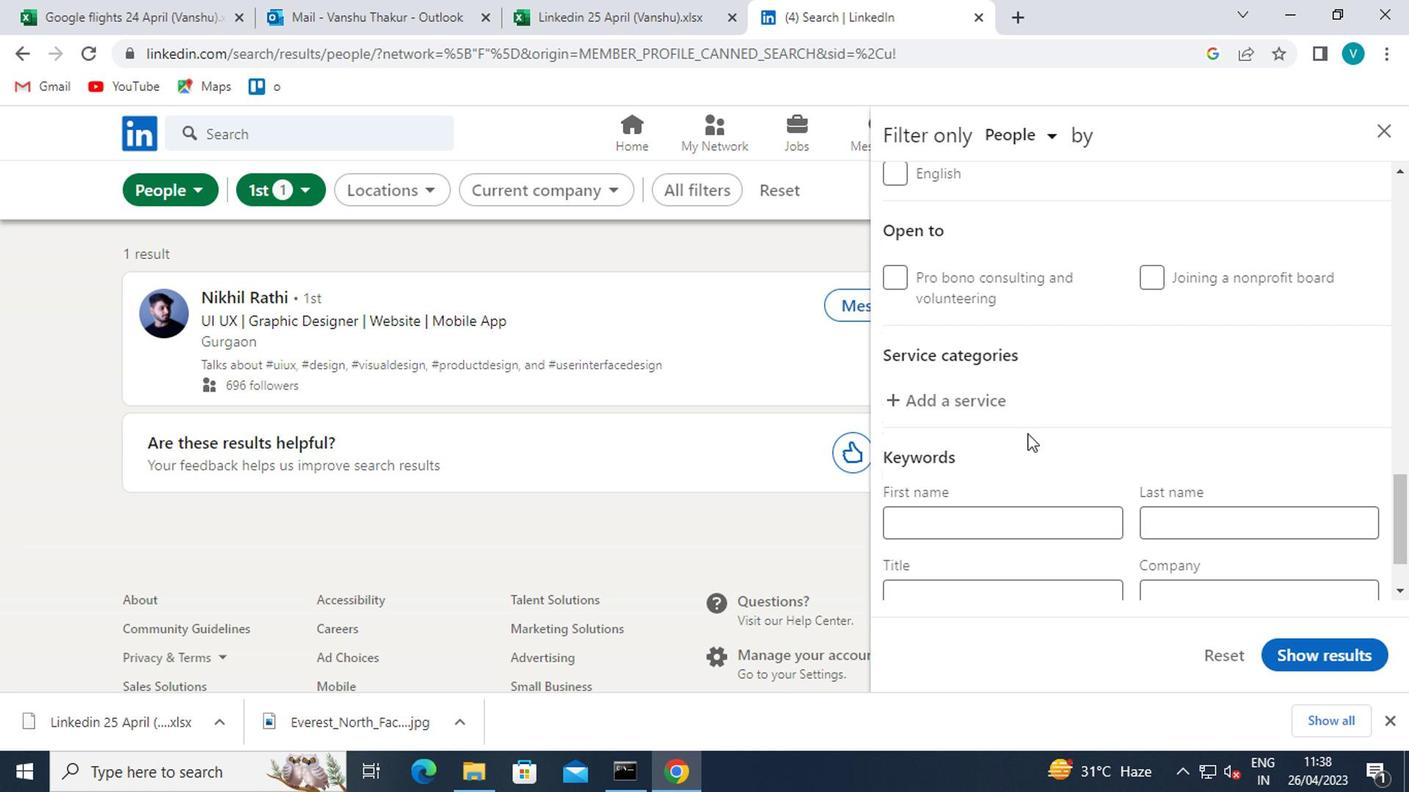
Action: Mouse pressed left at (984, 391)
Screenshot: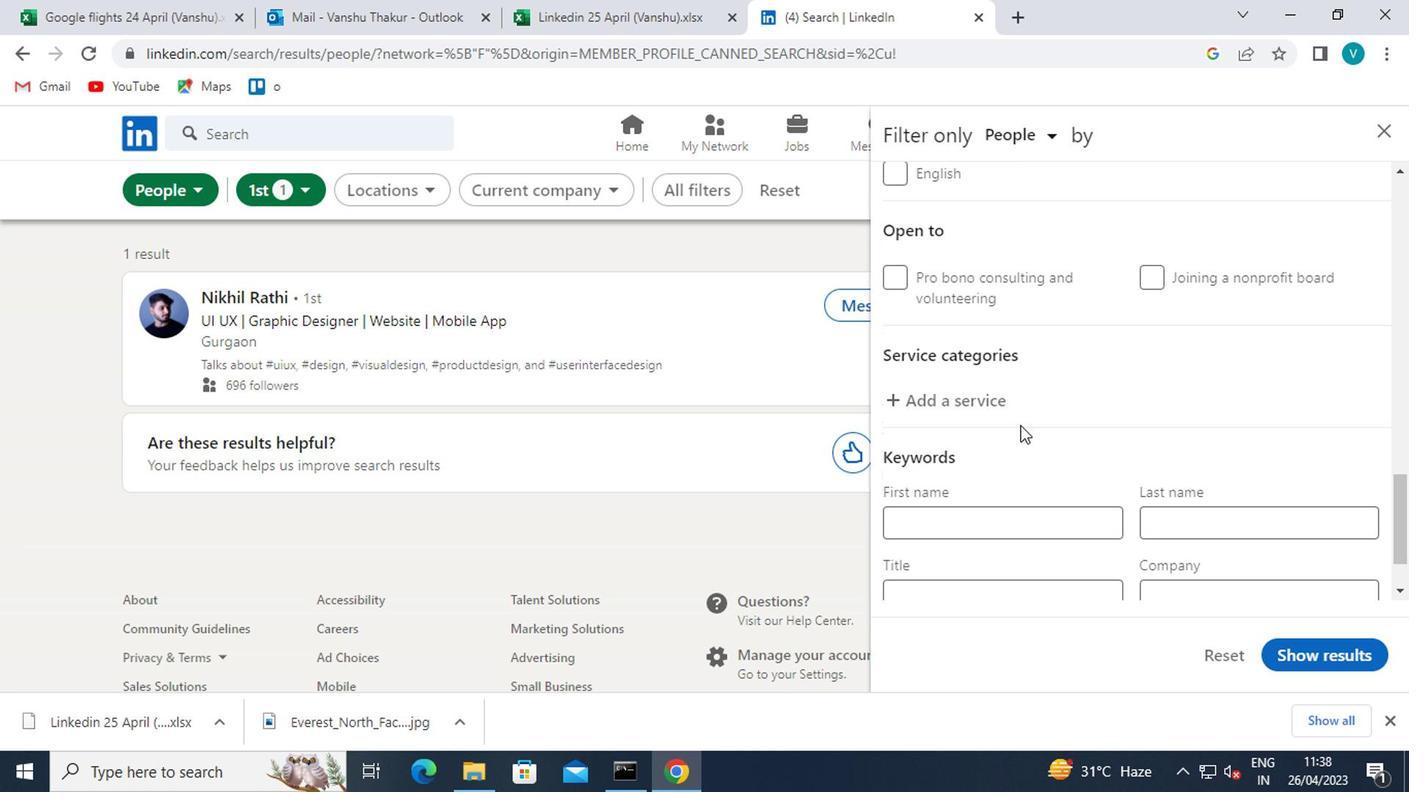 
Action: Key pressed <Key.shift>HOMEOWNERS<Key.space>
Screenshot: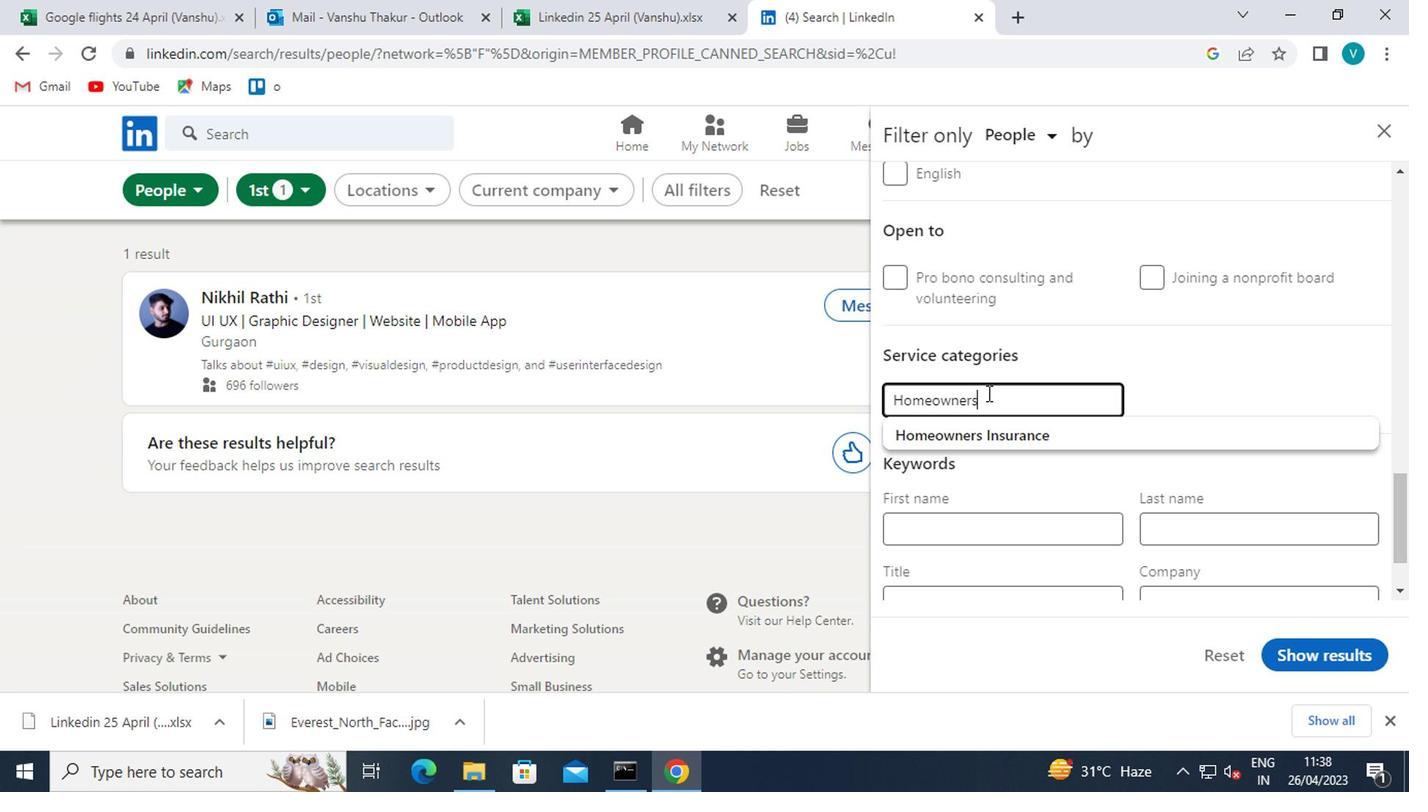 
Action: Mouse moved to (1029, 431)
Screenshot: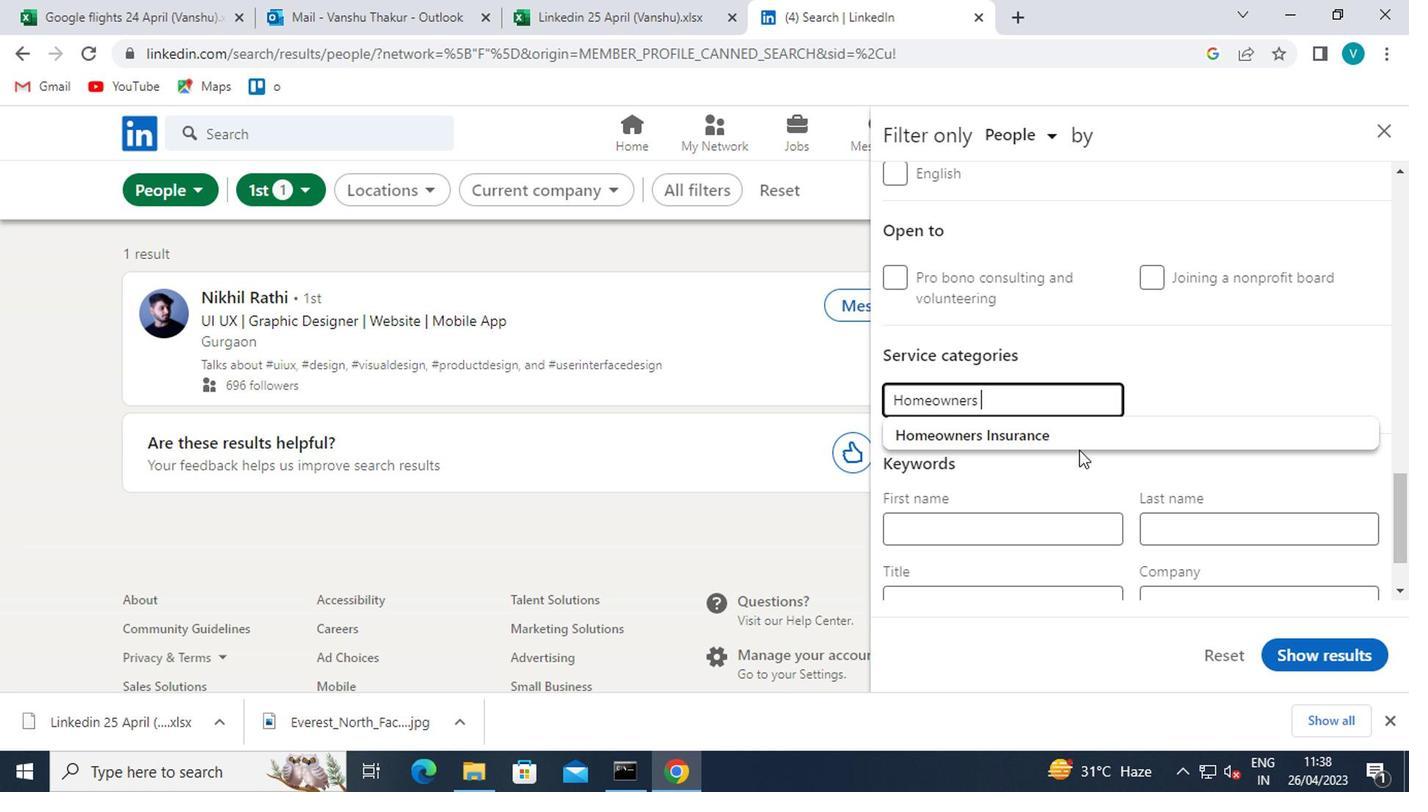 
Action: Mouse pressed left at (1029, 431)
Screenshot: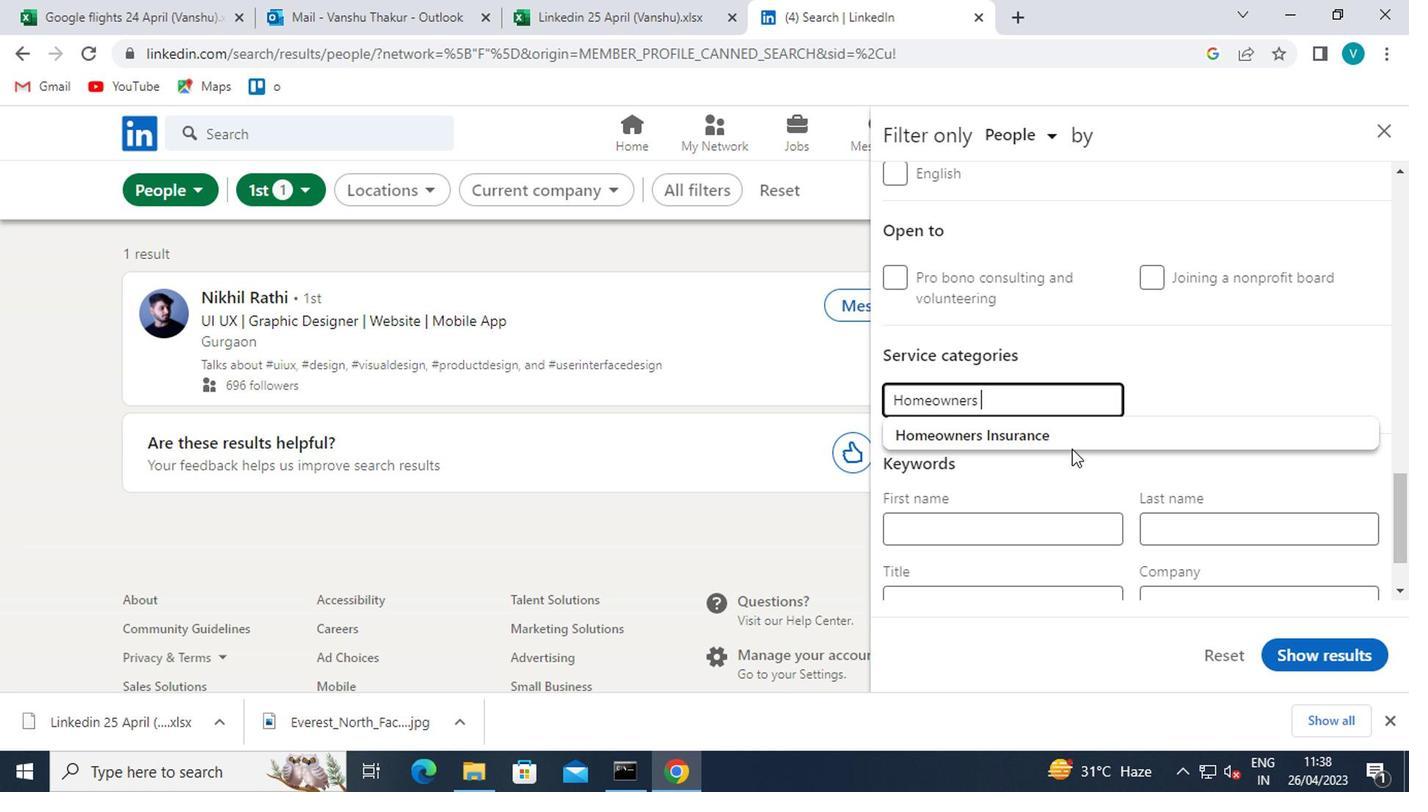 
Action: Mouse moved to (1028, 431)
Screenshot: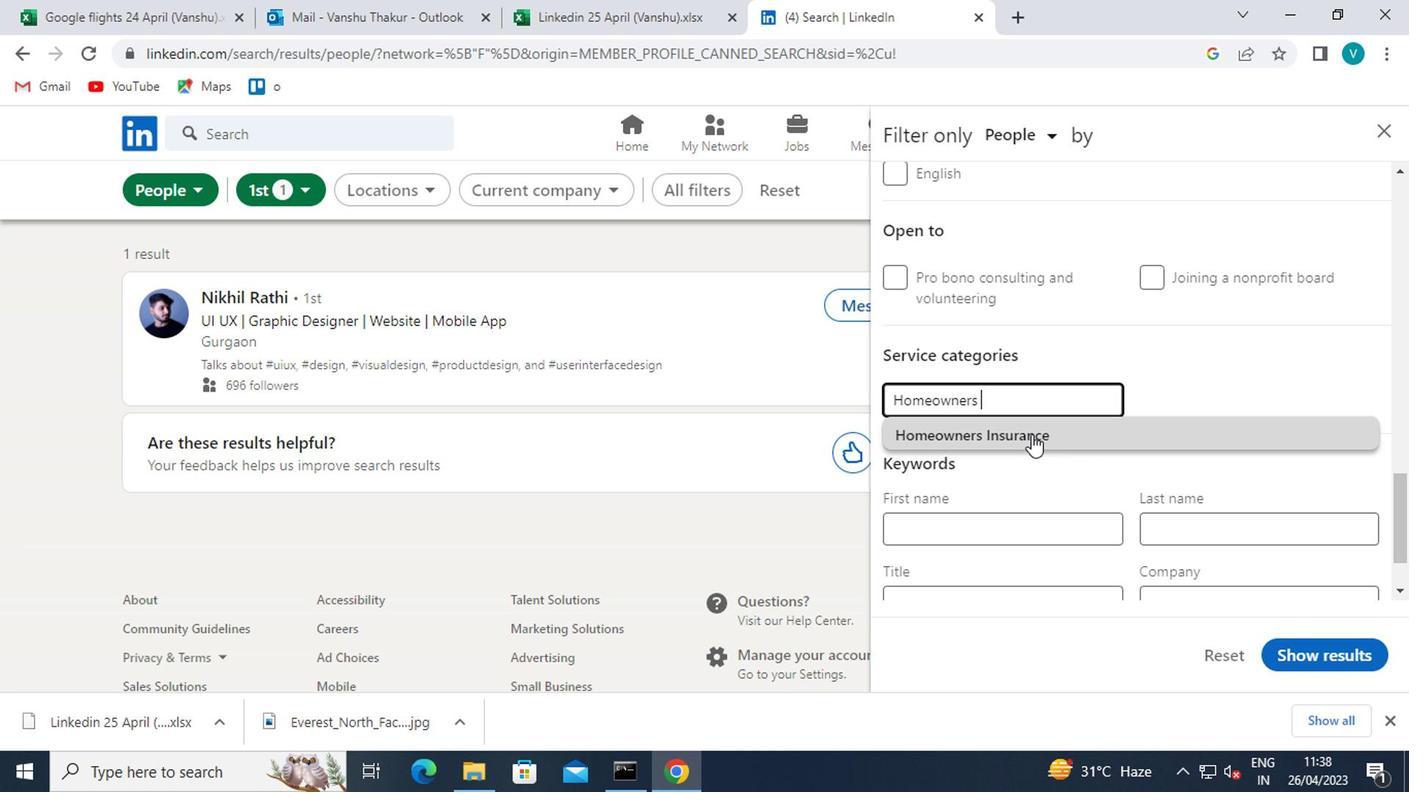 
Action: Mouse scrolled (1028, 430) with delta (0, -1)
Screenshot: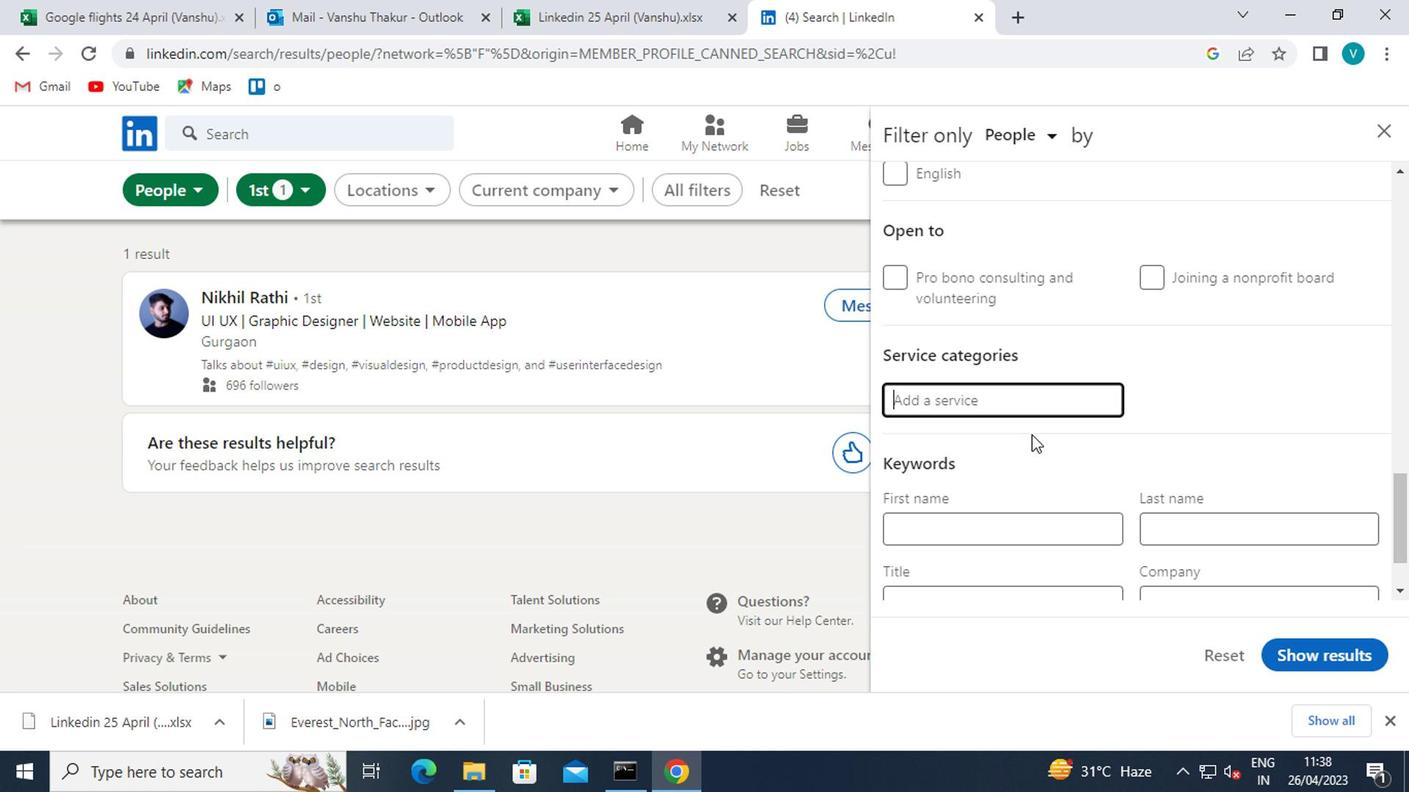 
Action: Mouse moved to (1004, 502)
Screenshot: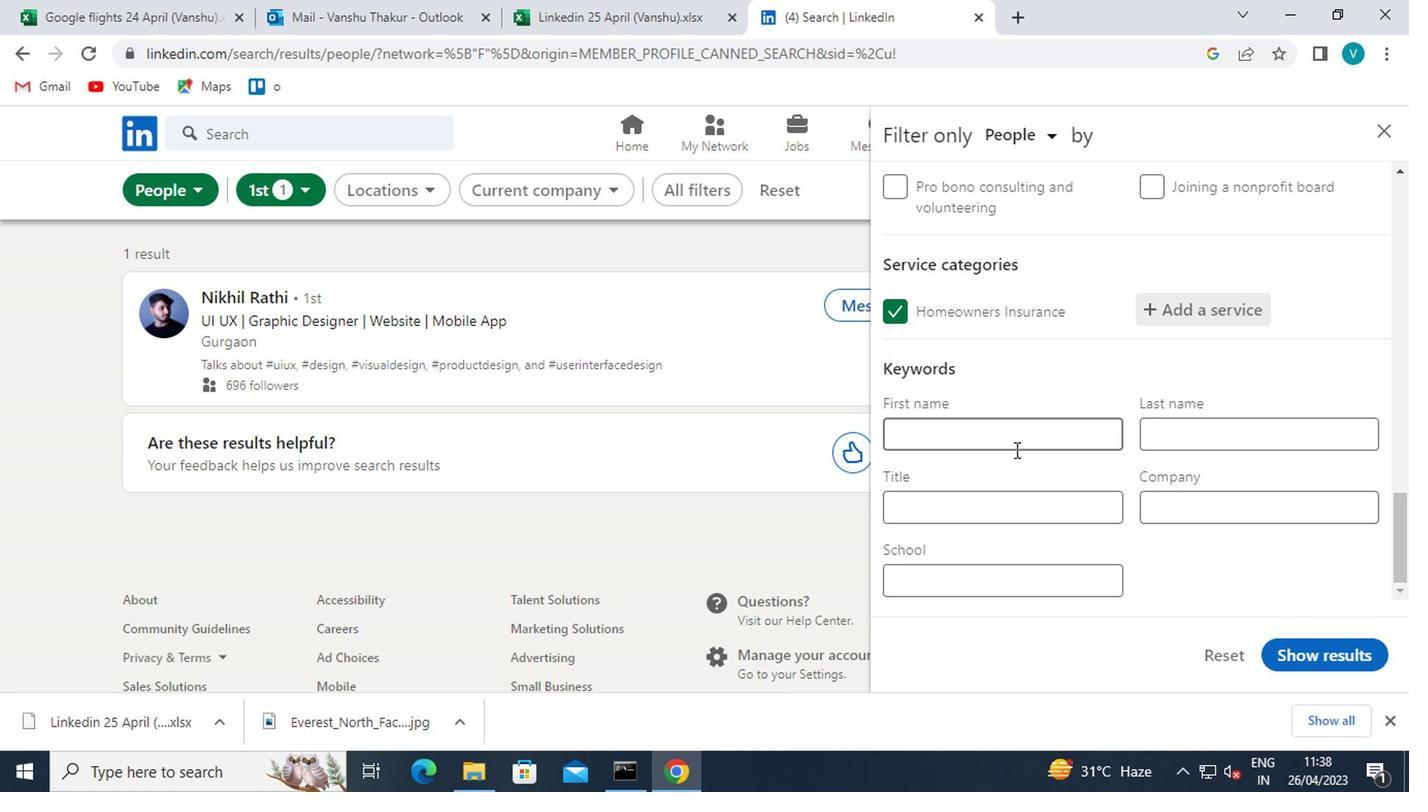 
Action: Mouse pressed left at (1004, 502)
Screenshot: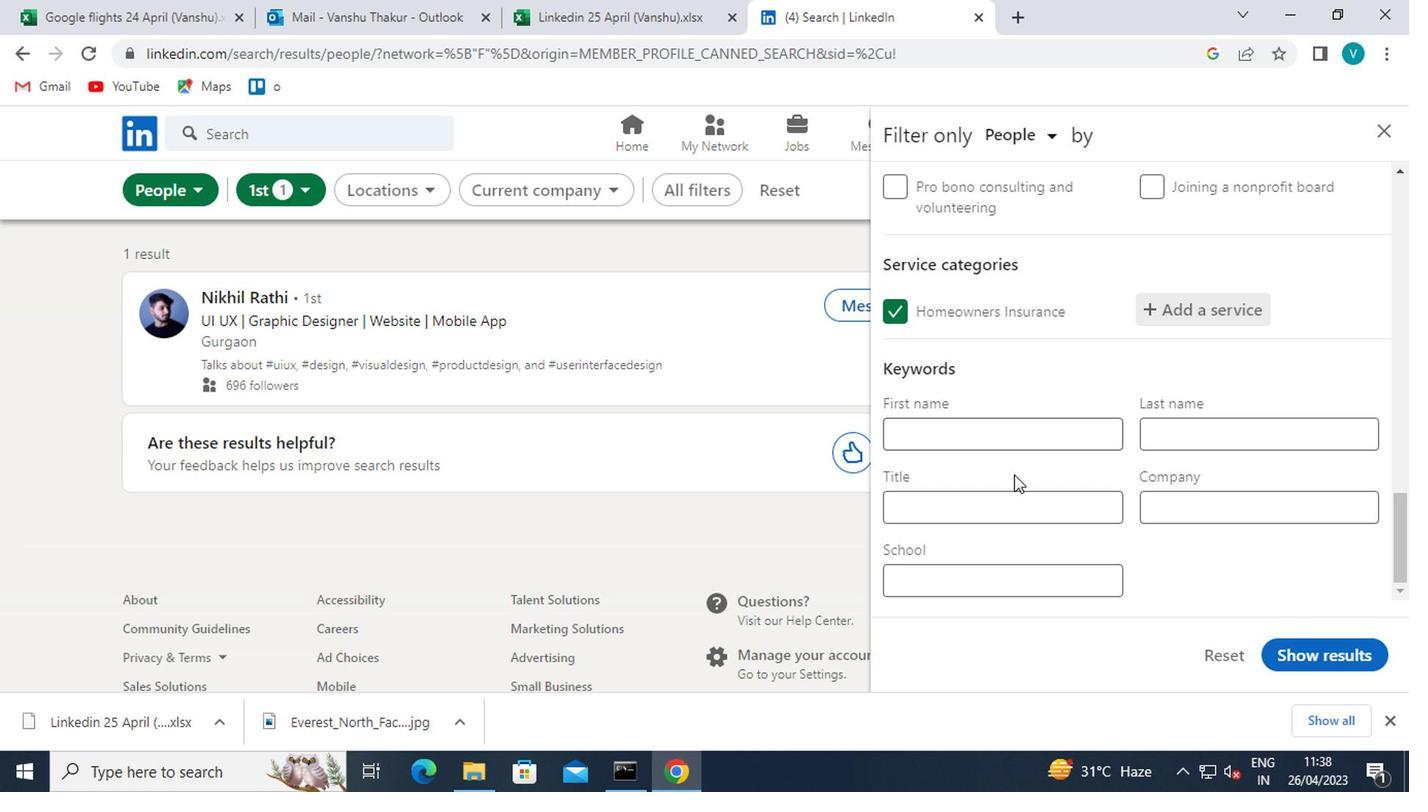 
Action: Key pressed <Key.shift>COURIER
Screenshot: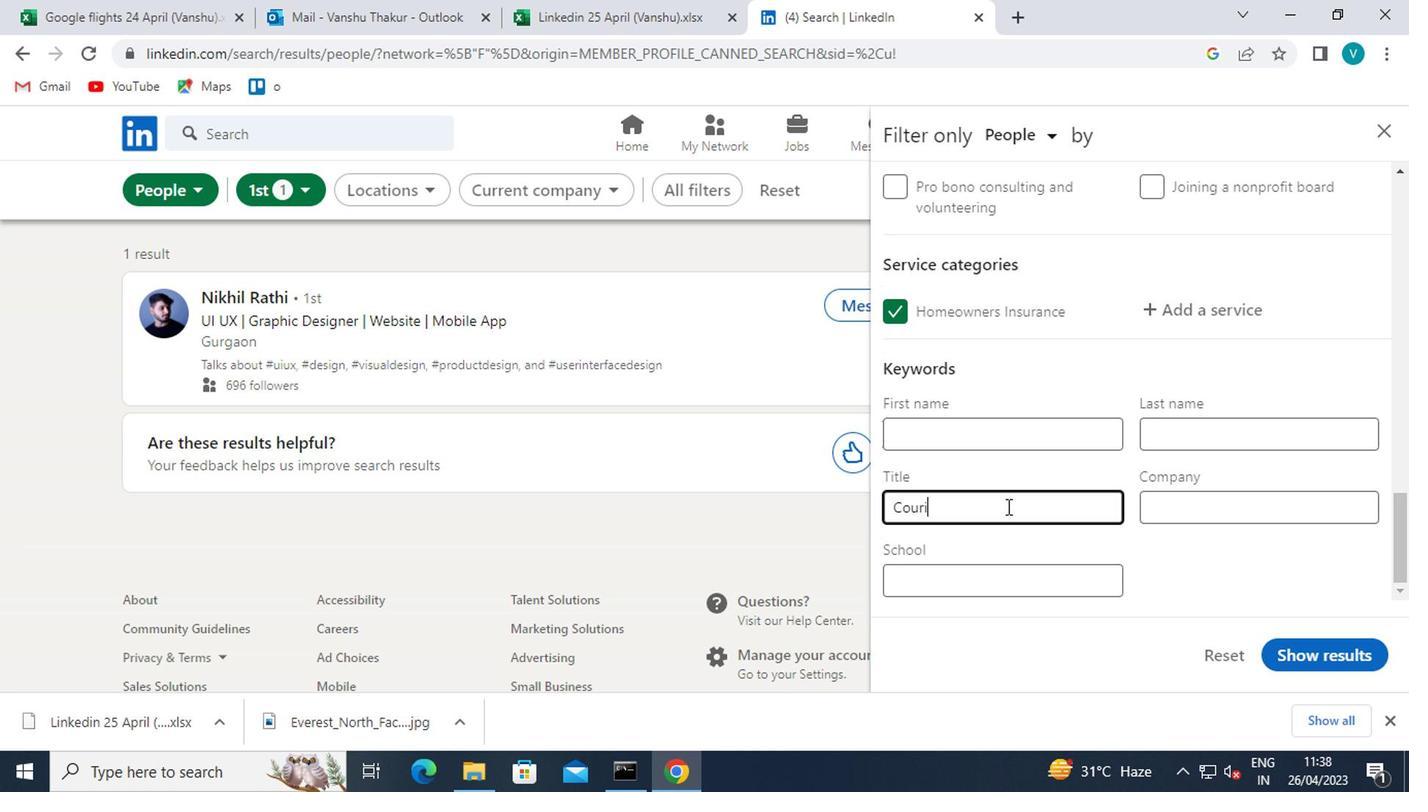 
Action: Mouse moved to (1343, 639)
Screenshot: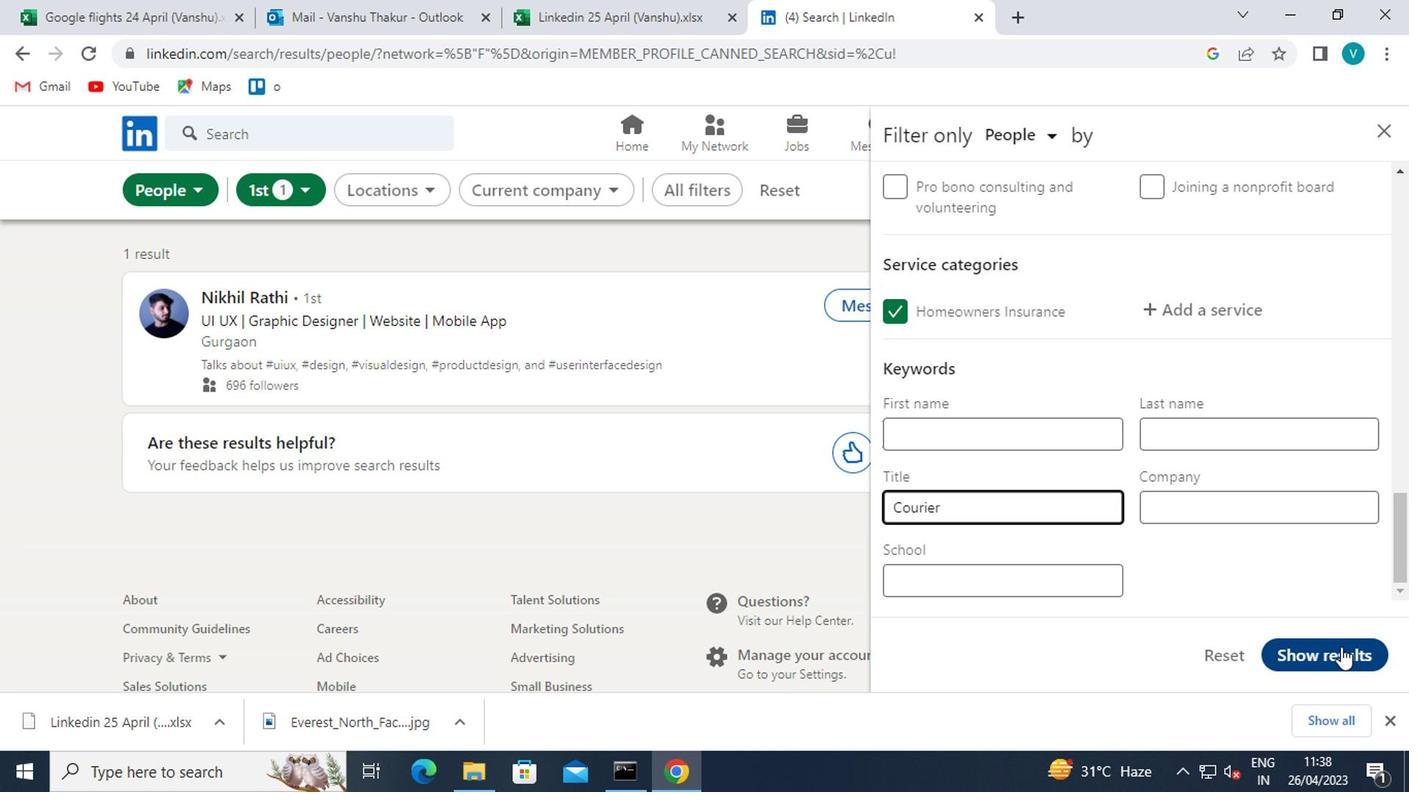 
Action: Mouse pressed left at (1343, 639)
Screenshot: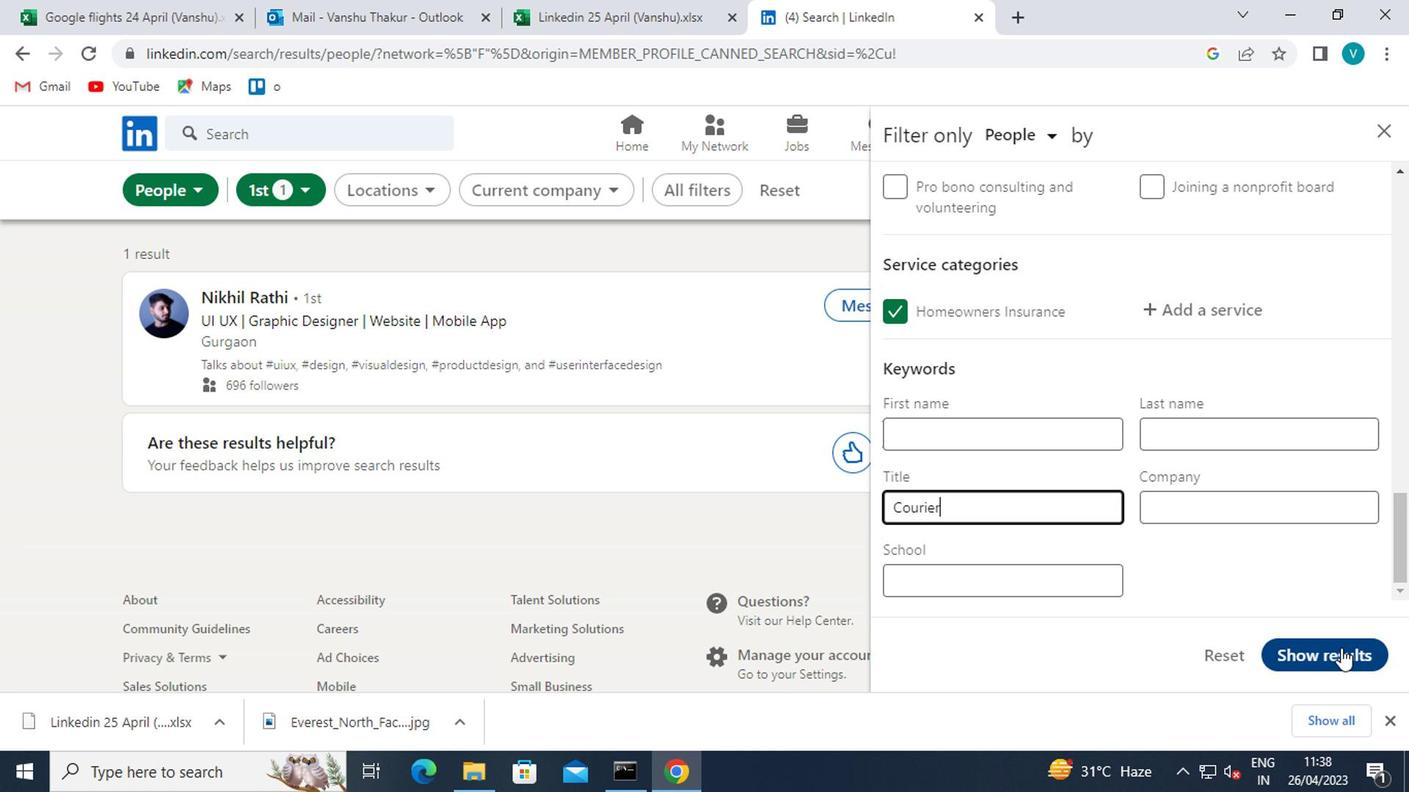 
